 Task: Design a Vector Pattern for a Celestial Calendar.
Action: Mouse moved to (157, 101)
Screenshot: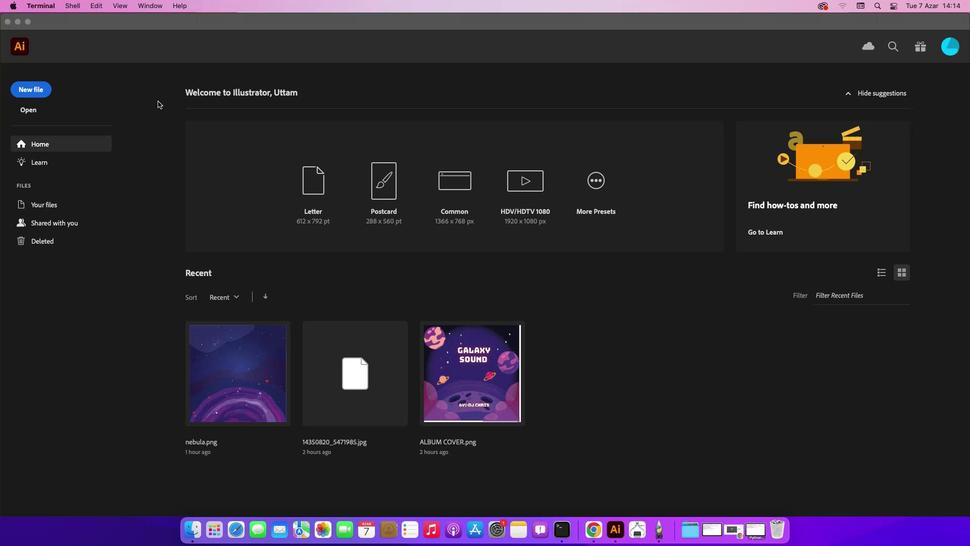 
Action: Mouse pressed left at (157, 101)
Screenshot: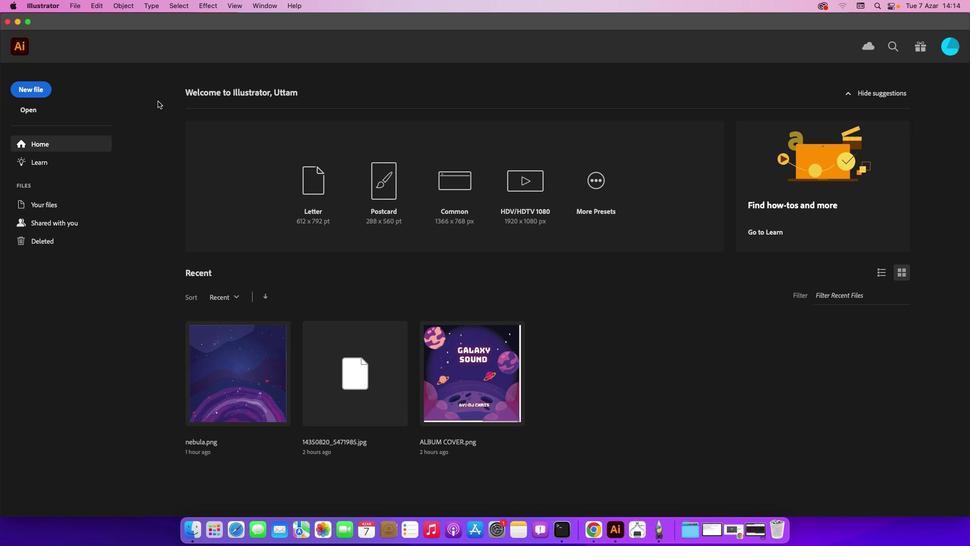 
Action: Mouse moved to (31, 83)
Screenshot: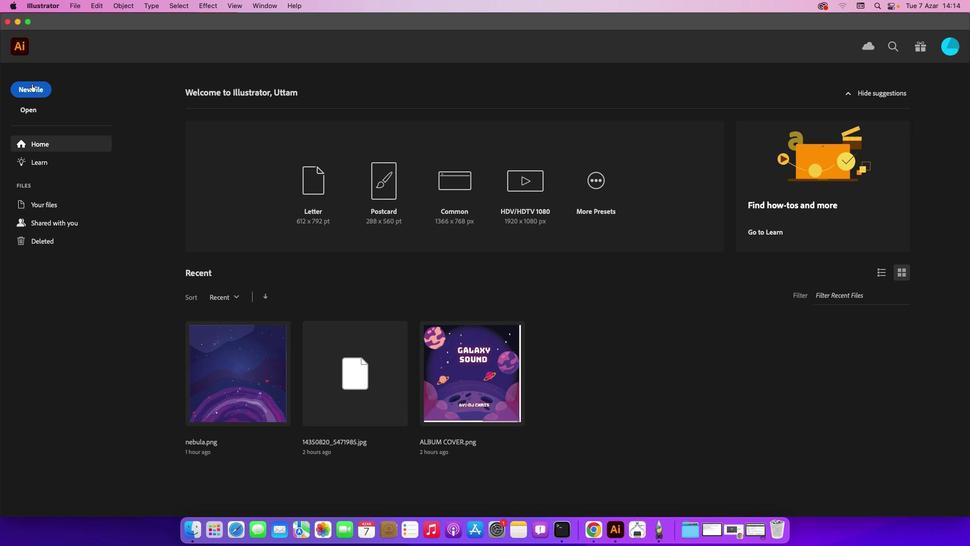 
Action: Mouse pressed left at (31, 83)
Screenshot: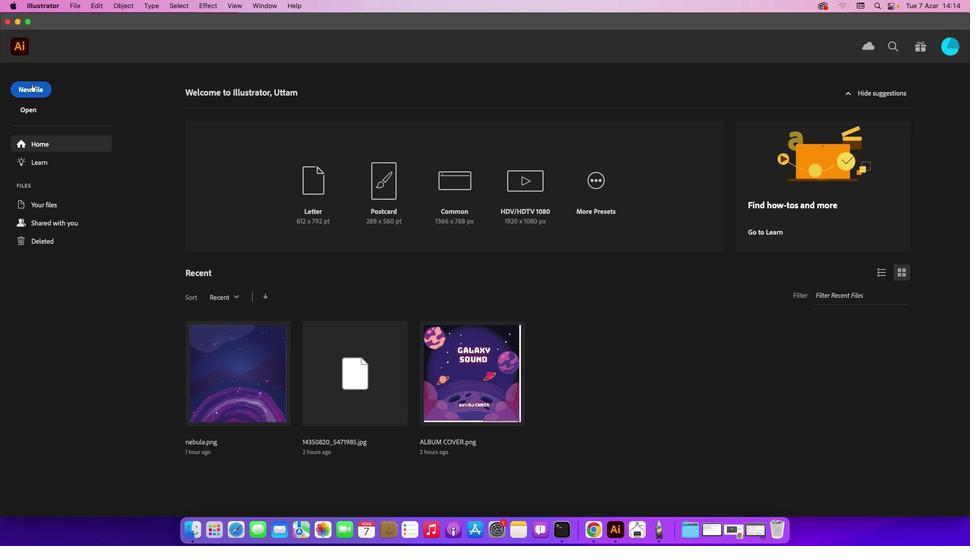 
Action: Mouse moved to (720, 418)
Screenshot: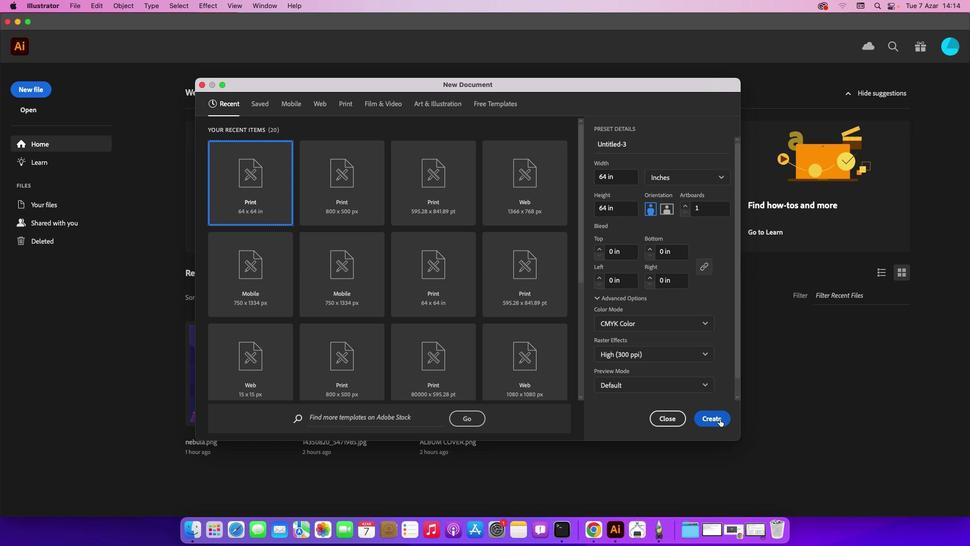 
Action: Mouse pressed left at (720, 418)
Screenshot: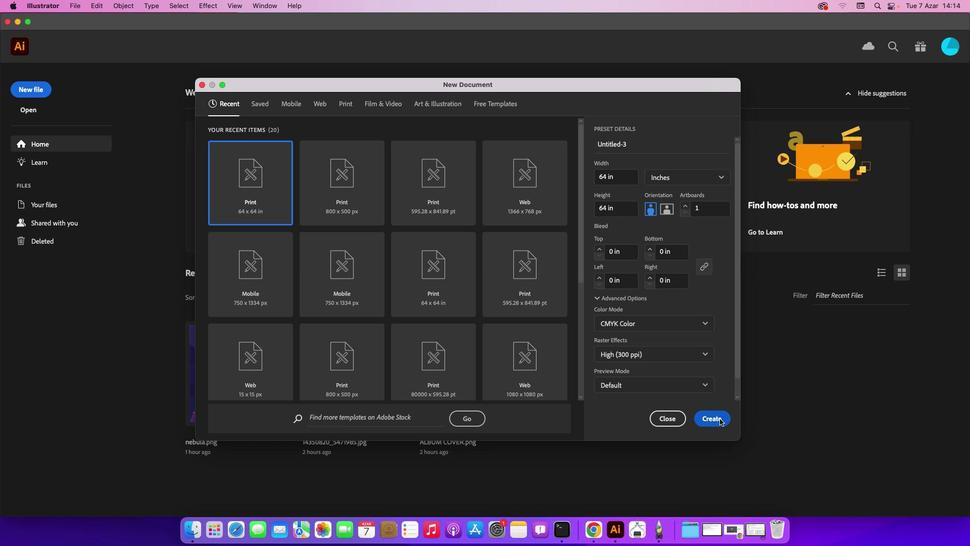 
Action: Mouse moved to (73, 11)
Screenshot: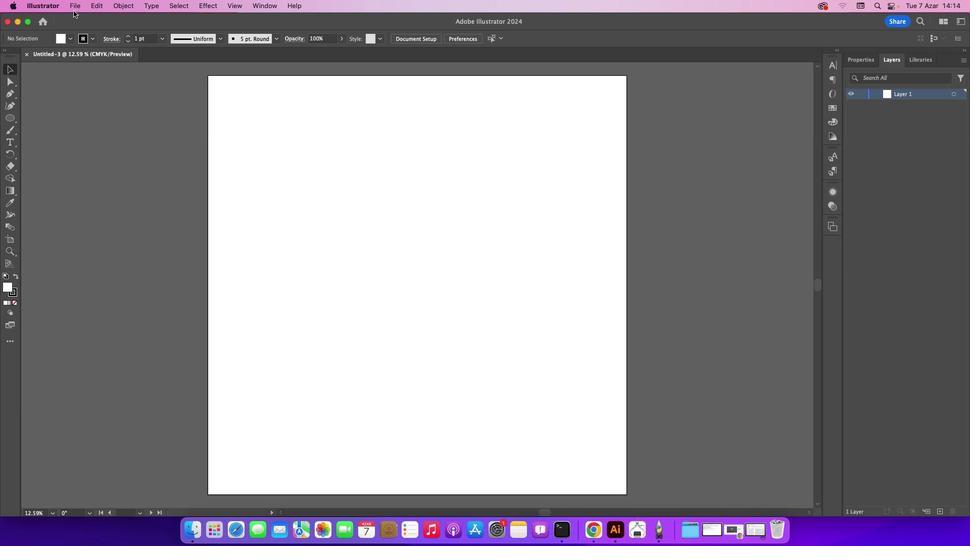 
Action: Mouse pressed left at (73, 11)
Screenshot: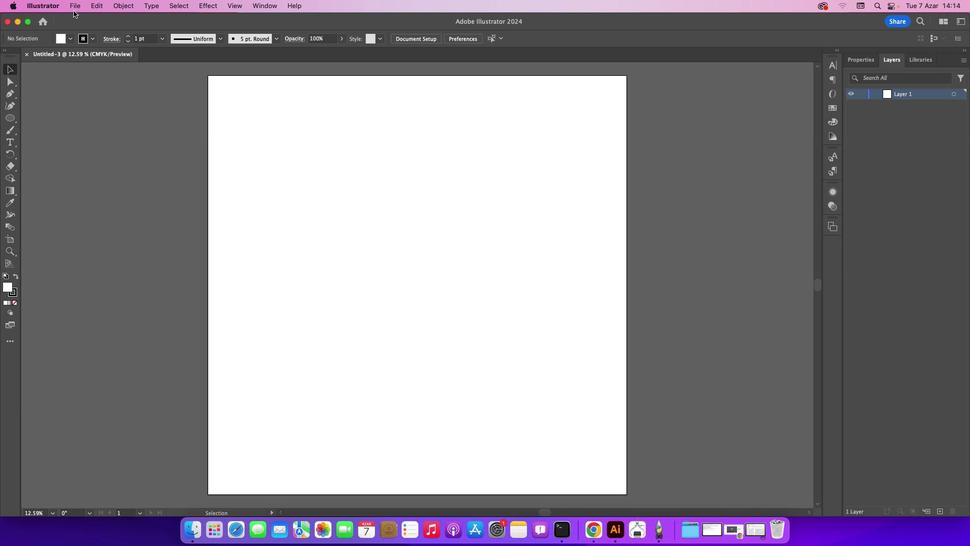 
Action: Mouse moved to (87, 42)
Screenshot: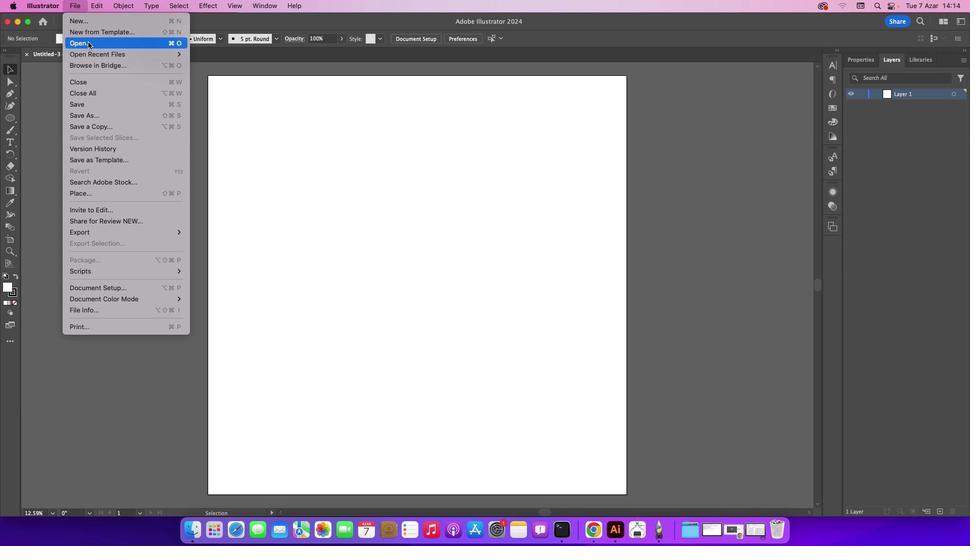 
Action: Mouse pressed left at (87, 42)
Screenshot: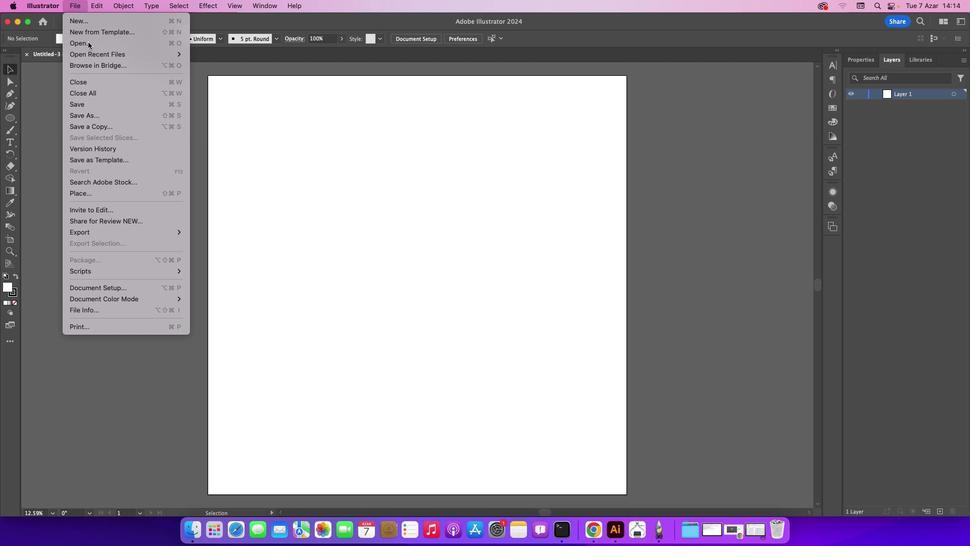 
Action: Mouse moved to (404, 133)
Screenshot: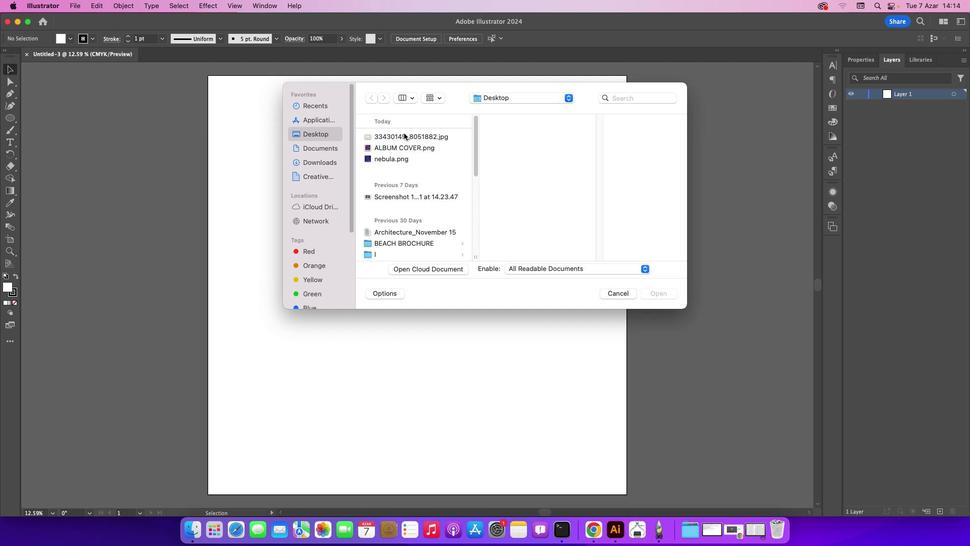 
Action: Mouse pressed left at (404, 133)
Screenshot: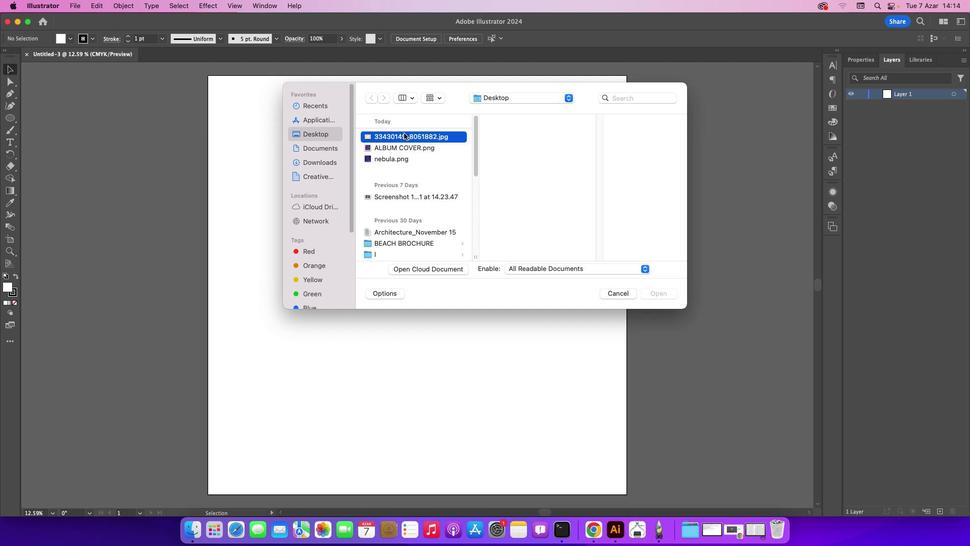 
Action: Mouse moved to (669, 297)
Screenshot: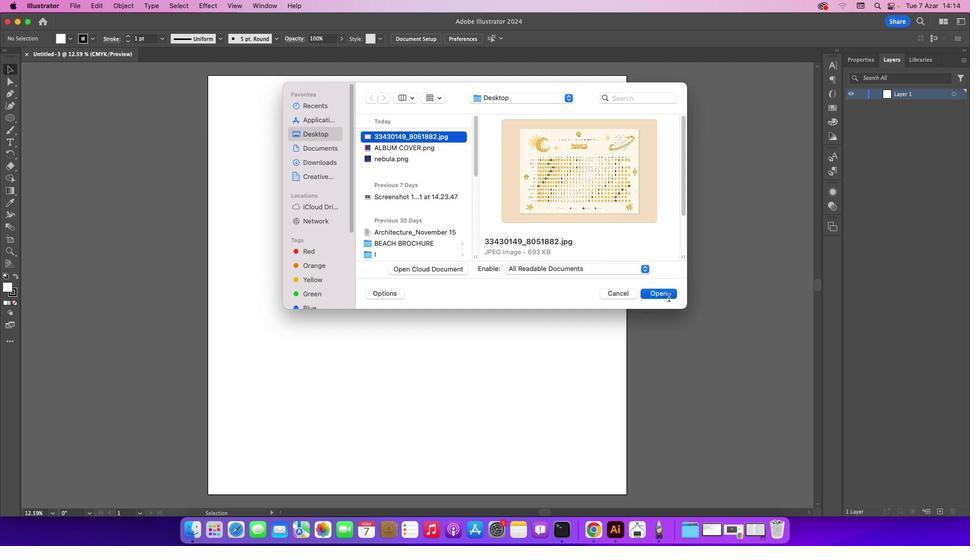 
Action: Mouse pressed left at (669, 297)
Screenshot: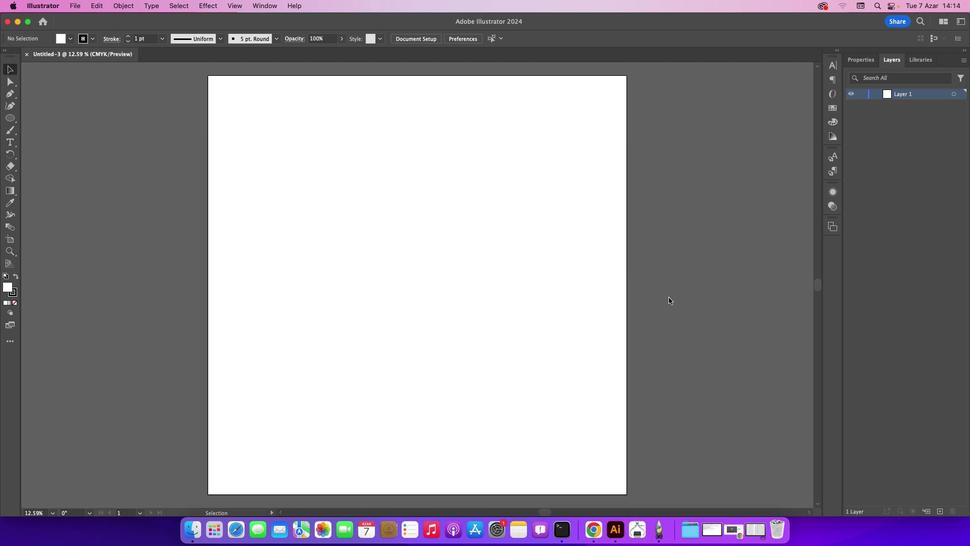 
Action: Mouse moved to (551, 283)
Screenshot: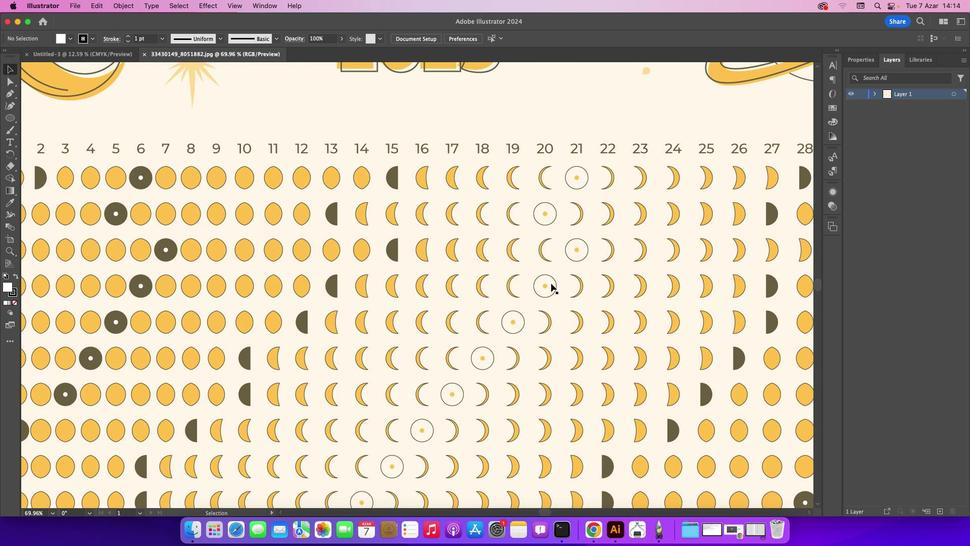 
Action: Key pressed Key.cmd_r'-''-''-''-'
Screenshot: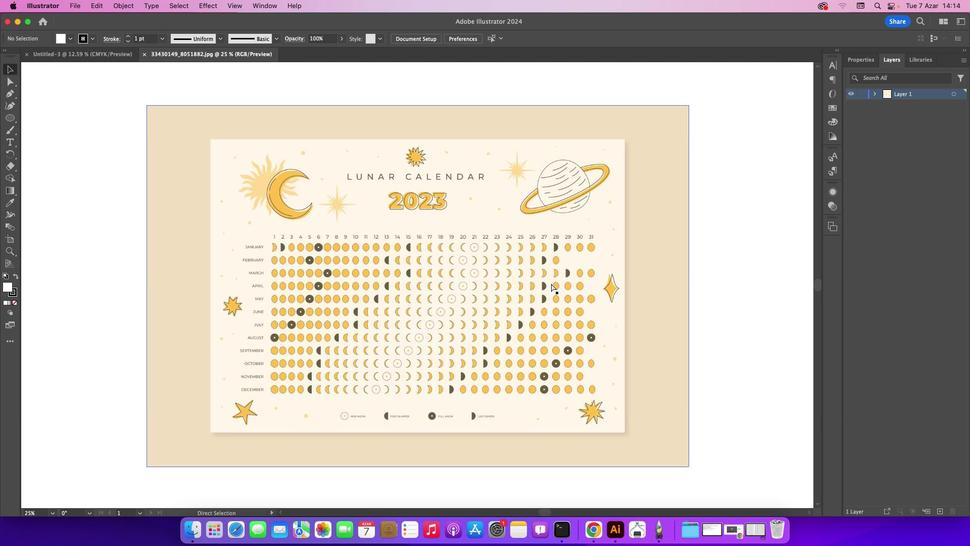 
Action: Mouse moved to (9, 114)
Screenshot: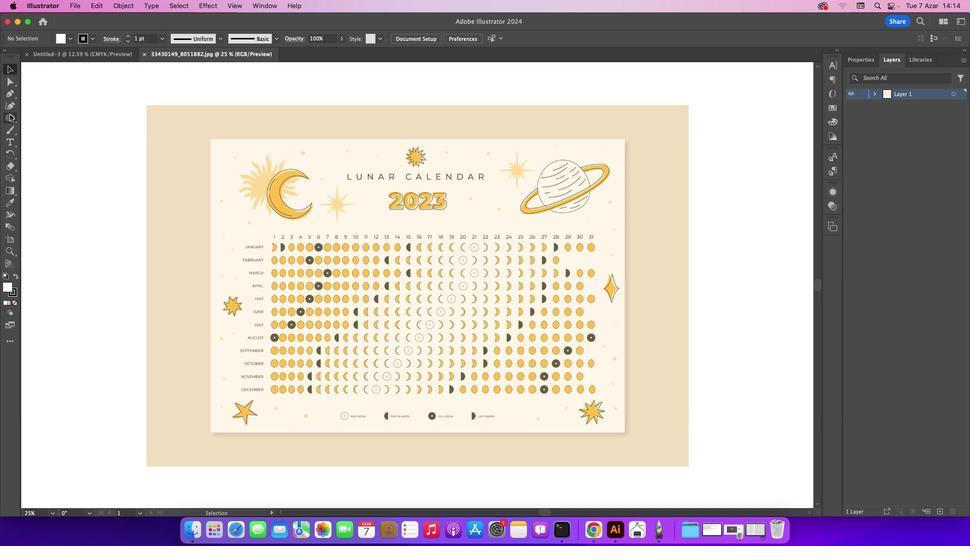 
Action: Mouse pressed left at (9, 114)
Screenshot: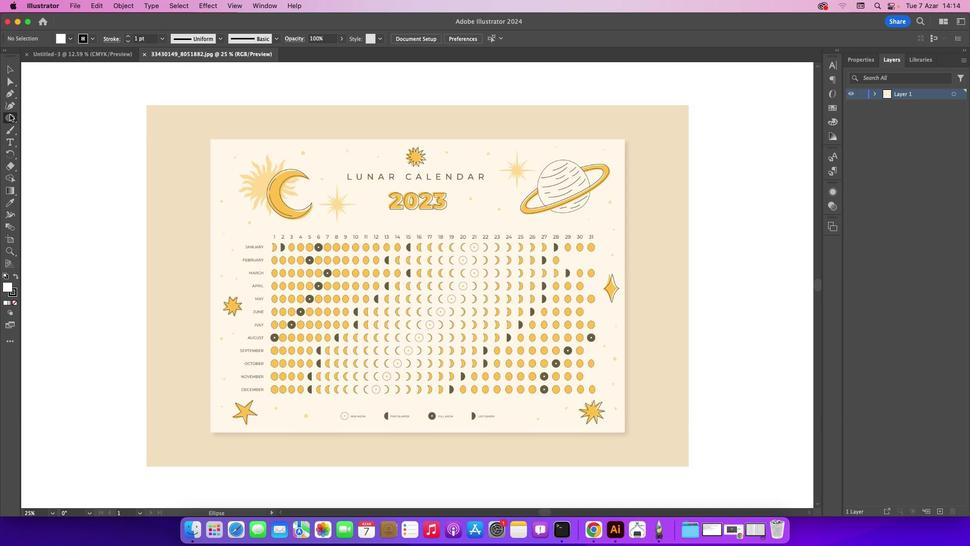 
Action: Mouse moved to (209, 138)
Screenshot: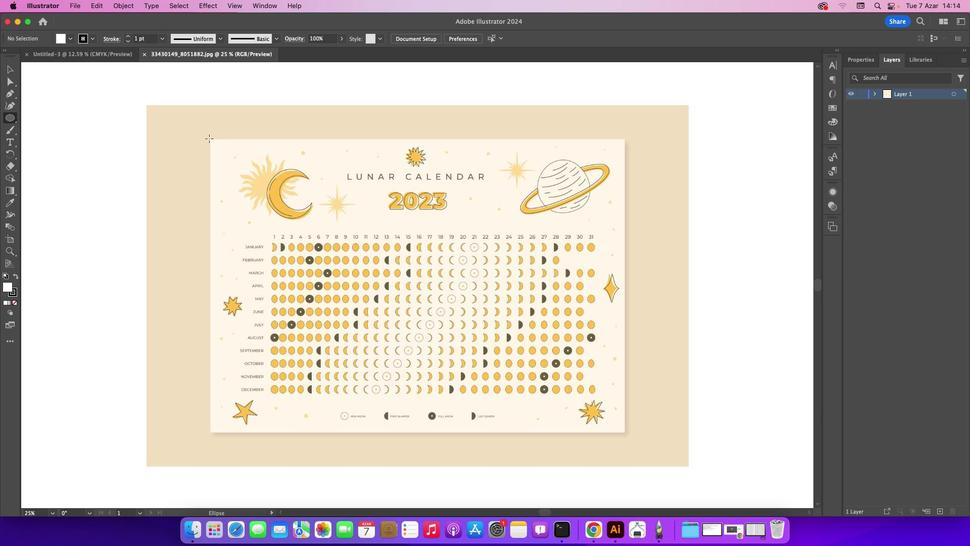 
Action: Mouse pressed left at (209, 138)
Screenshot: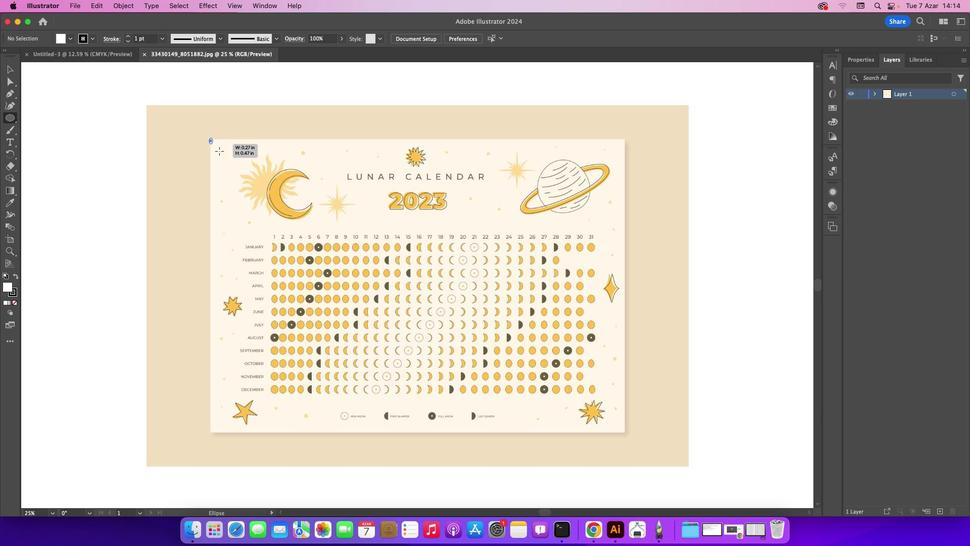 
Action: Mouse moved to (326, 266)
Screenshot: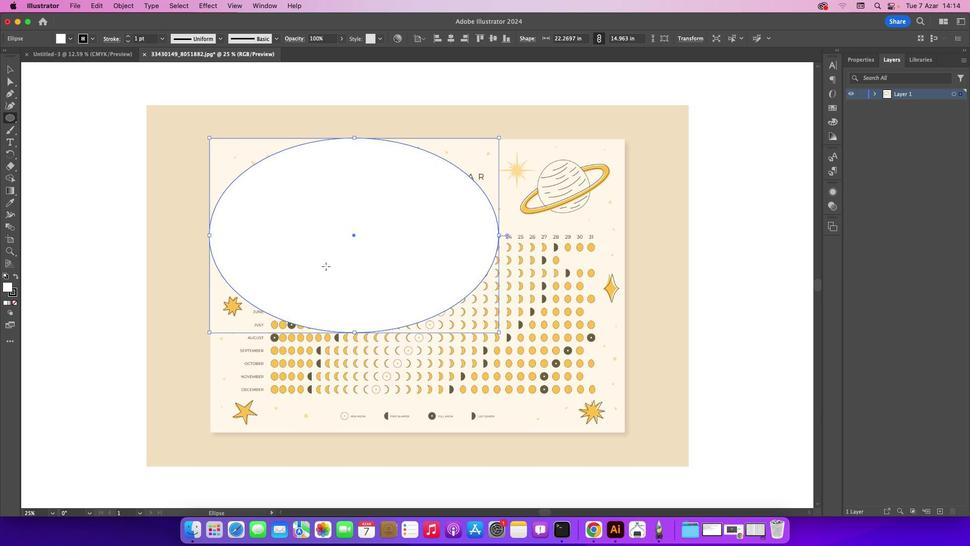 
Action: Key pressed Key.cmd'z'
Screenshot: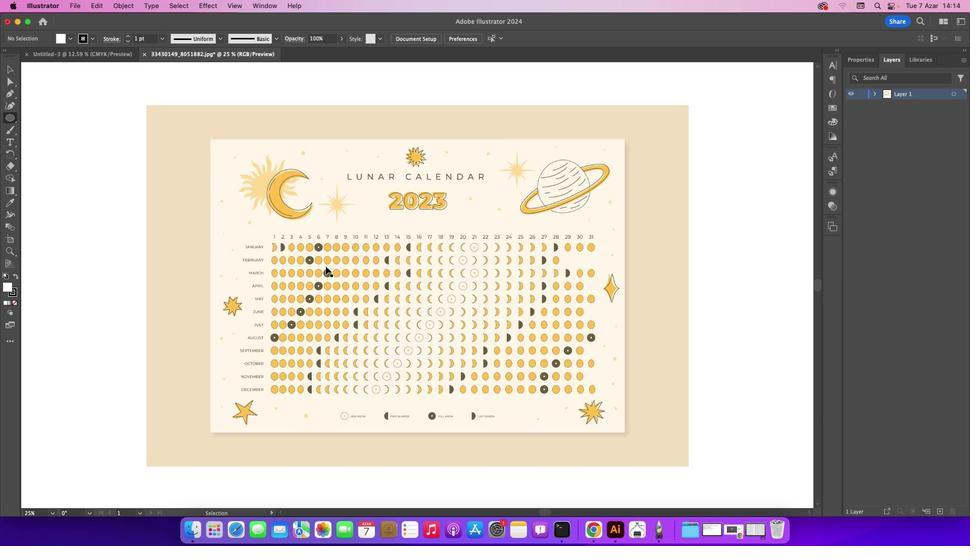 
Action: Mouse moved to (13, 115)
Screenshot: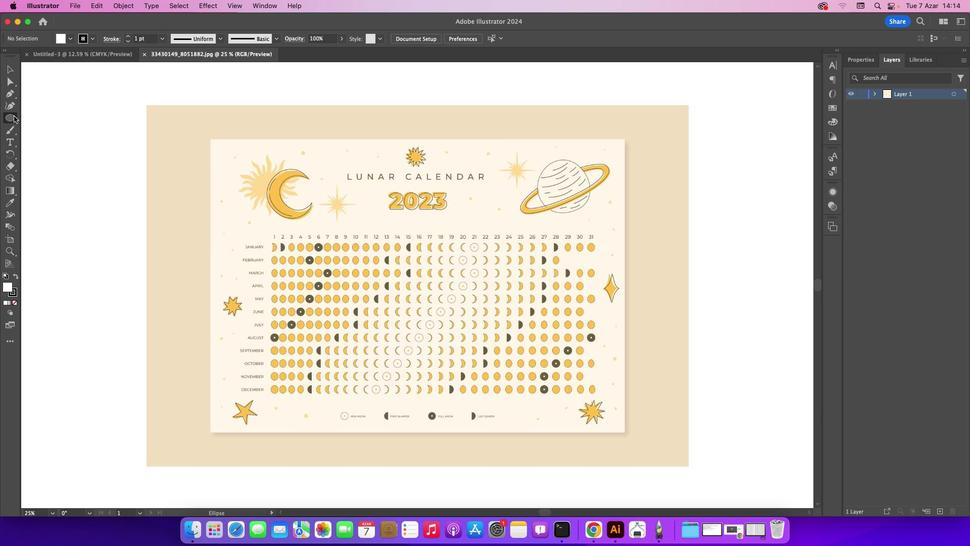 
Action: Mouse pressed left at (13, 115)
Screenshot: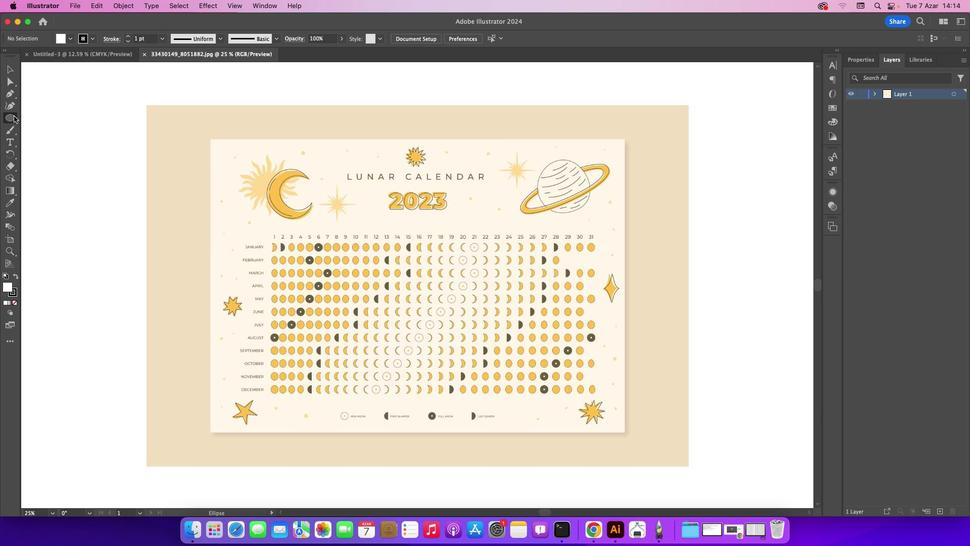 
Action: Mouse moved to (61, 118)
Screenshot: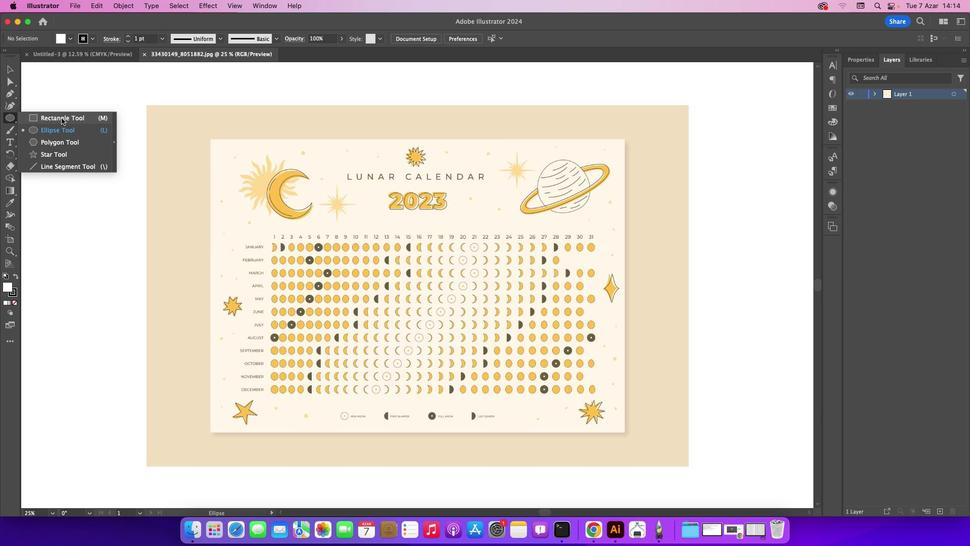 
Action: Mouse pressed left at (61, 118)
Screenshot: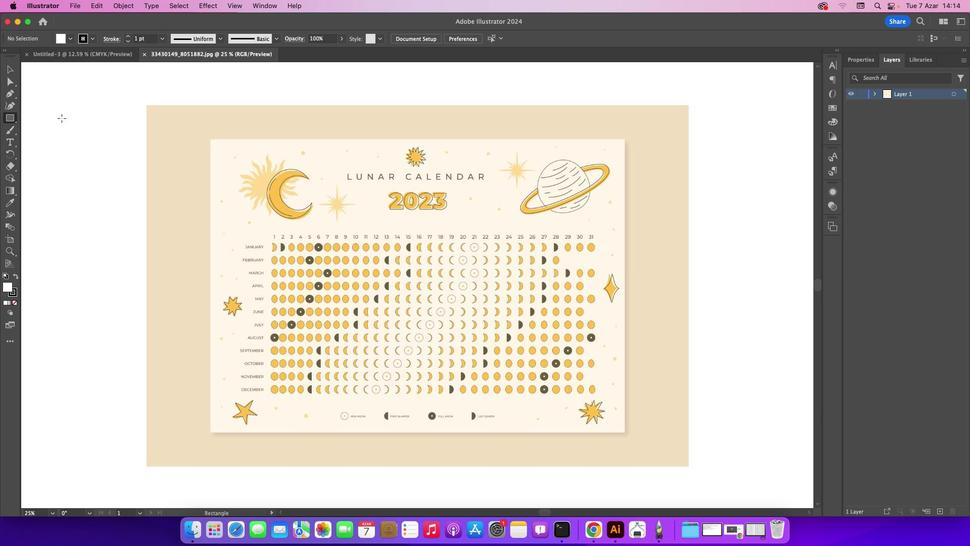 
Action: Mouse moved to (209, 137)
Screenshot: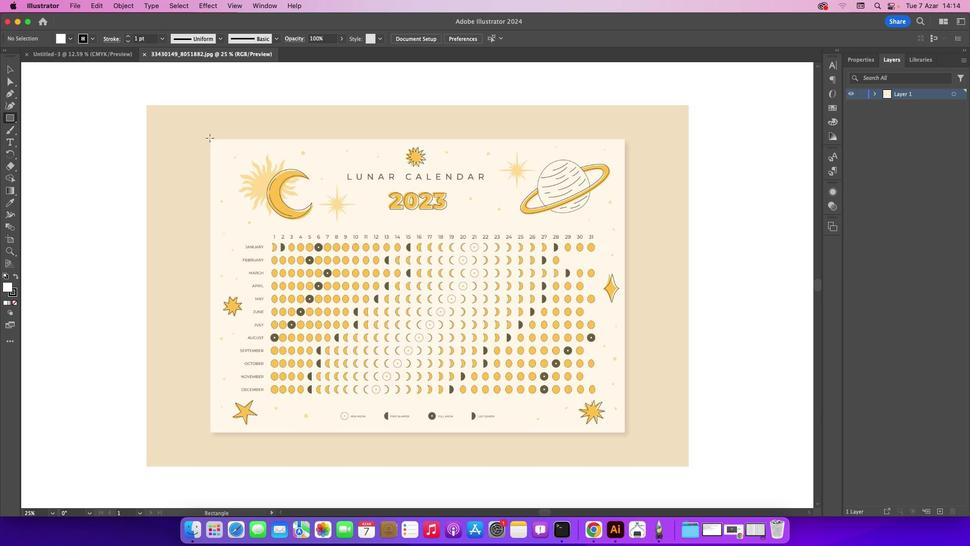 
Action: Mouse pressed left at (209, 137)
Screenshot: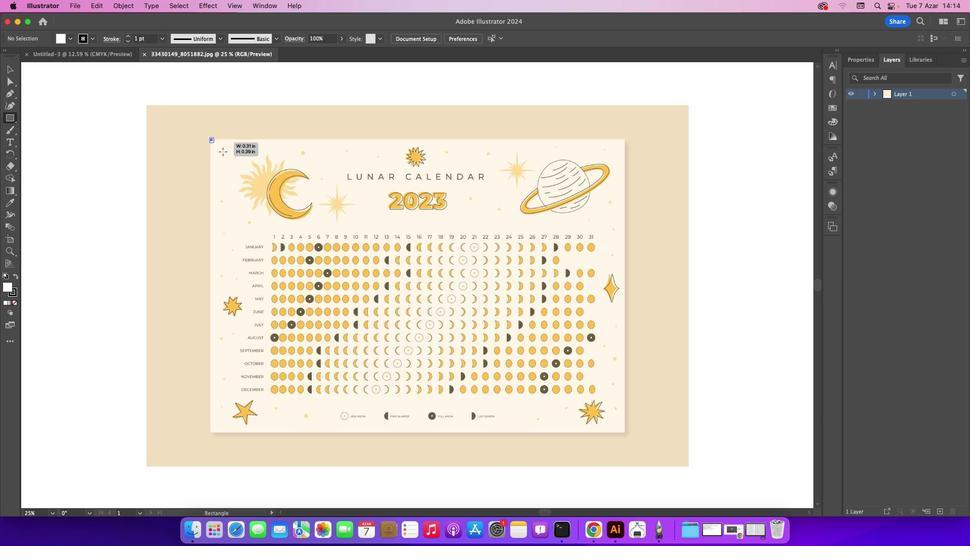 
Action: Mouse moved to (9, 64)
Screenshot: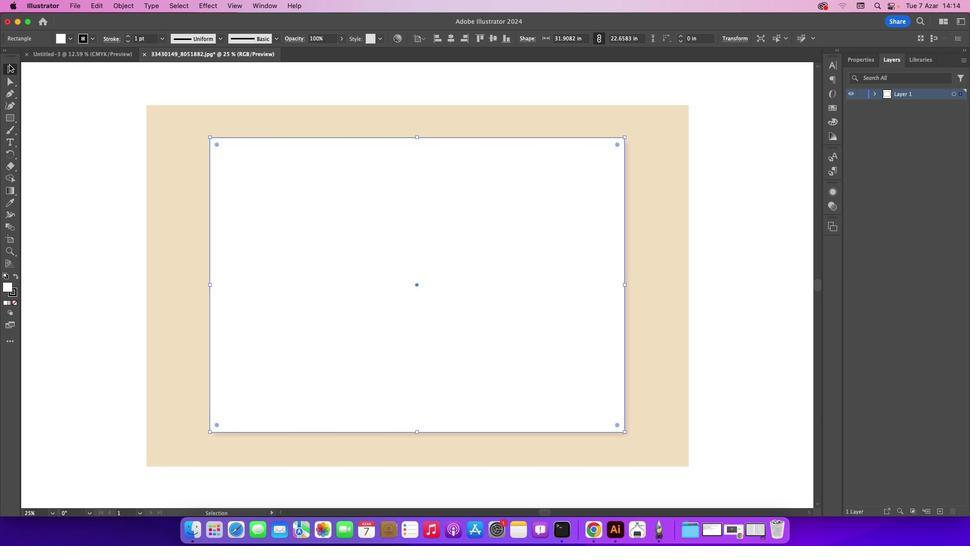 
Action: Mouse pressed left at (9, 64)
Screenshot: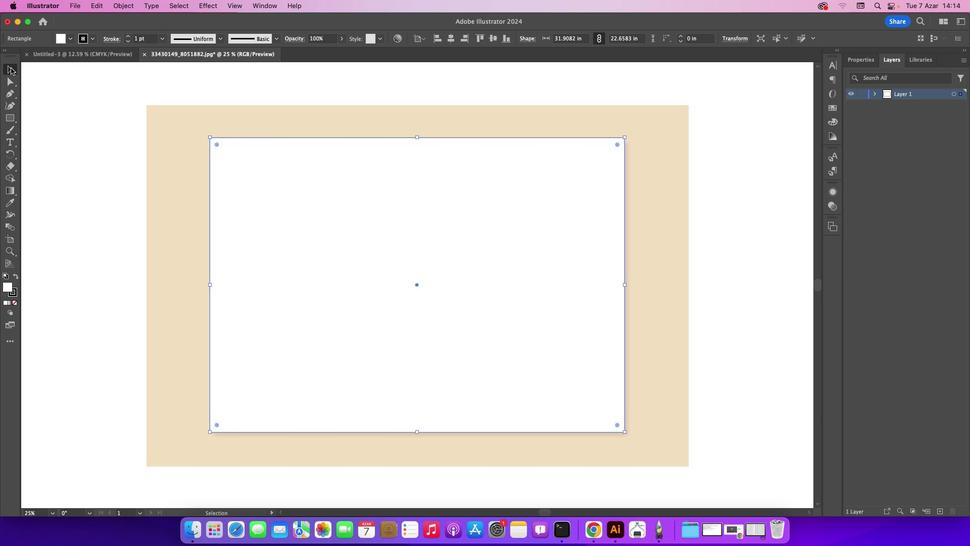 
Action: Mouse moved to (288, 179)
Screenshot: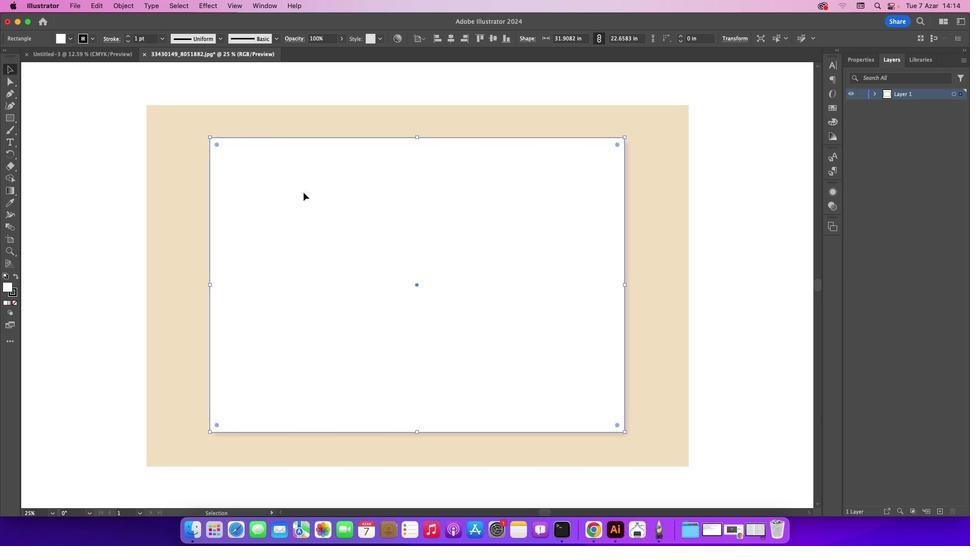 
Action: Mouse pressed left at (288, 179)
Screenshot: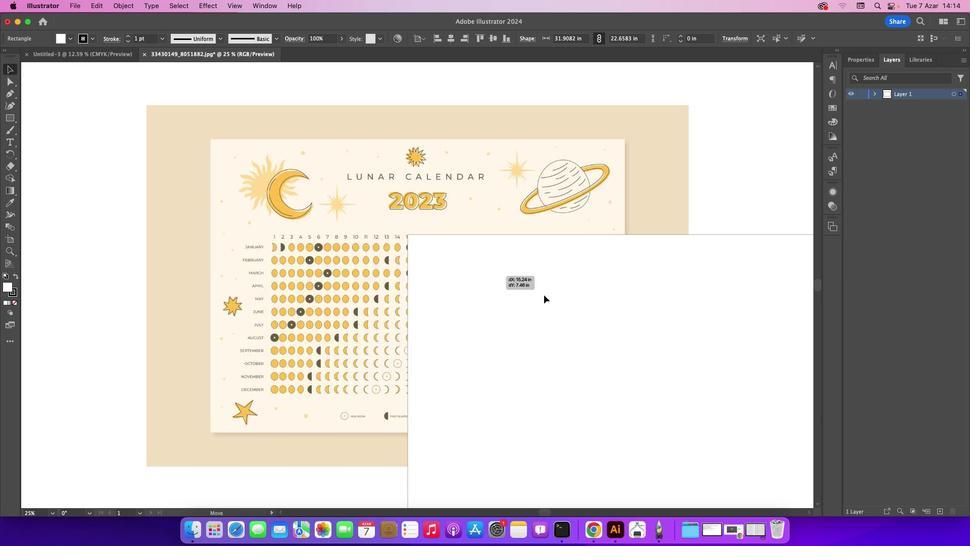 
Action: Mouse moved to (546, 513)
Screenshot: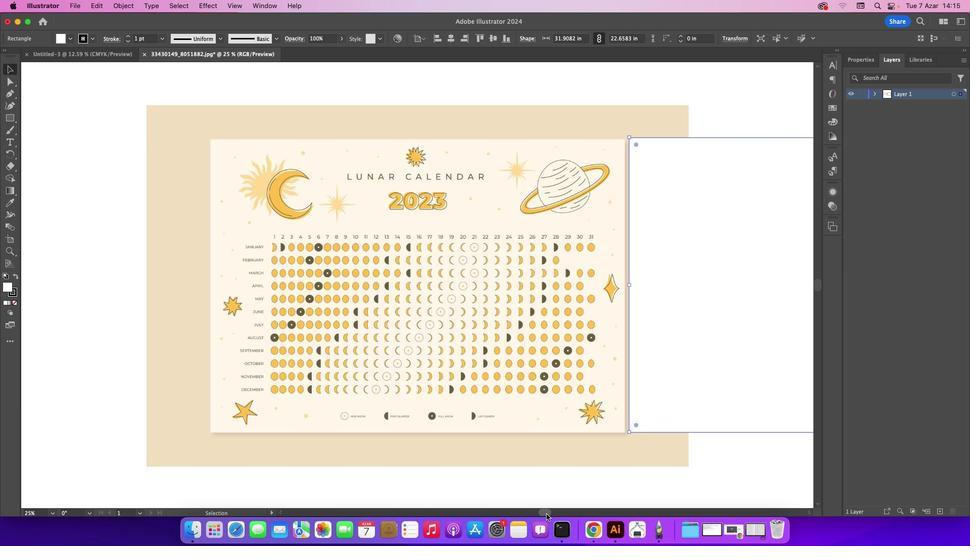 
Action: Mouse pressed left at (546, 513)
Screenshot: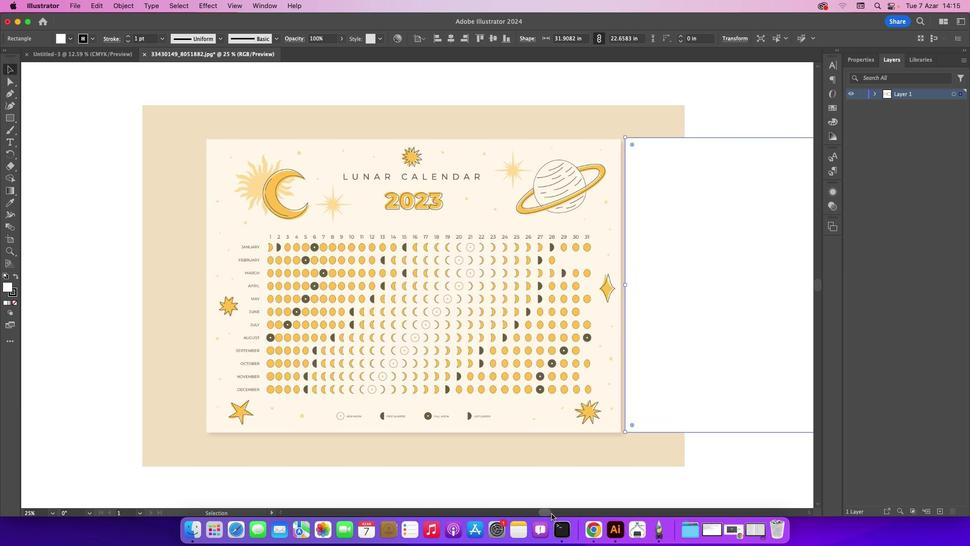
Action: Mouse moved to (7, 201)
Screenshot: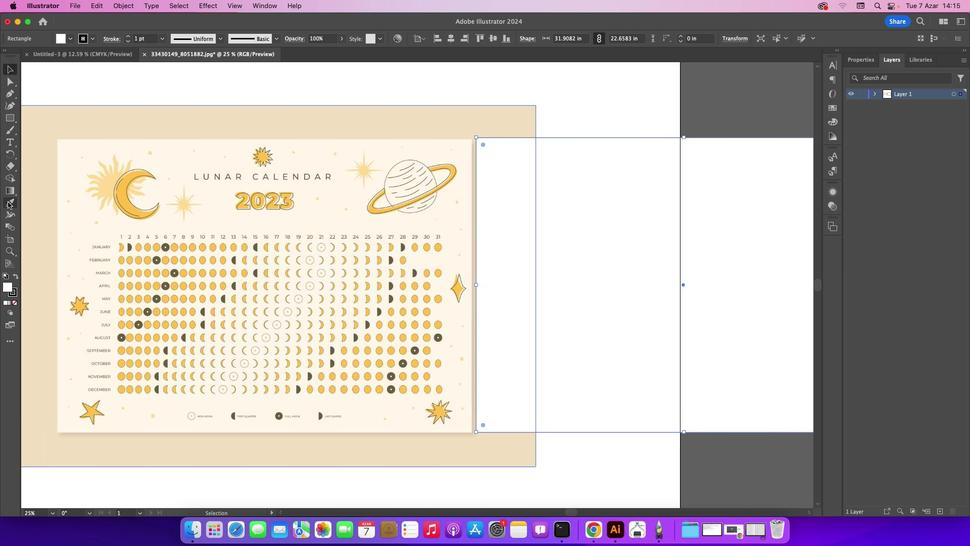 
Action: Mouse pressed left at (7, 201)
Screenshot: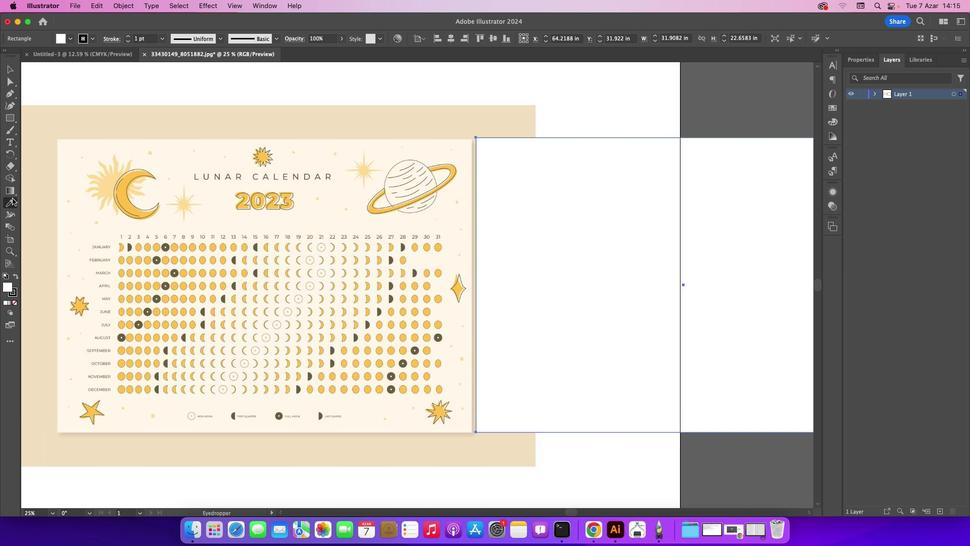 
Action: Mouse moved to (69, 148)
Screenshot: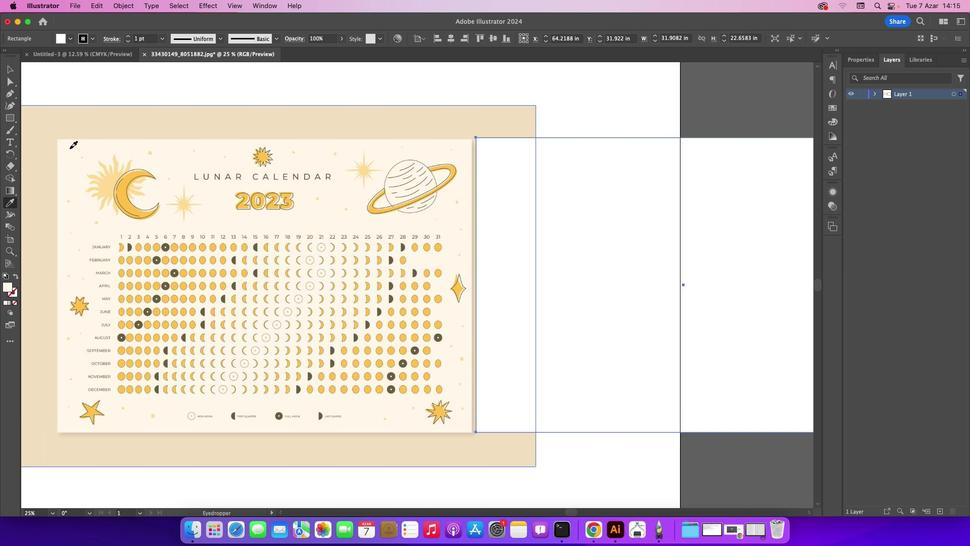 
Action: Mouse pressed left at (69, 148)
Screenshot: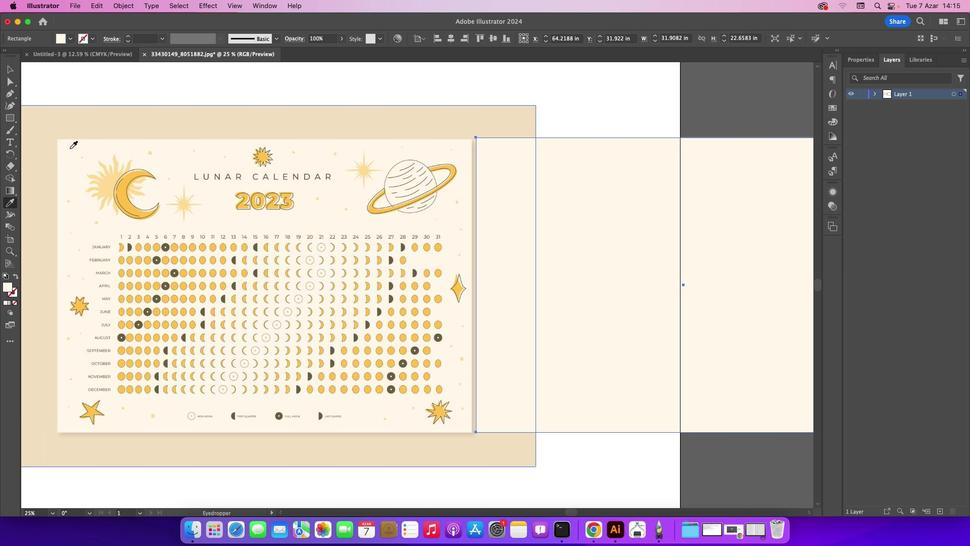 
Action: Mouse moved to (8, 72)
Screenshot: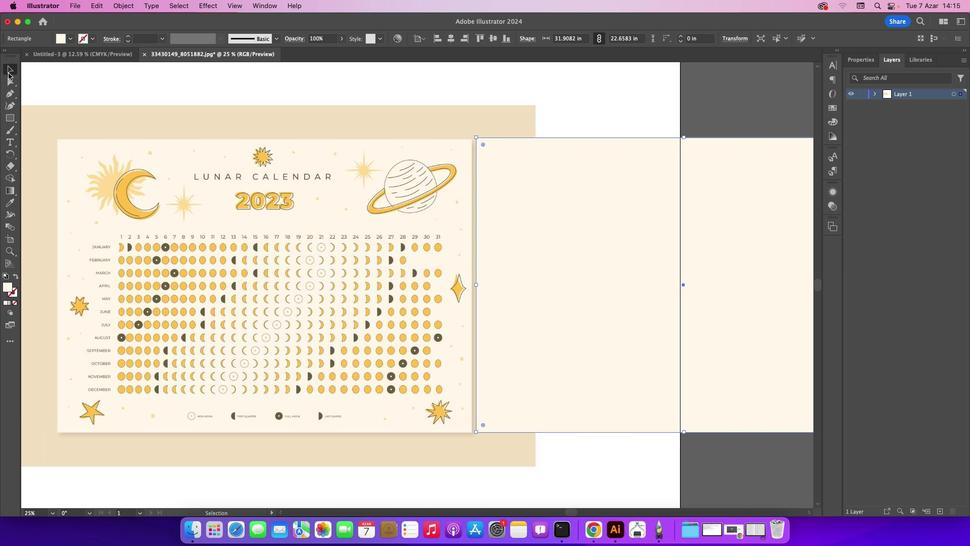 
Action: Mouse pressed left at (8, 72)
Screenshot: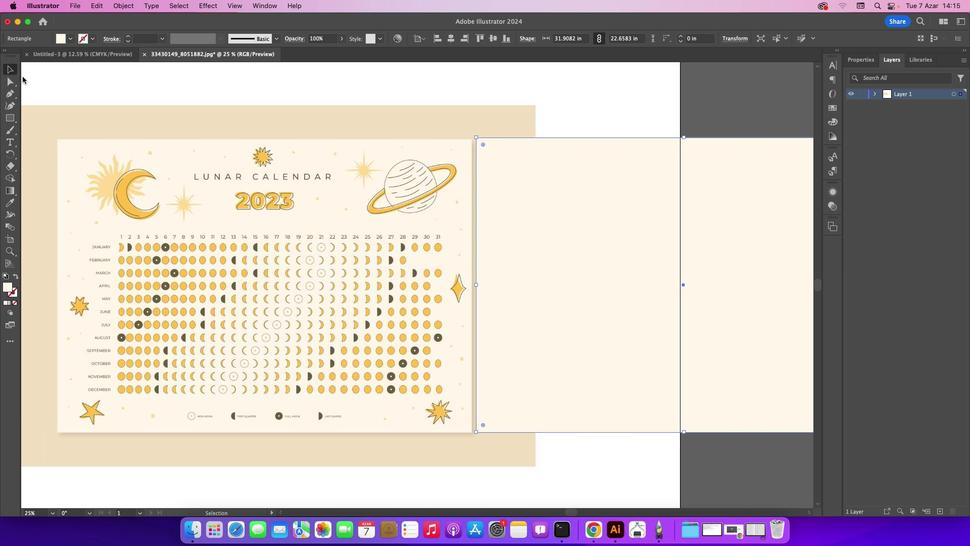 
Action: Mouse moved to (96, 93)
Screenshot: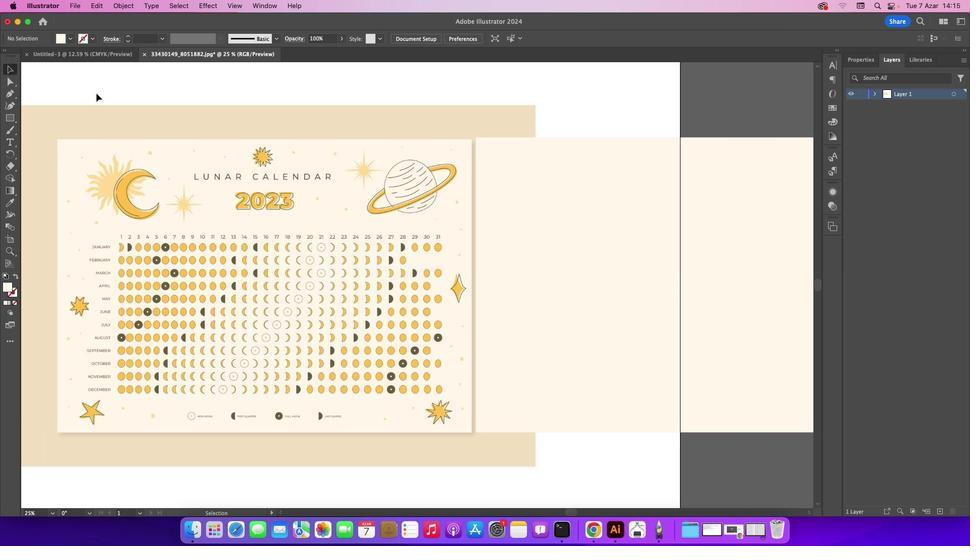 
Action: Mouse pressed left at (96, 93)
Screenshot: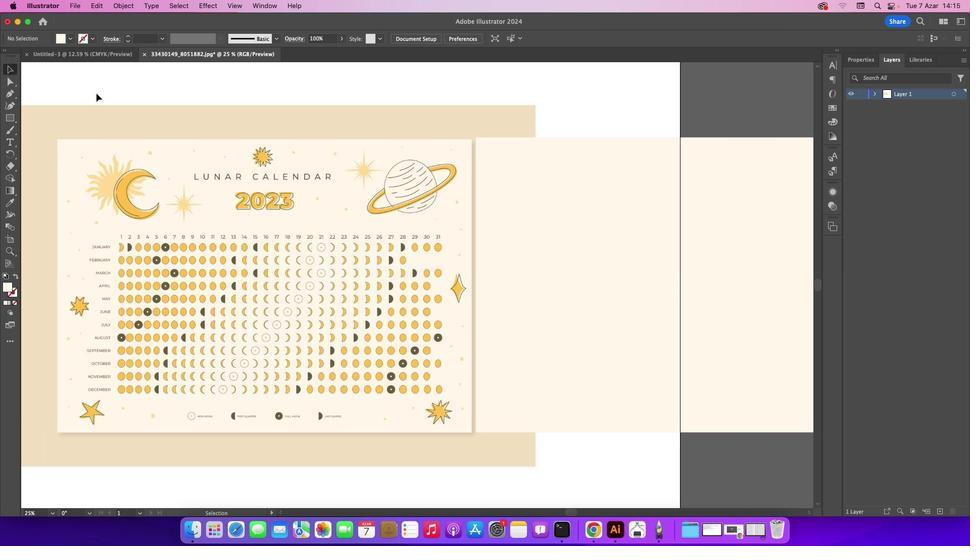 
Action: Mouse moved to (510, 213)
Screenshot: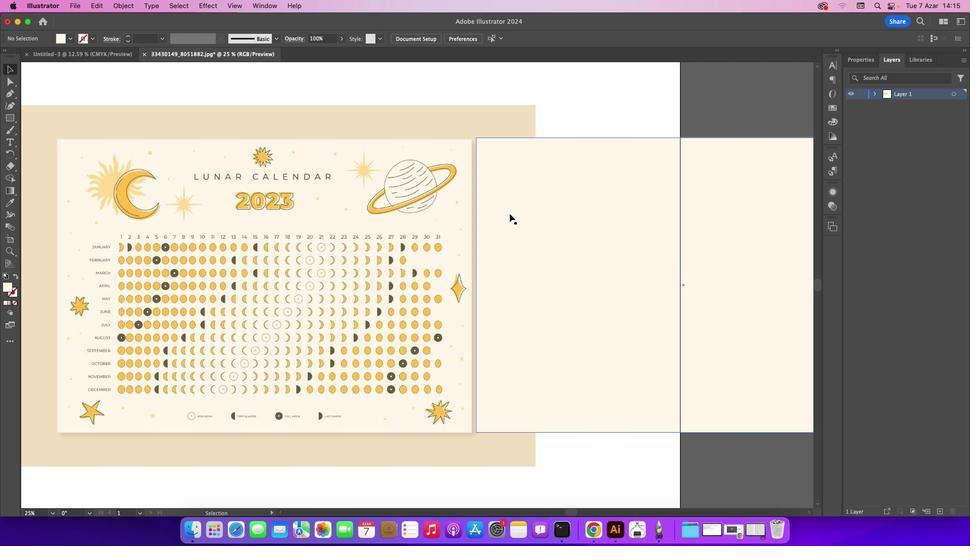 
Action: Mouse pressed left at (510, 213)
Screenshot: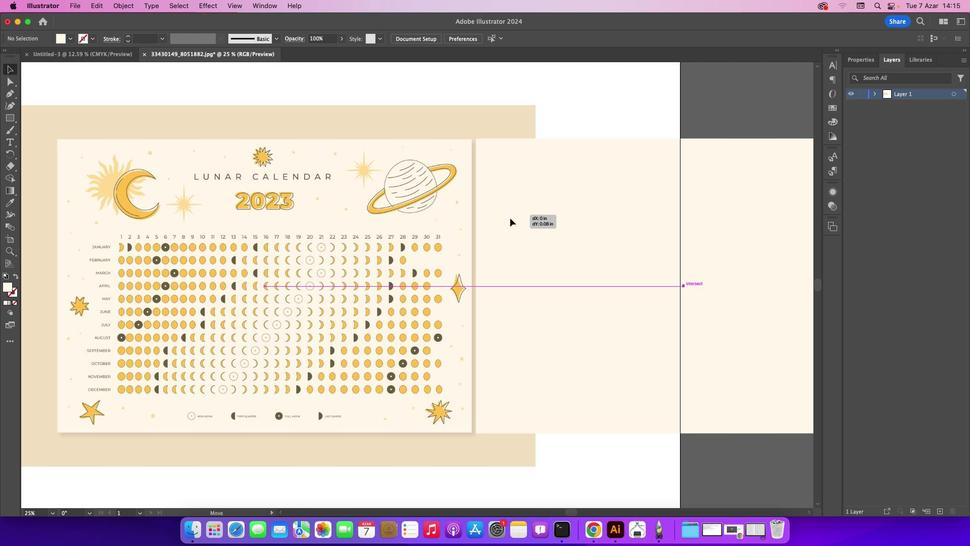 
Action: Mouse moved to (386, 159)
Screenshot: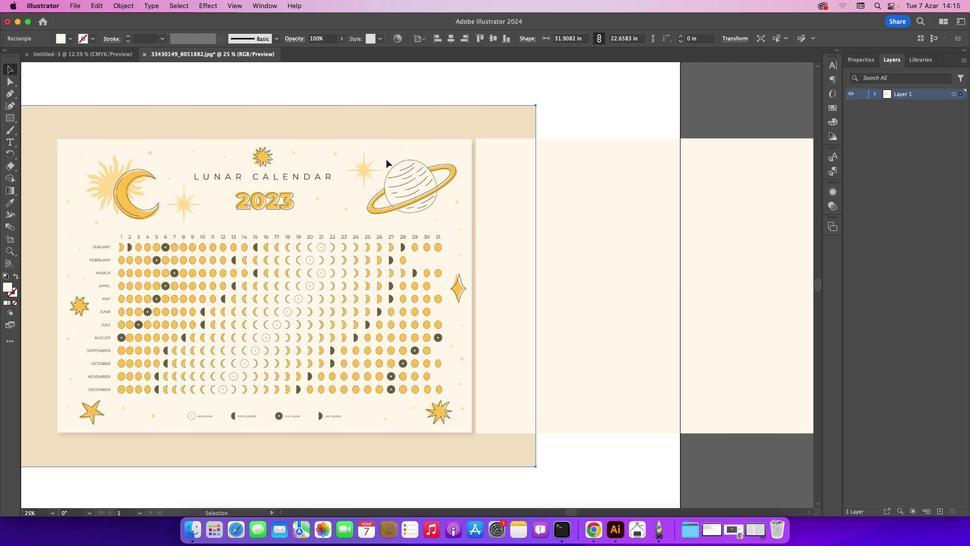
Action: Mouse pressed left at (386, 159)
Screenshot: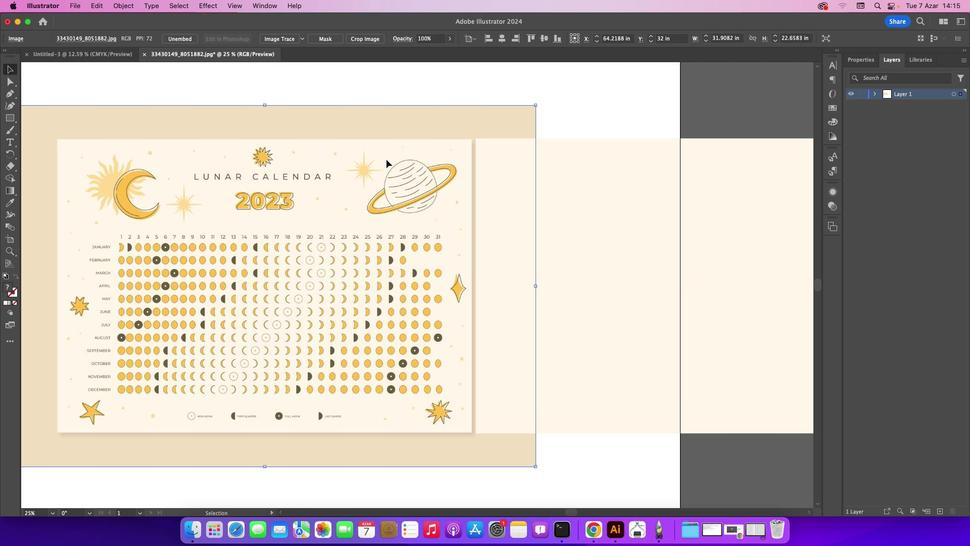 
Action: Mouse moved to (9, 90)
Screenshot: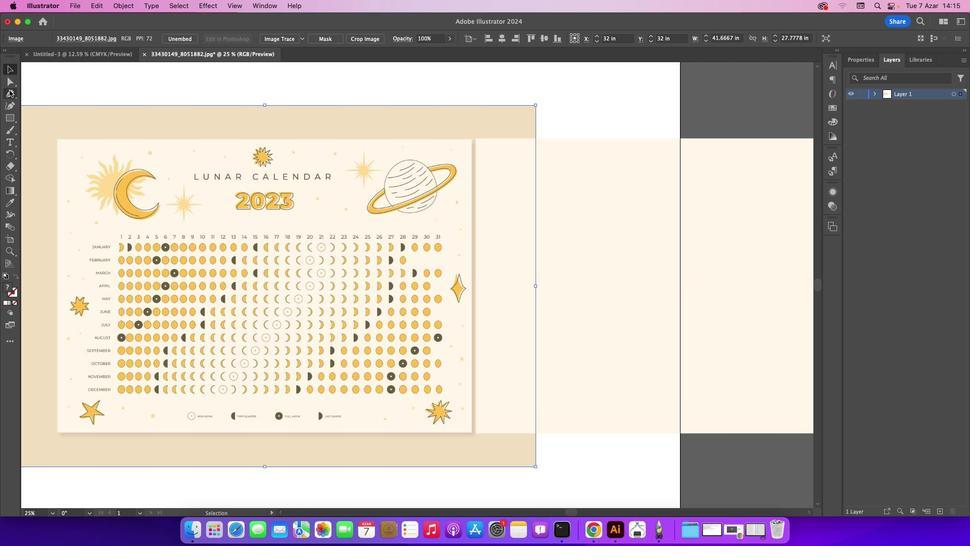
Action: Mouse pressed left at (9, 90)
Screenshot: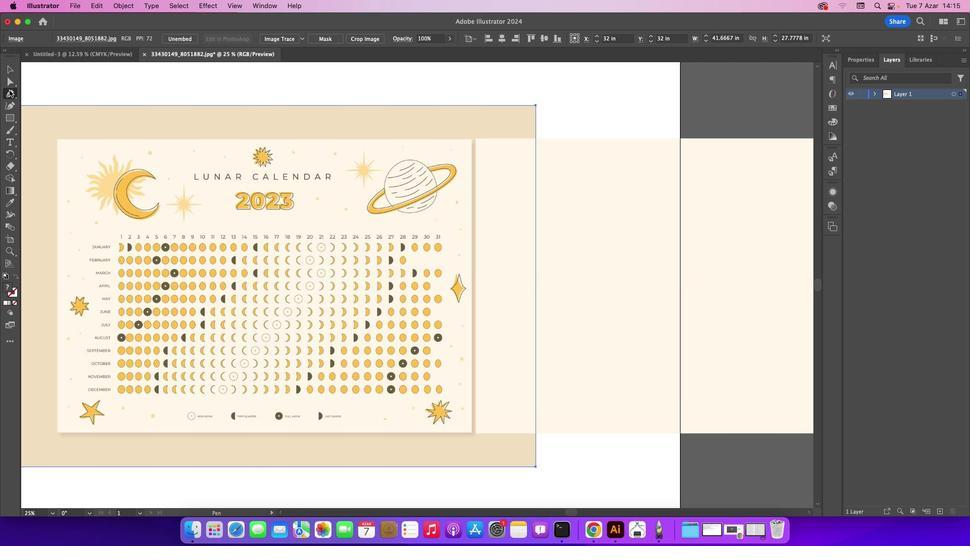 
Action: Mouse moved to (154, 178)
Screenshot: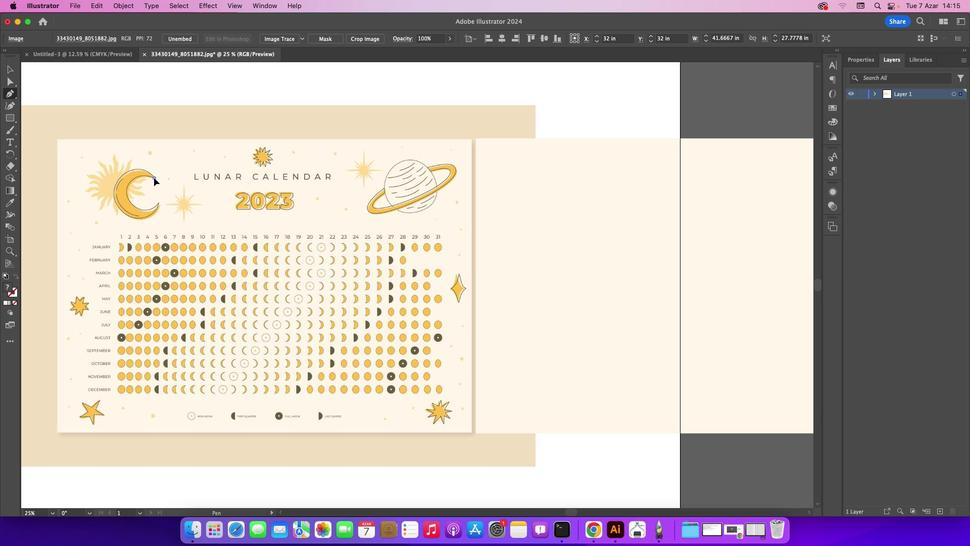 
Action: Mouse pressed left at (154, 178)
Screenshot: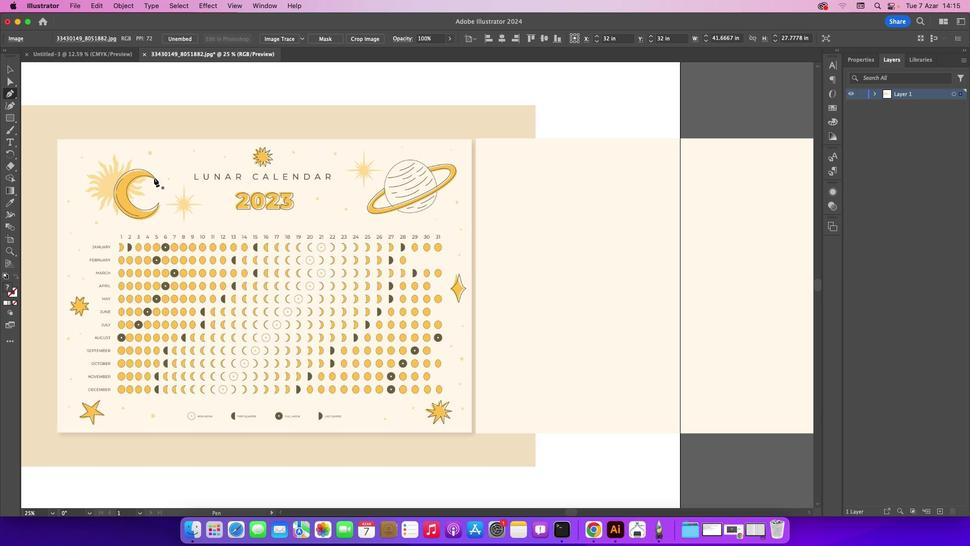 
Action: Mouse moved to (126, 188)
Screenshot: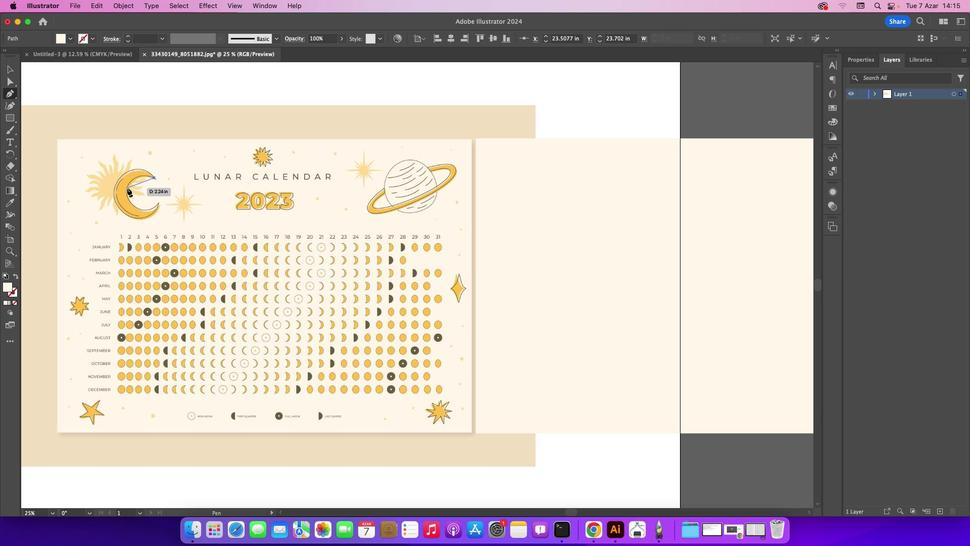 
Action: Mouse pressed left at (126, 188)
Screenshot: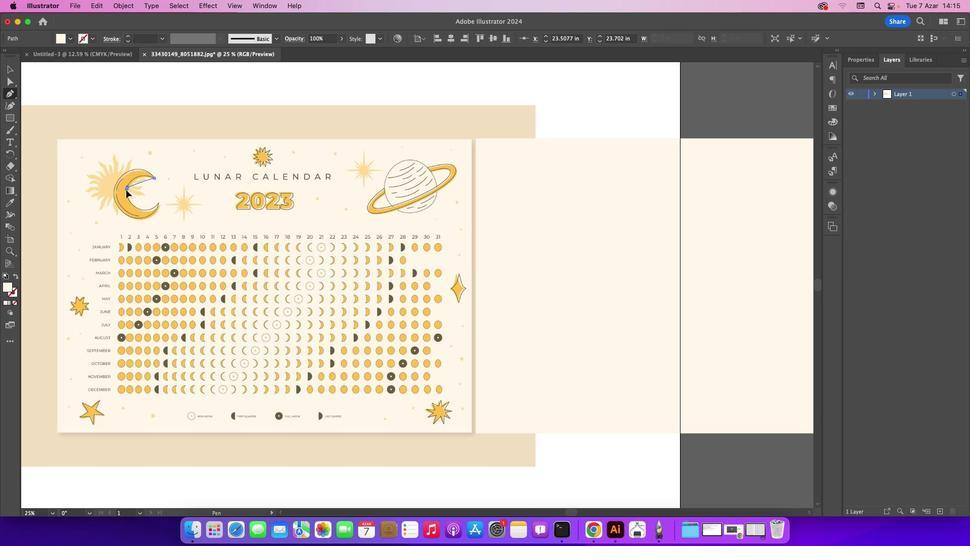
Action: Mouse moved to (158, 203)
Screenshot: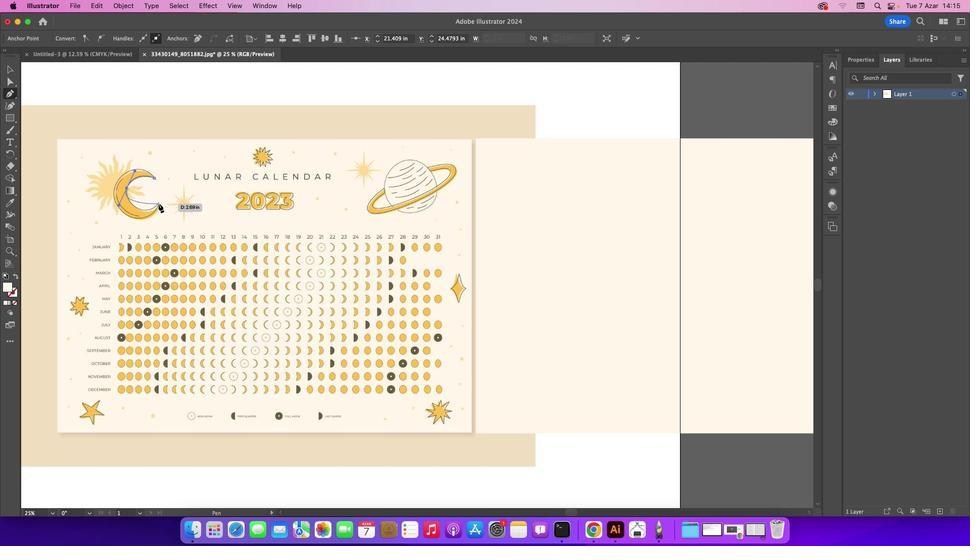 
Action: Mouse pressed left at (158, 203)
Screenshot: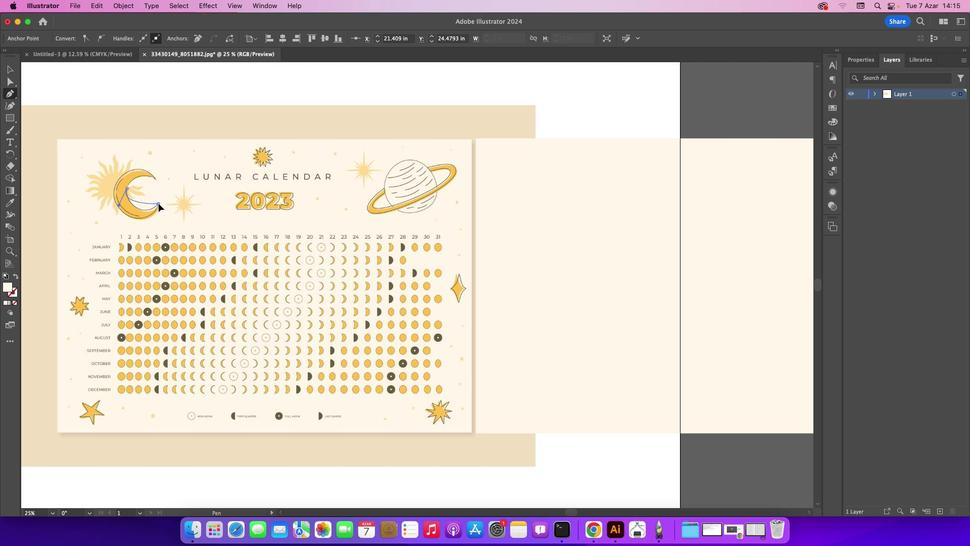
Action: Mouse moved to (158, 204)
Screenshot: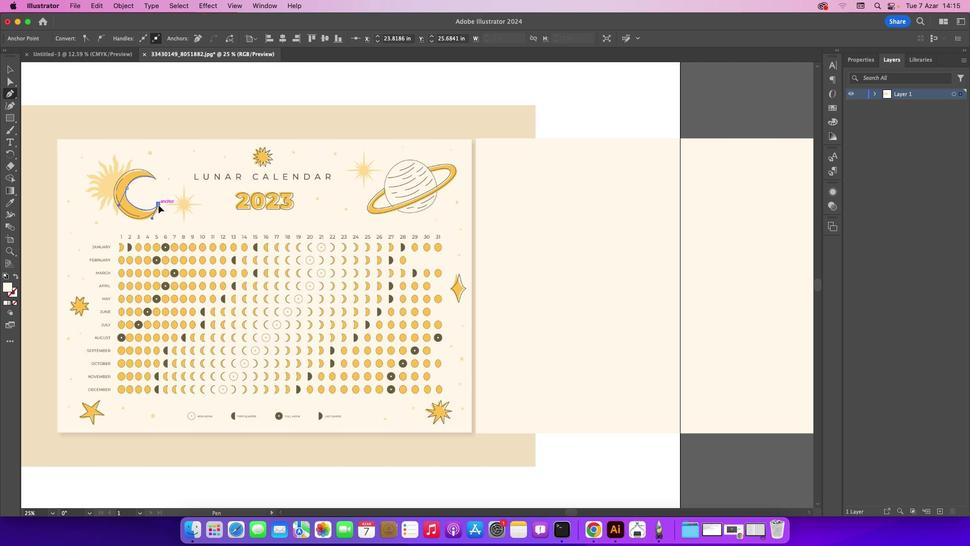 
Action: Mouse pressed left at (158, 204)
Screenshot: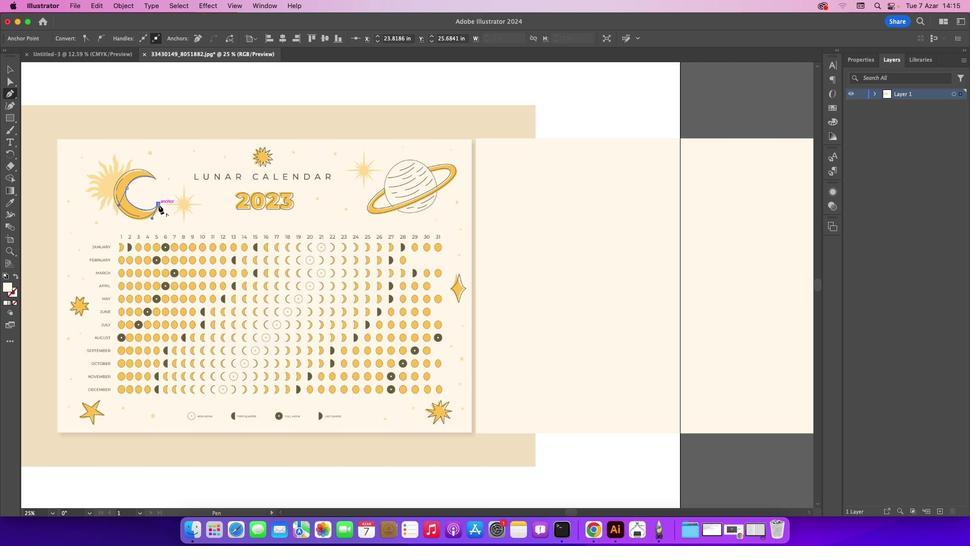 
Action: Mouse moved to (128, 216)
Screenshot: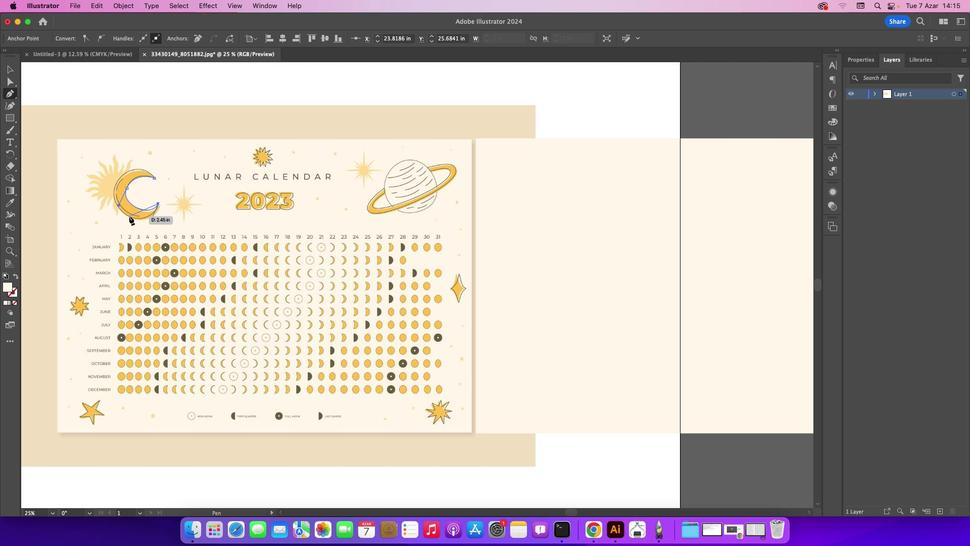
Action: Mouse pressed left at (128, 216)
Screenshot: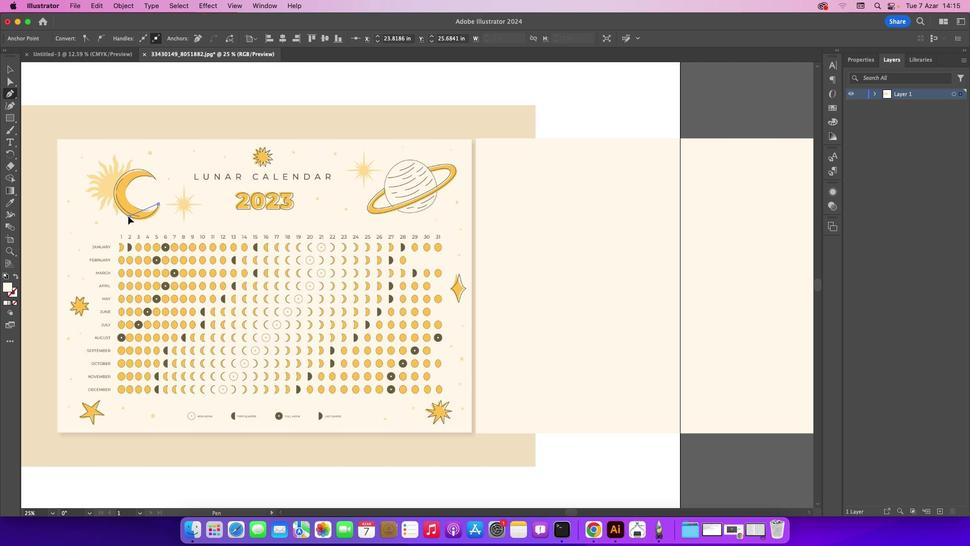 
Action: Mouse moved to (127, 215)
Screenshot: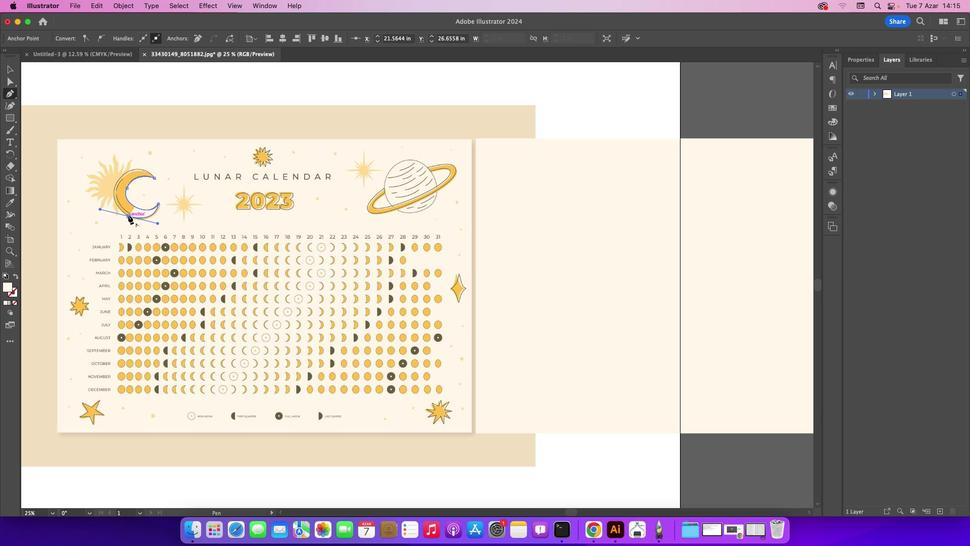 
Action: Mouse pressed left at (127, 215)
Screenshot: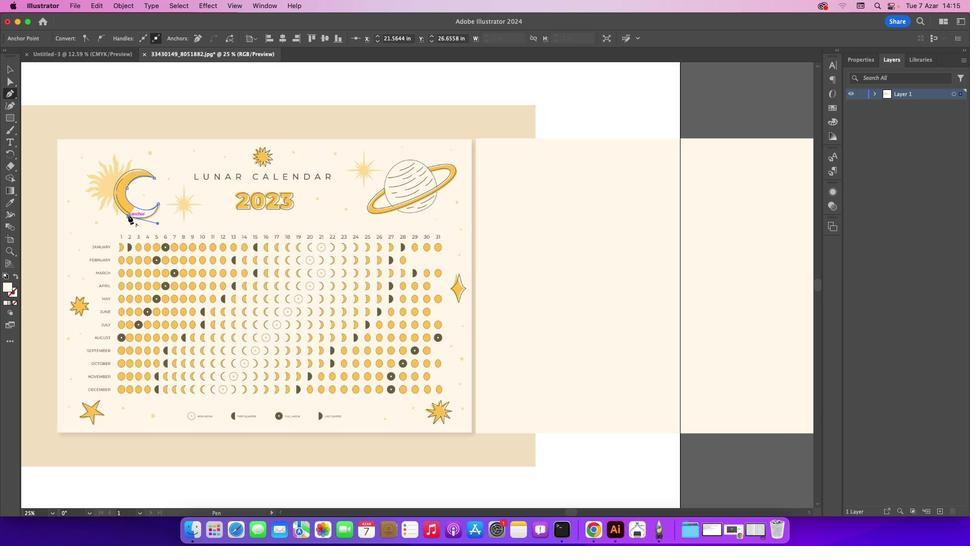 
Action: Mouse moved to (119, 176)
Screenshot: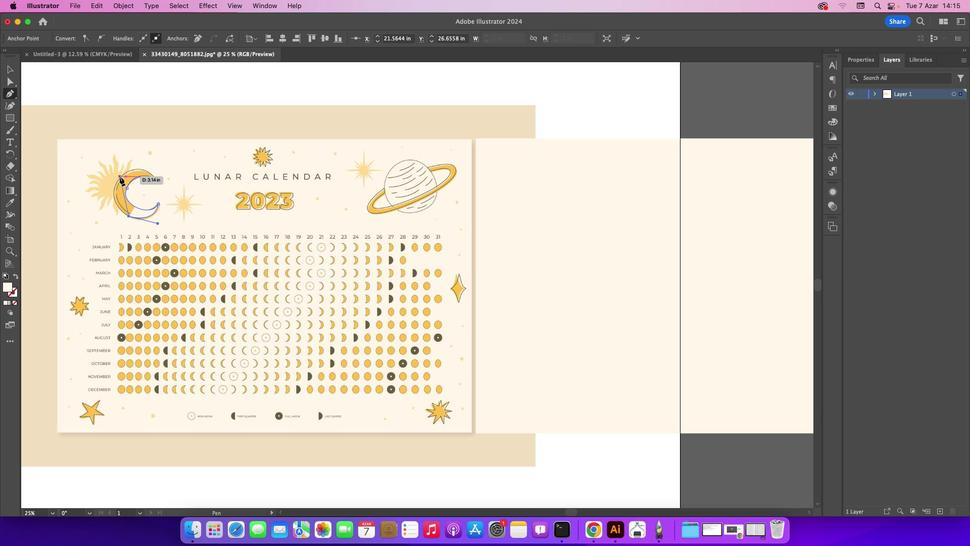 
Action: Mouse pressed left at (119, 176)
Screenshot: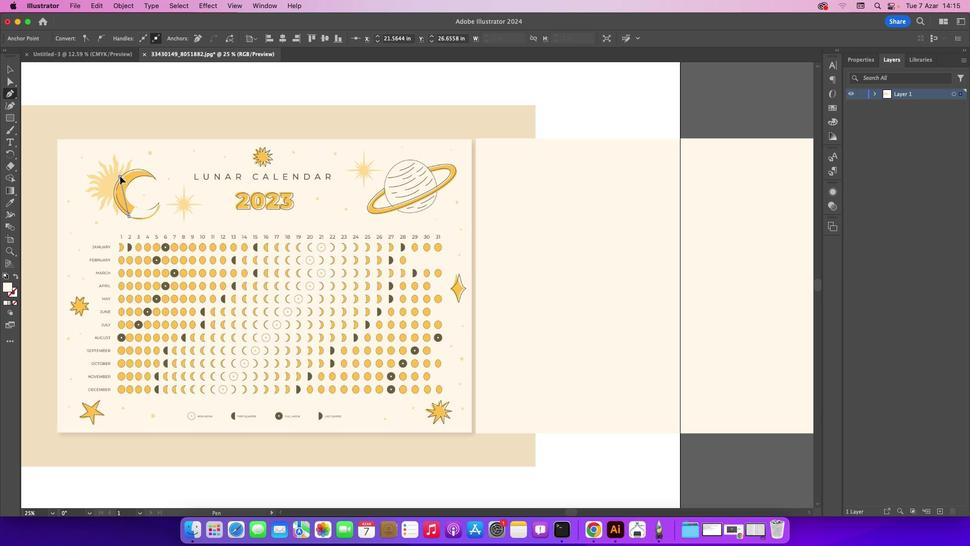 
Action: Mouse moved to (118, 175)
Screenshot: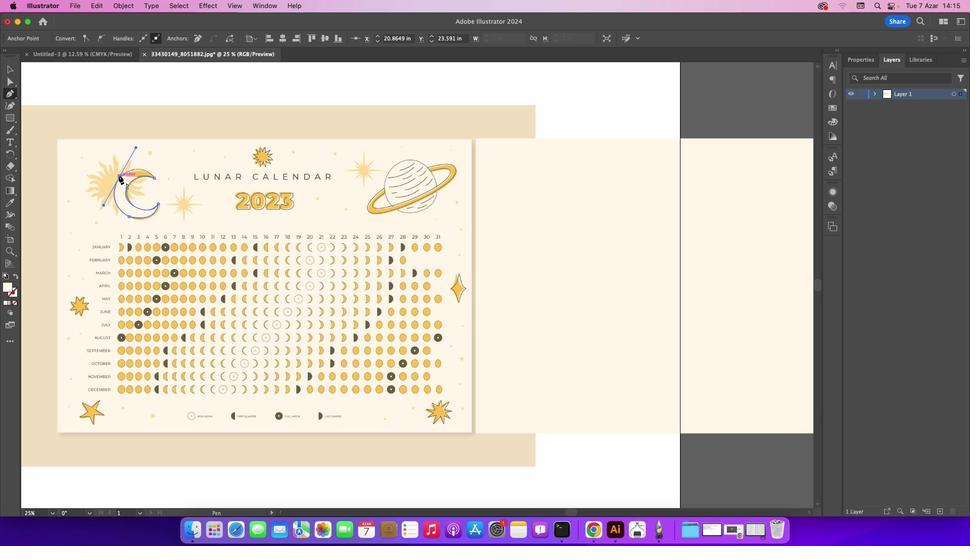 
Action: Mouse pressed left at (118, 175)
Screenshot: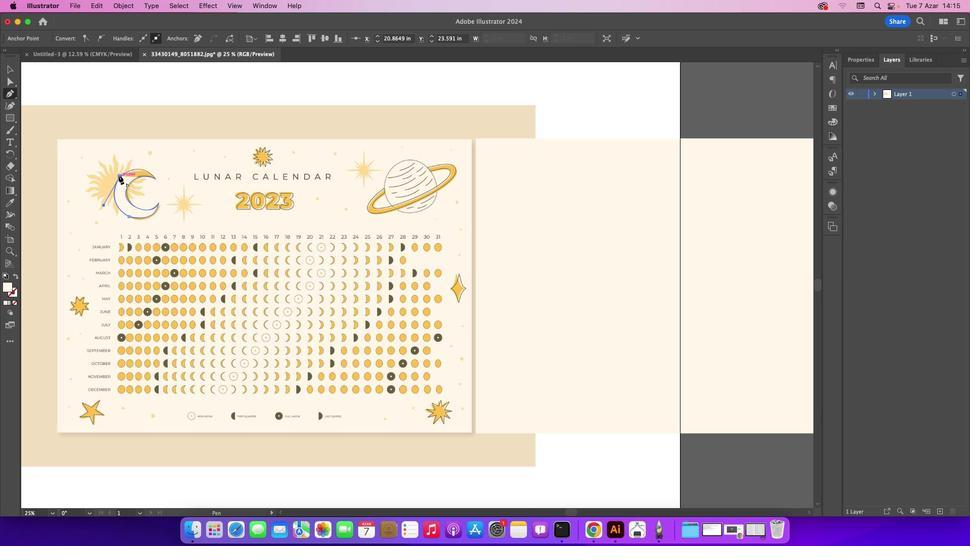 
Action: Mouse moved to (153, 177)
Screenshot: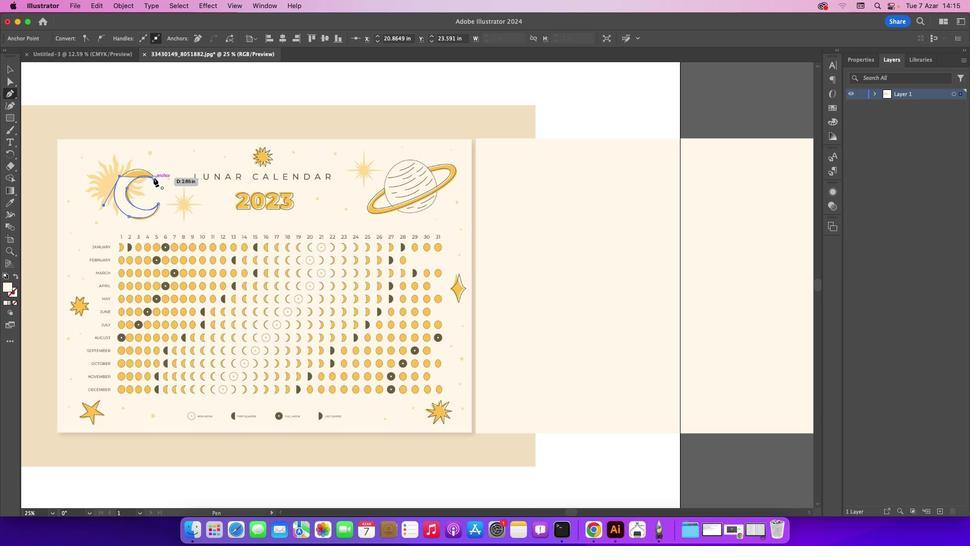 
Action: Mouse pressed left at (153, 177)
Screenshot: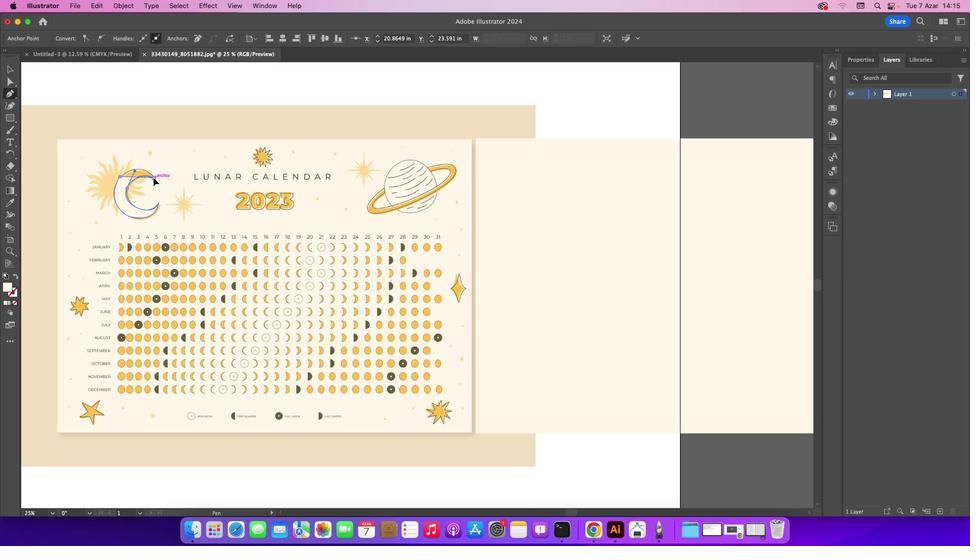 
Action: Mouse moved to (14, 71)
Screenshot: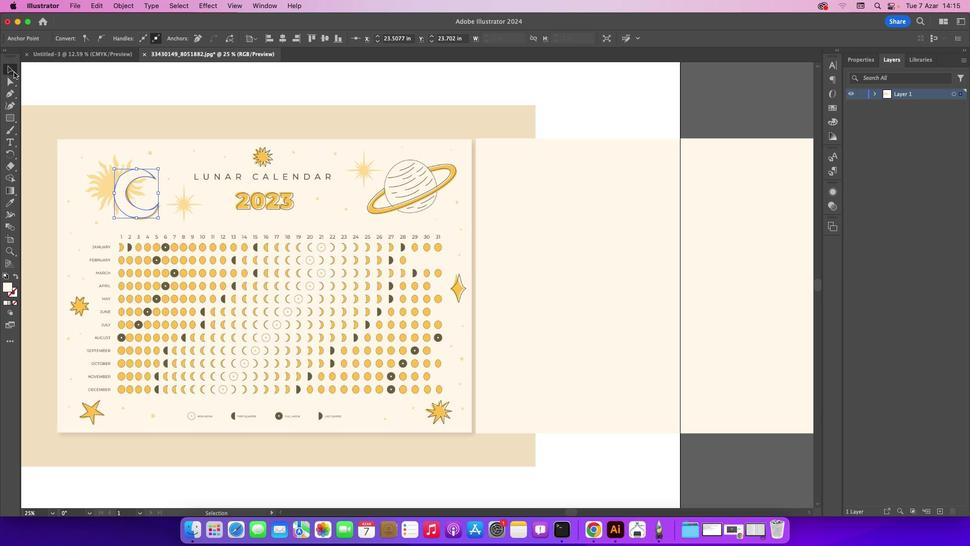 
Action: Mouse pressed left at (14, 71)
Screenshot: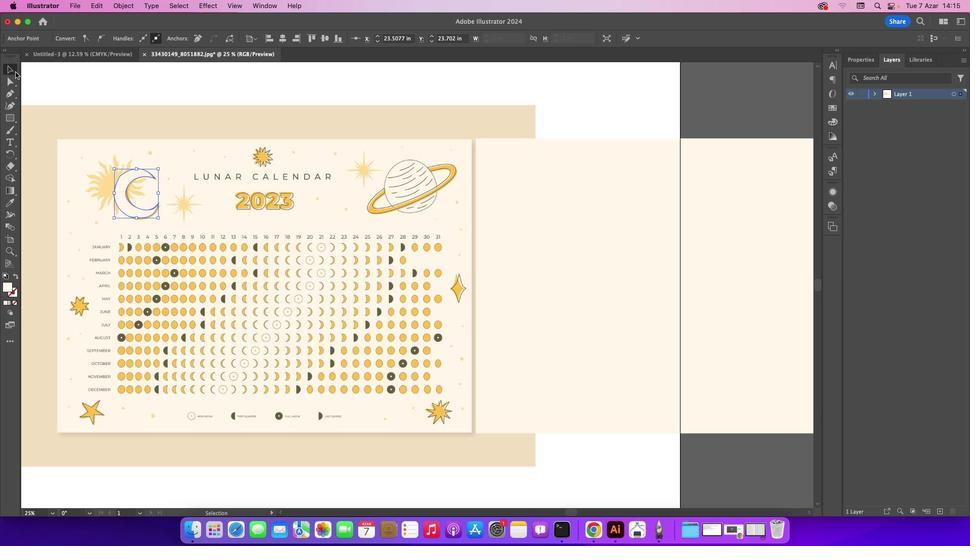 
Action: Mouse moved to (79, 101)
Screenshot: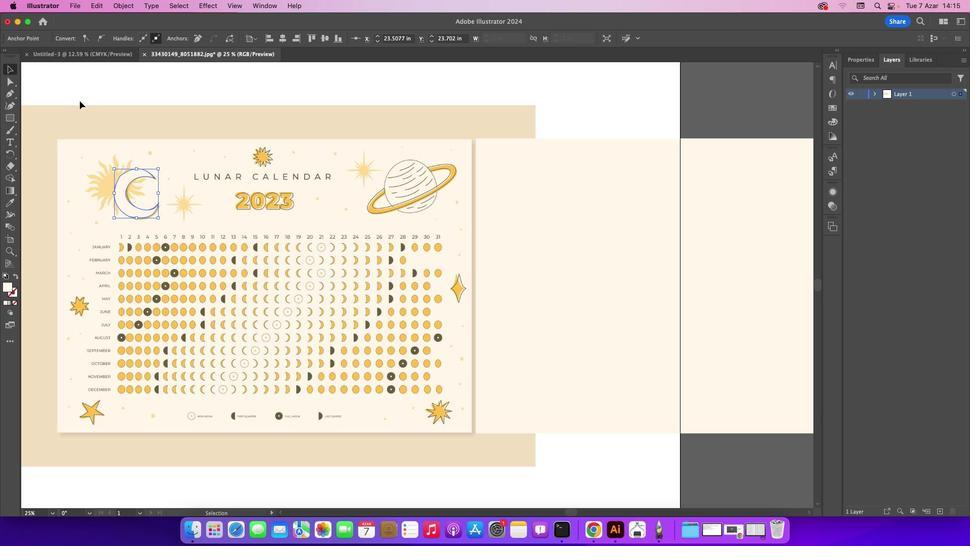 
Action: Mouse pressed left at (79, 101)
Screenshot: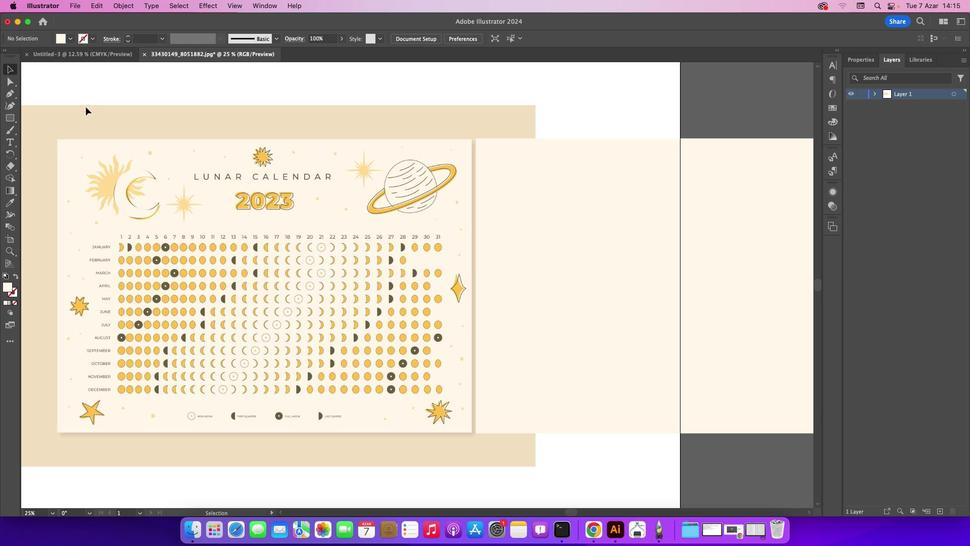 
Action: Mouse moved to (123, 197)
Screenshot: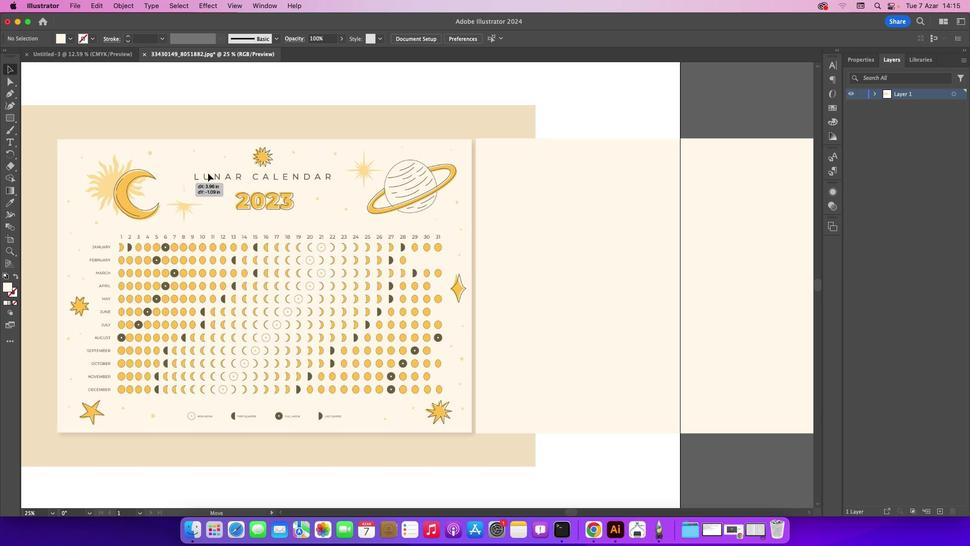 
Action: Mouse pressed left at (123, 197)
Screenshot: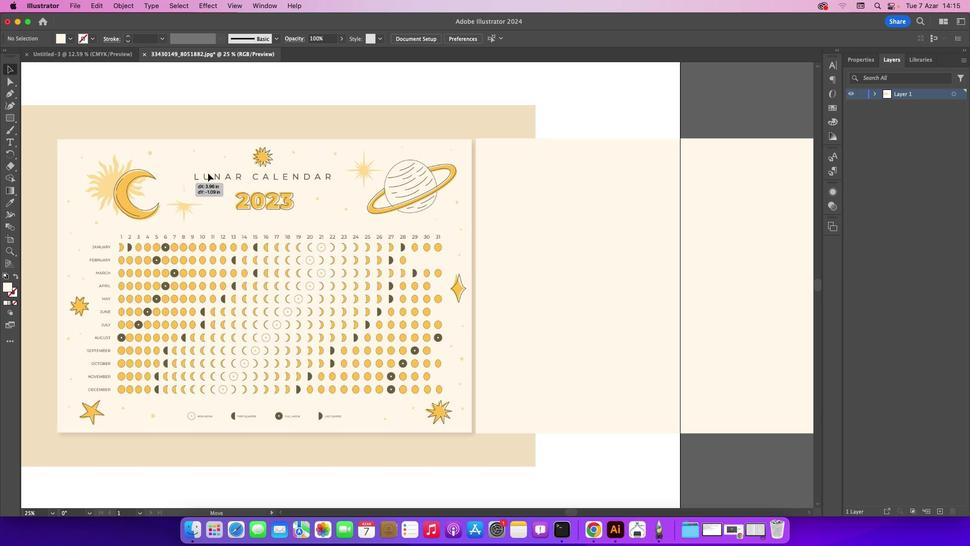 
Action: Mouse moved to (7, 199)
Screenshot: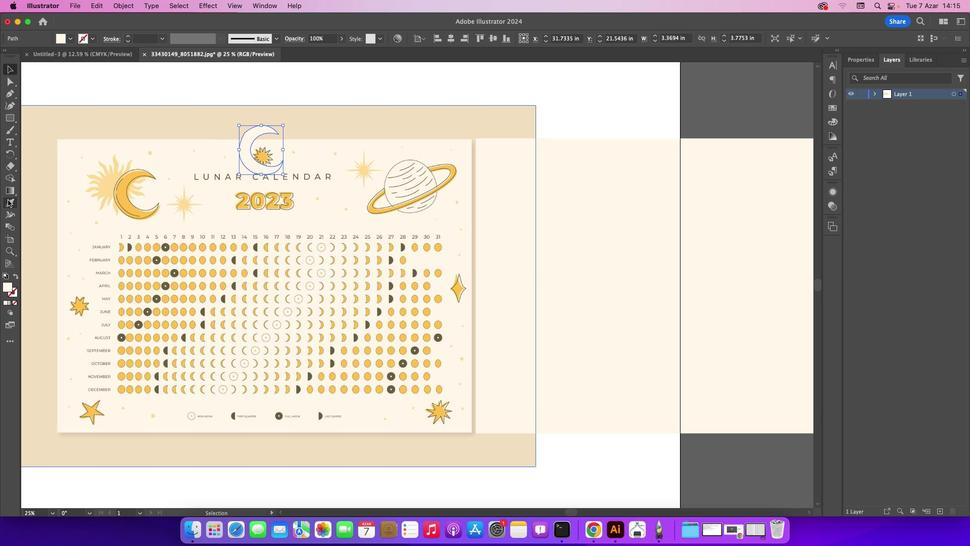 
Action: Mouse pressed left at (7, 199)
Screenshot: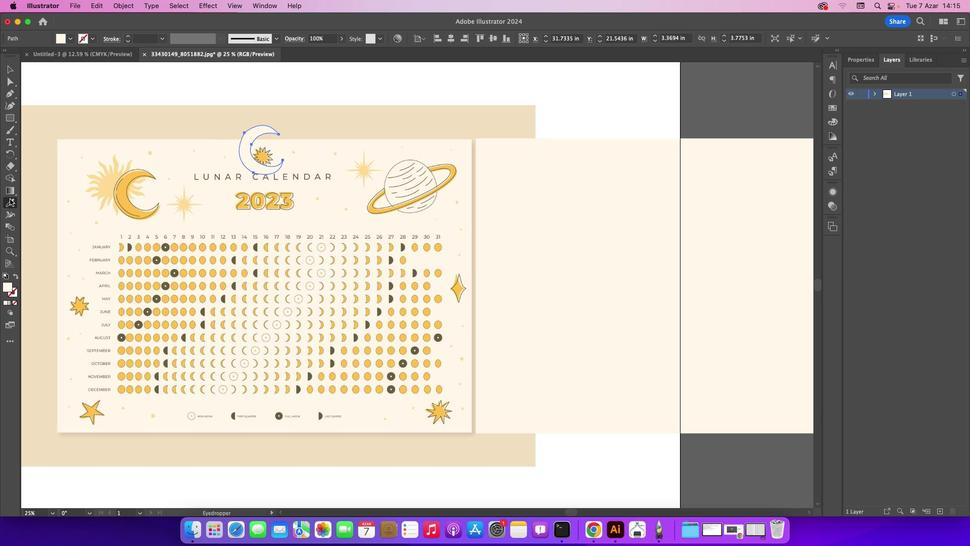 
Action: Mouse moved to (117, 191)
Screenshot: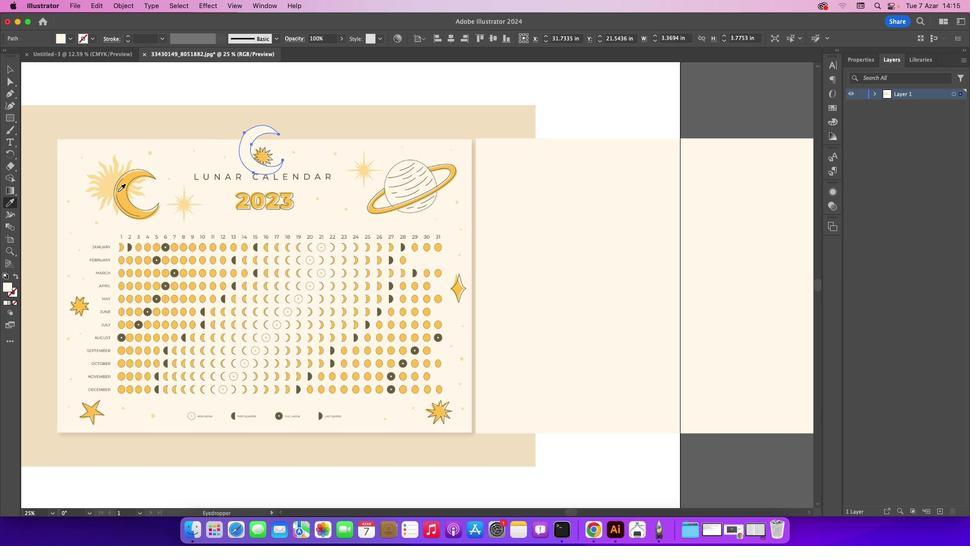 
Action: Mouse pressed left at (117, 191)
Screenshot: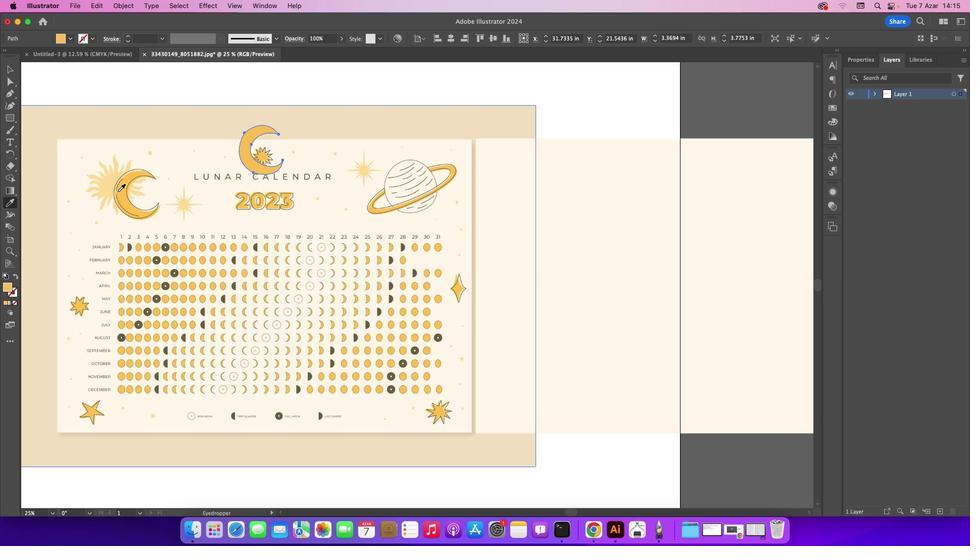 
Action: Mouse moved to (12, 70)
Screenshot: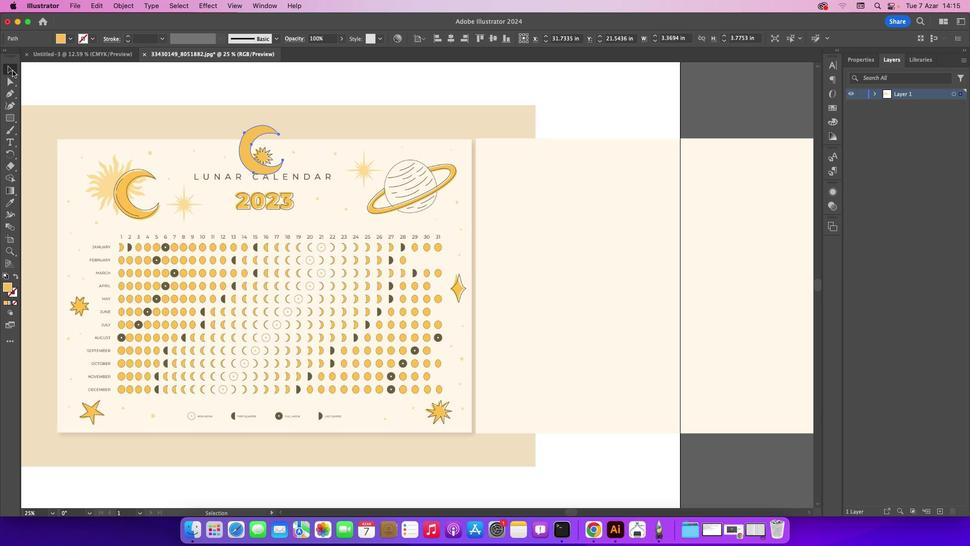 
Action: Mouse pressed left at (12, 70)
Screenshot: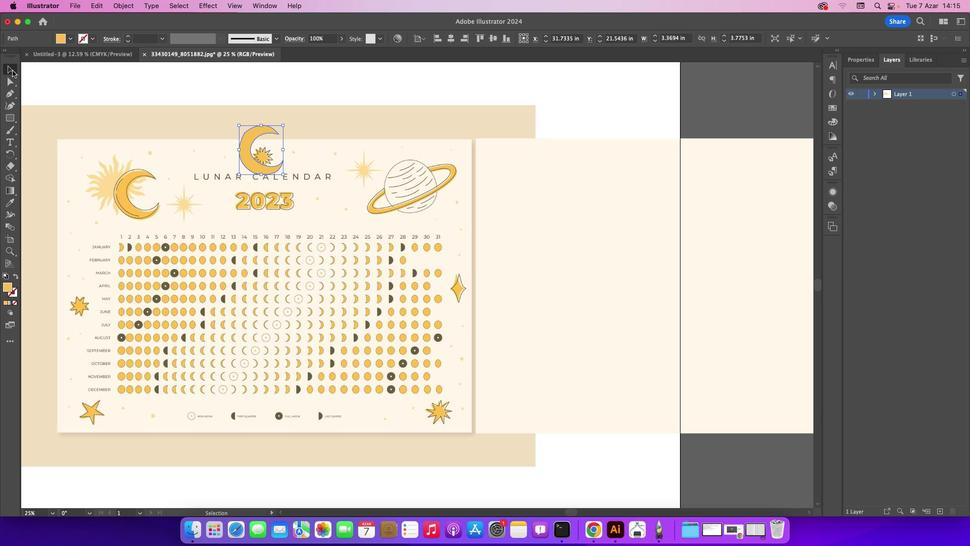 
Action: Mouse moved to (15, 292)
Screenshot: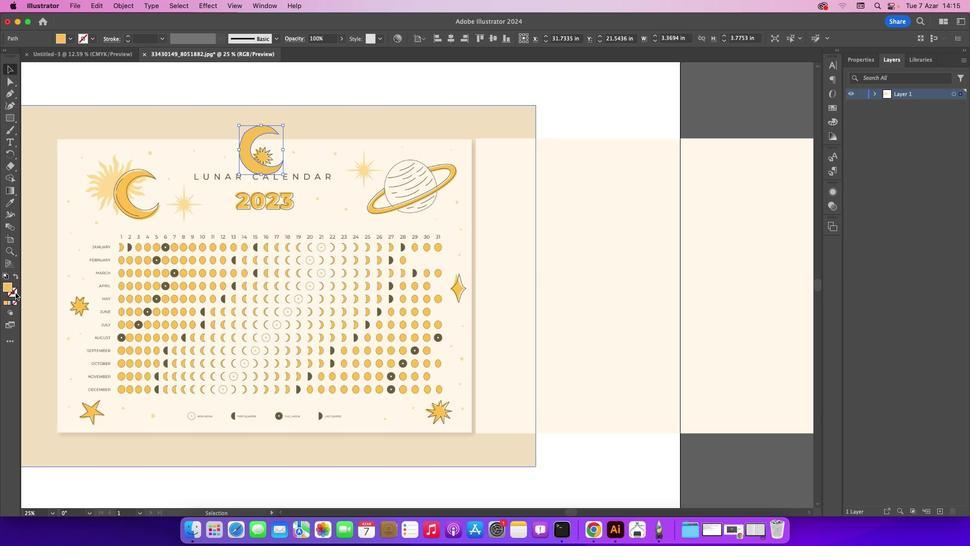 
Action: Mouse pressed left at (15, 292)
Screenshot: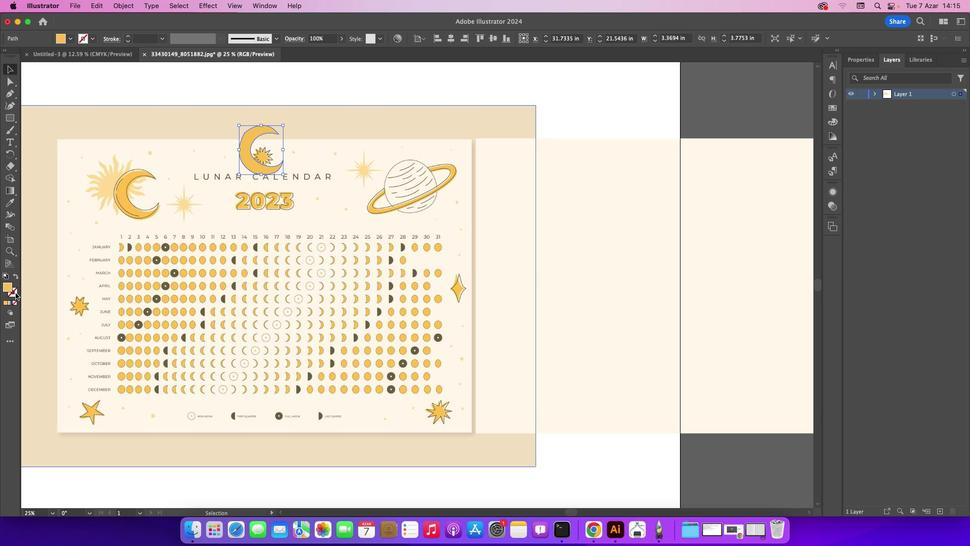 
Action: Mouse moved to (713, 77)
Screenshot: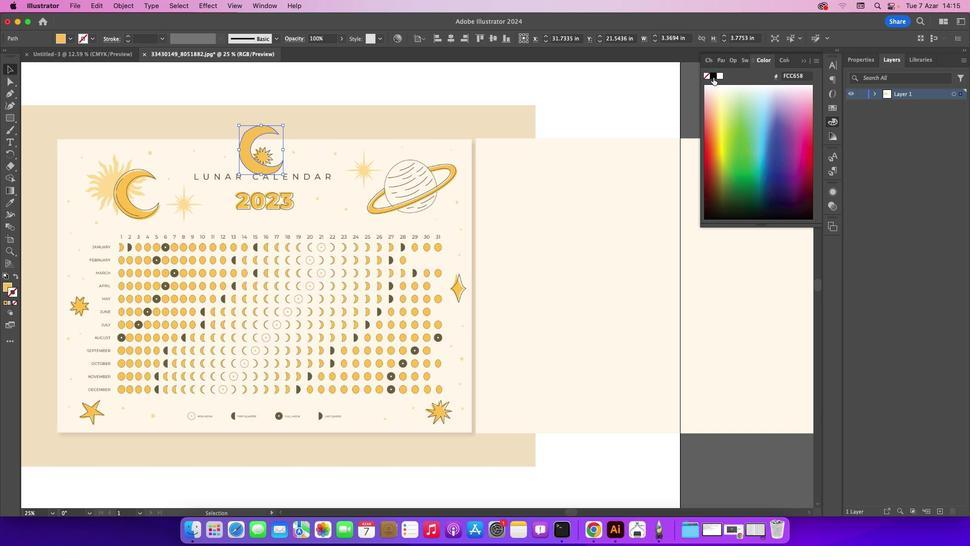 
Action: Mouse pressed left at (713, 77)
Screenshot: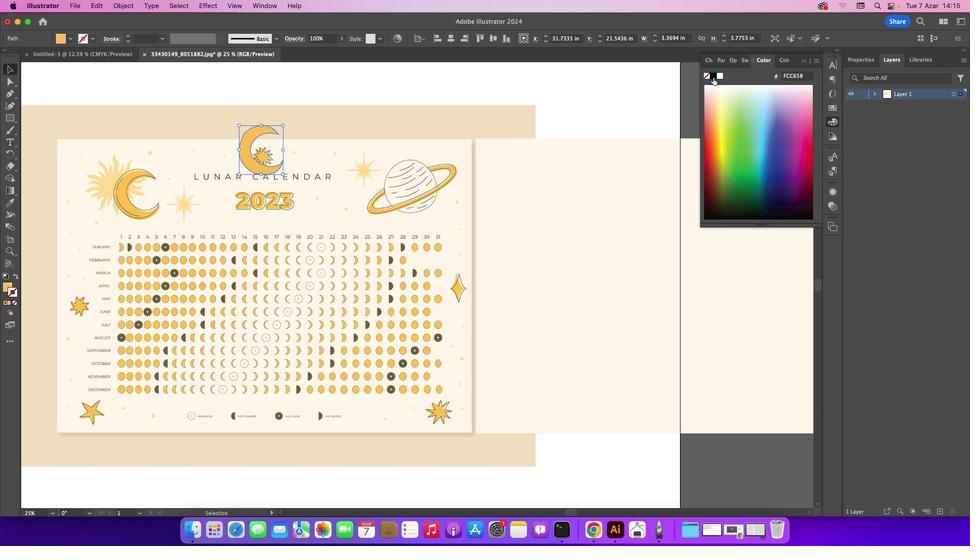 
Action: Mouse moved to (804, 57)
Screenshot: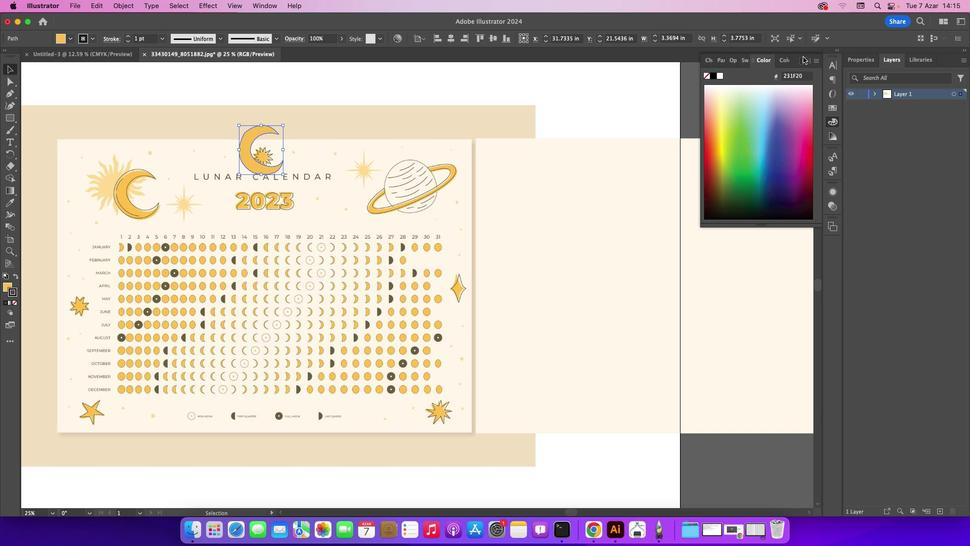 
Action: Mouse pressed left at (804, 57)
Screenshot: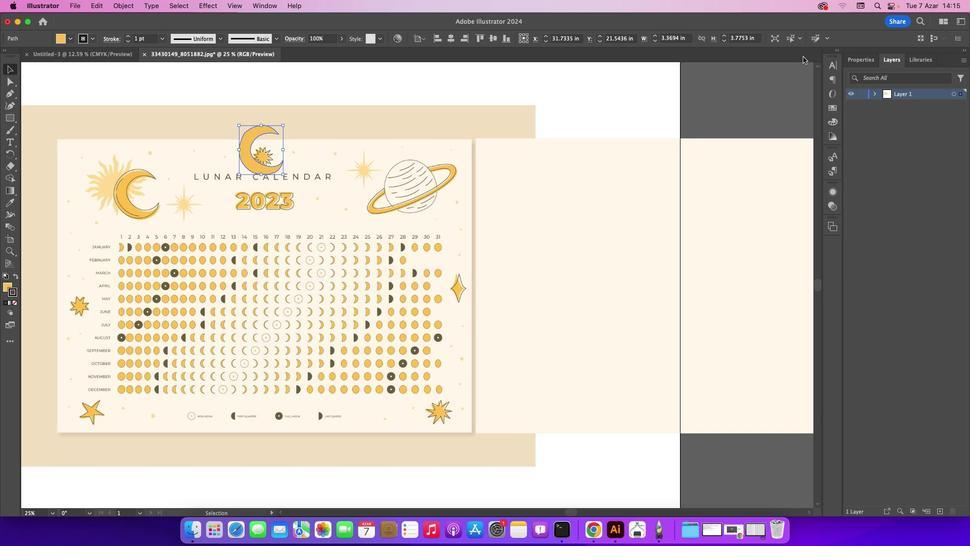 
Action: Mouse moved to (310, 100)
Screenshot: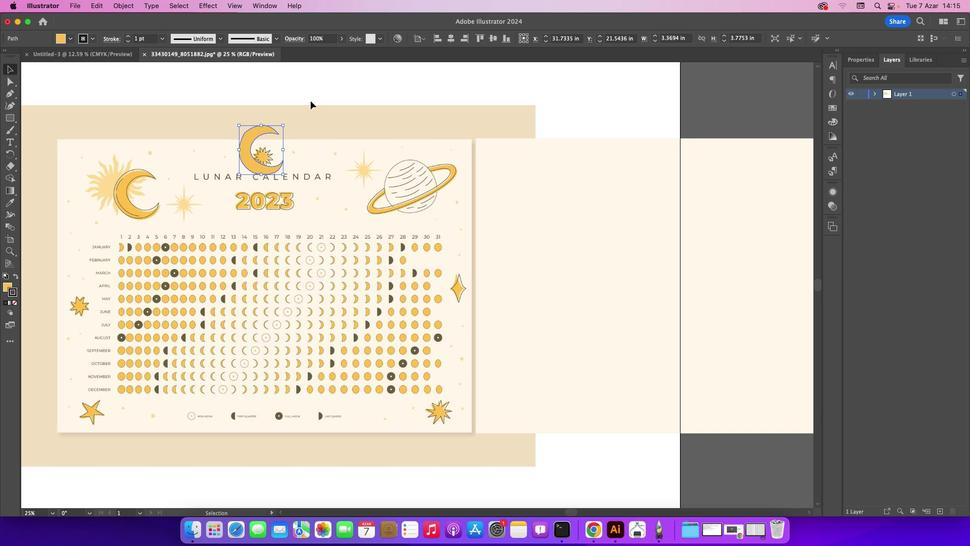 
Action: Mouse pressed left at (310, 100)
Screenshot: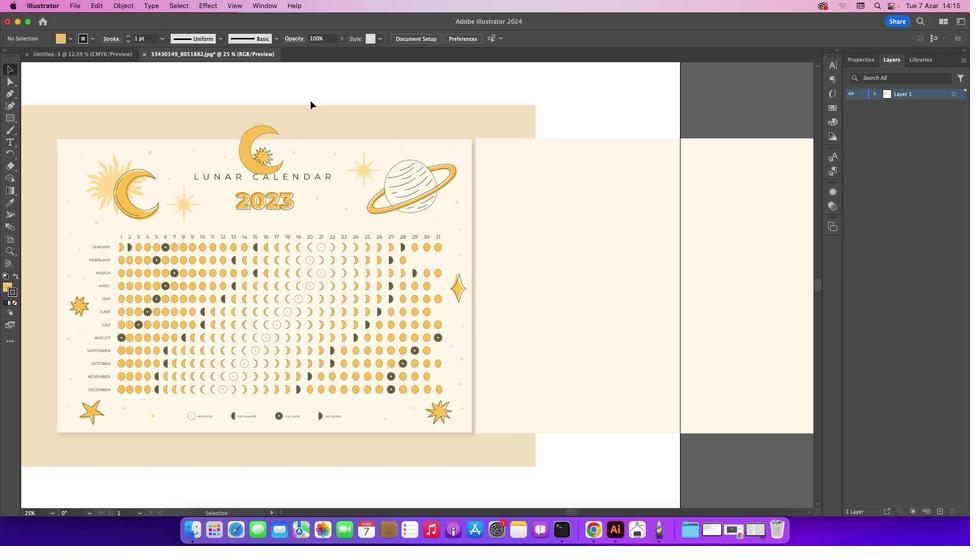 
Action: Mouse moved to (247, 158)
Screenshot: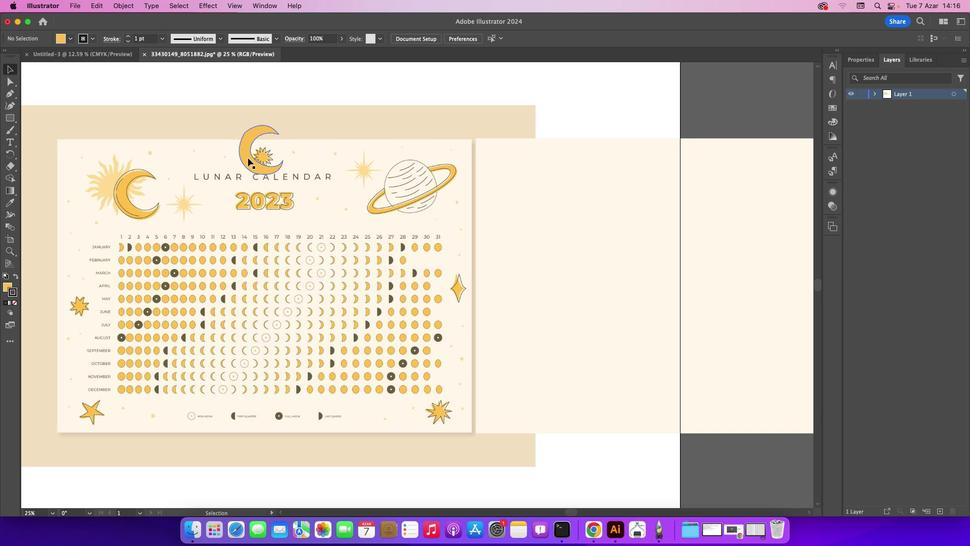 
Action: Mouse pressed left at (247, 158)
Screenshot: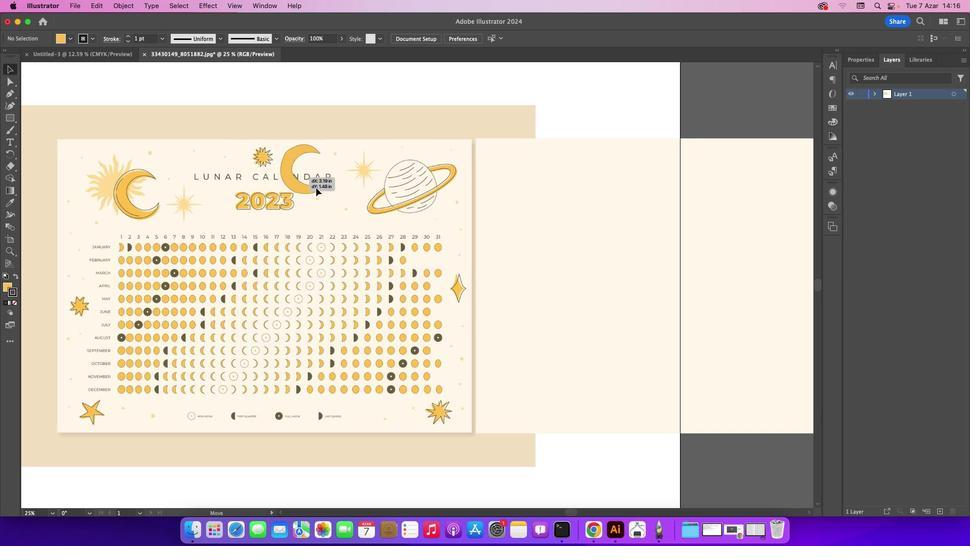 
Action: Mouse moved to (352, 151)
Screenshot: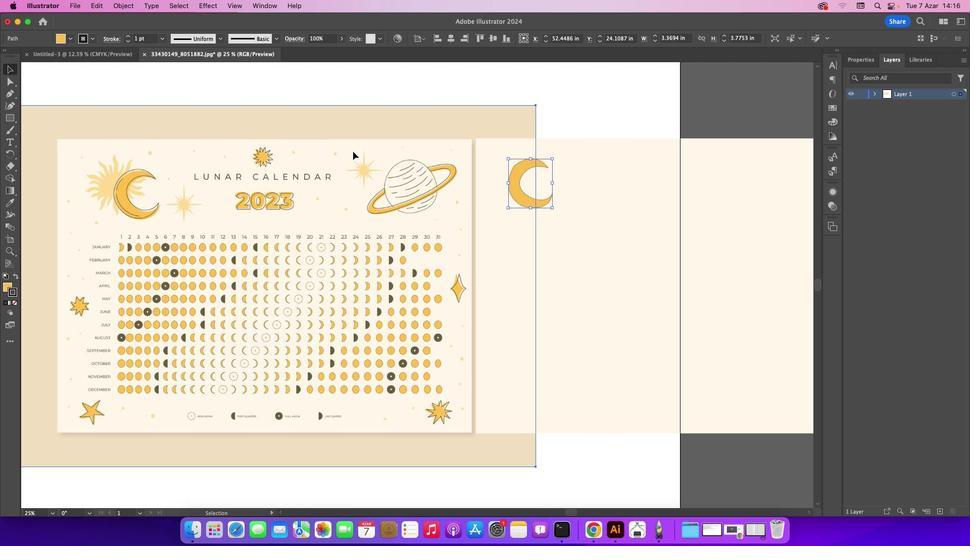 
Action: Mouse pressed left at (352, 151)
Screenshot: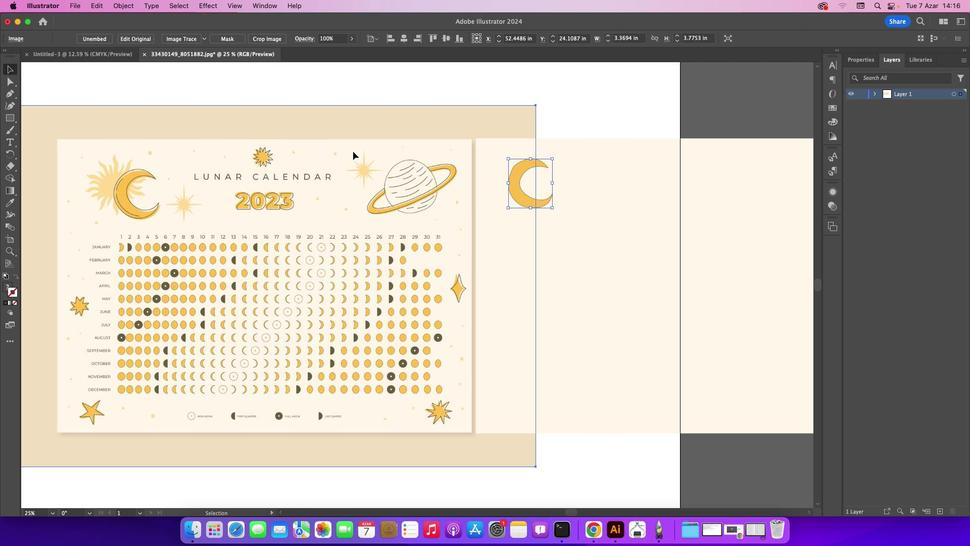 
Action: Mouse moved to (64, 92)
Screenshot: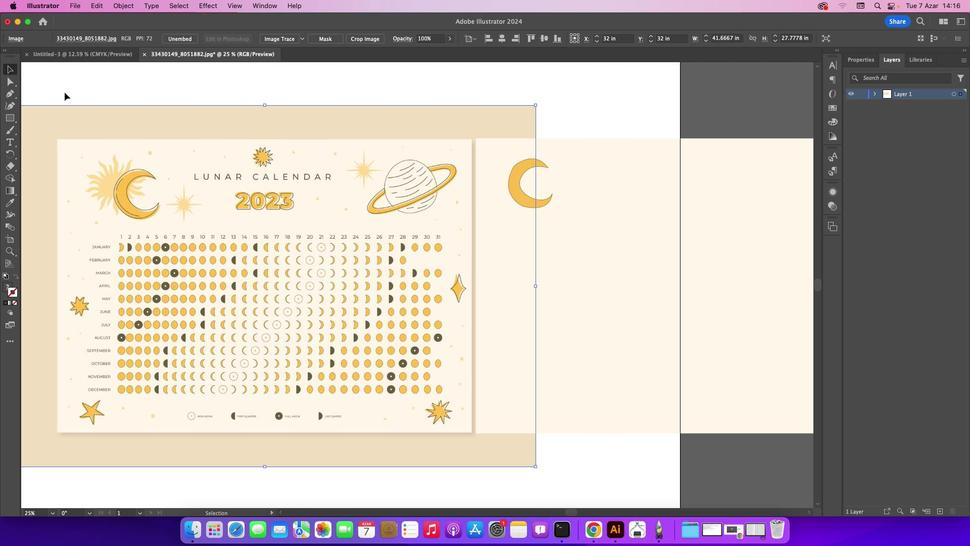 
Action: Mouse pressed left at (64, 92)
Screenshot: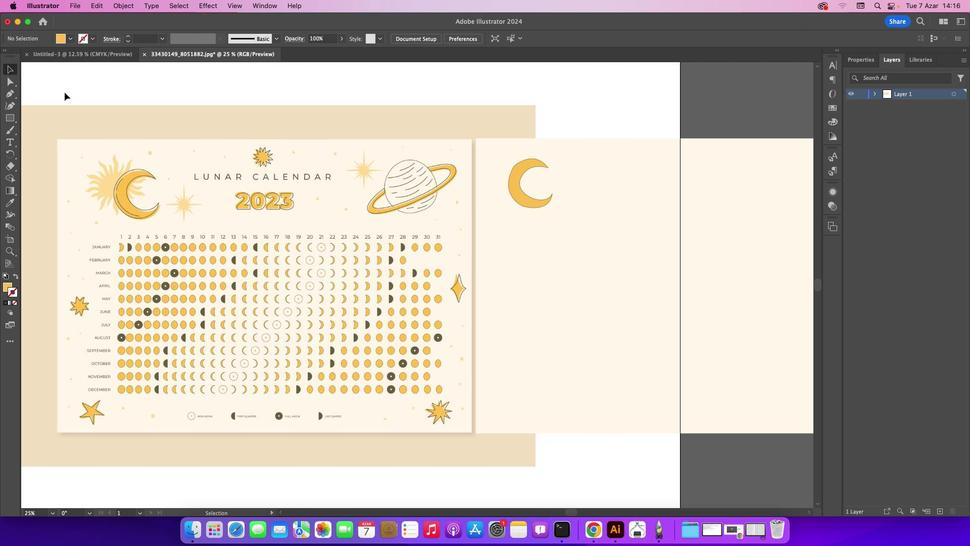 
Action: Mouse moved to (140, 136)
Screenshot: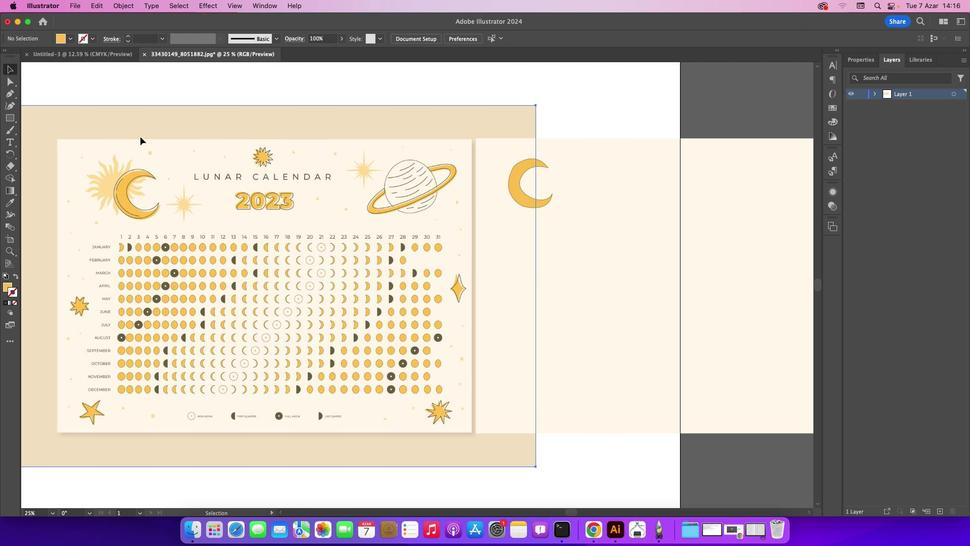 
Action: Mouse pressed left at (140, 136)
Screenshot: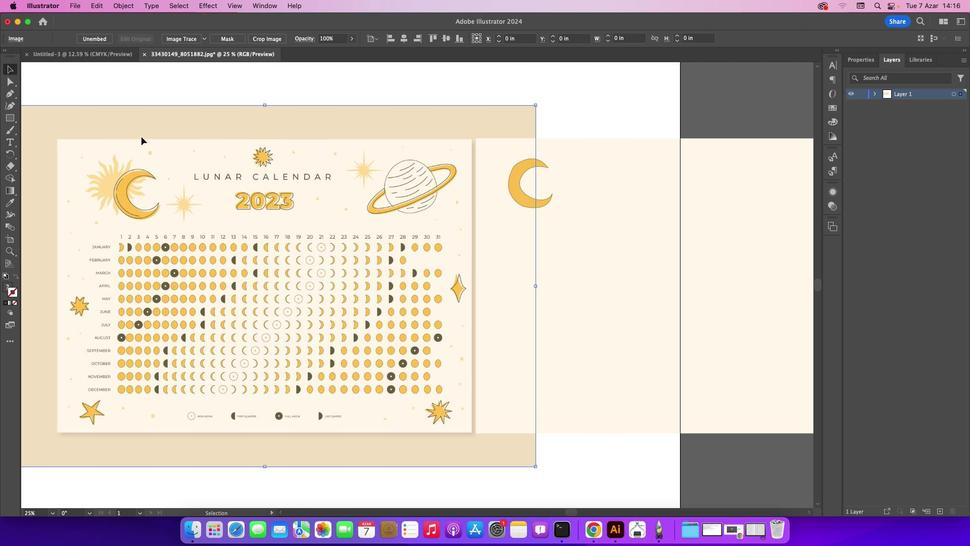 
Action: Mouse moved to (875, 97)
Screenshot: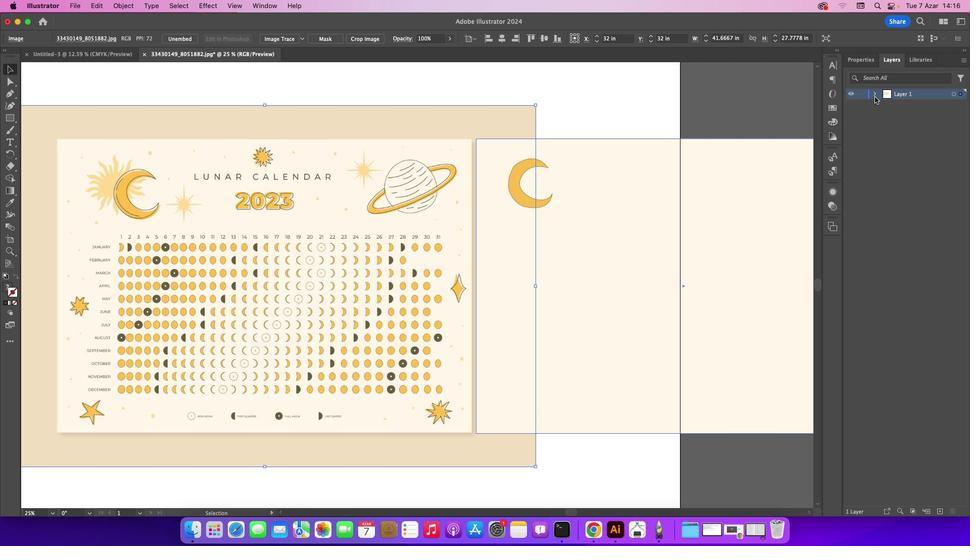 
Action: Mouse pressed left at (875, 97)
Screenshot: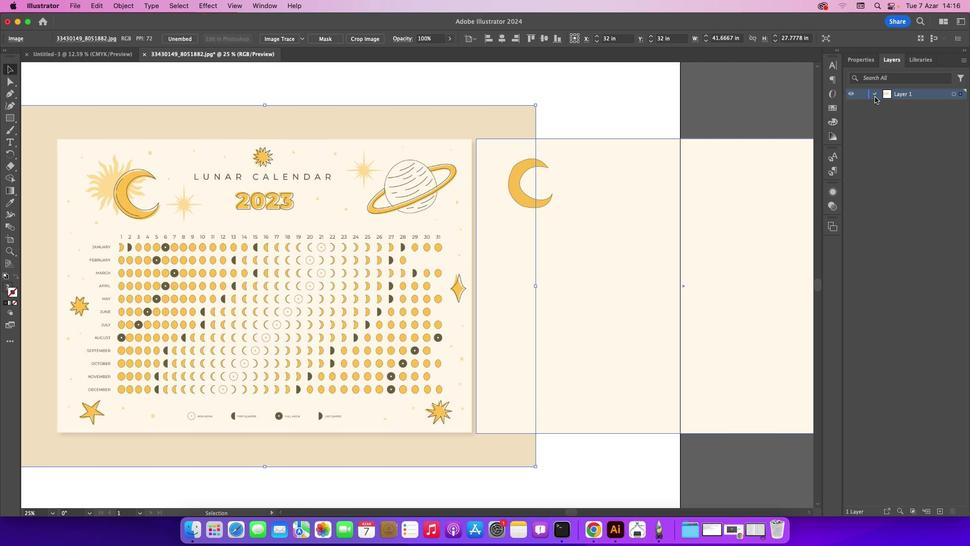 
Action: Mouse moved to (861, 128)
Screenshot: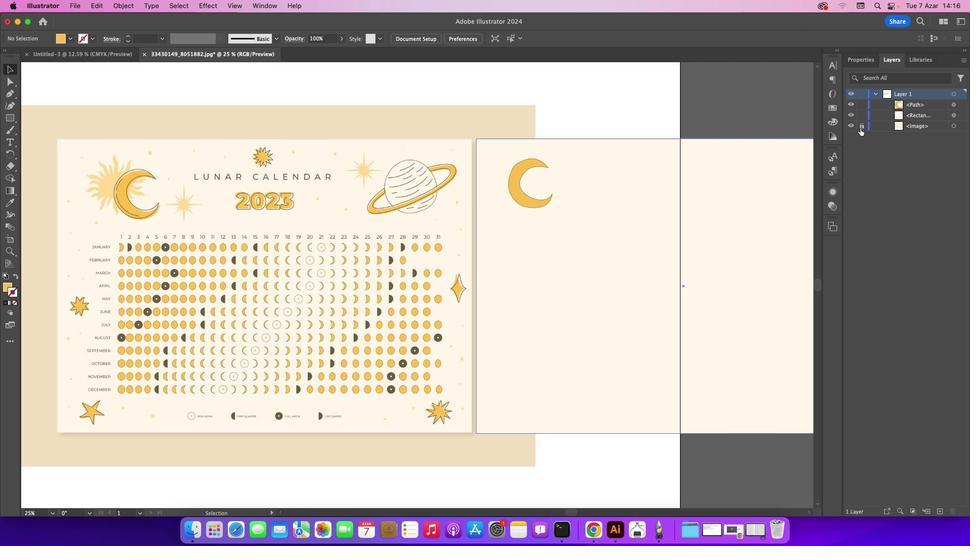 
Action: Mouse pressed left at (861, 128)
Screenshot: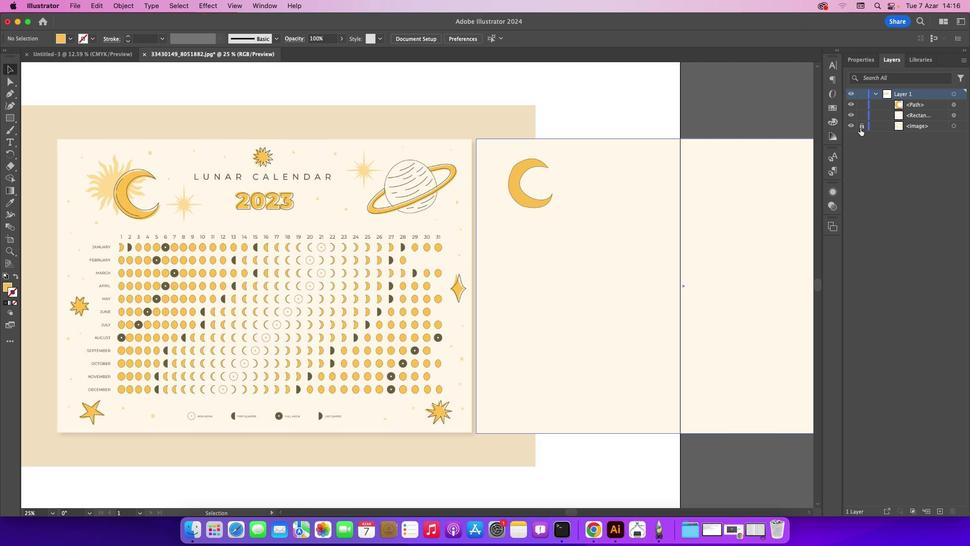 
Action: Mouse moved to (747, 104)
Screenshot: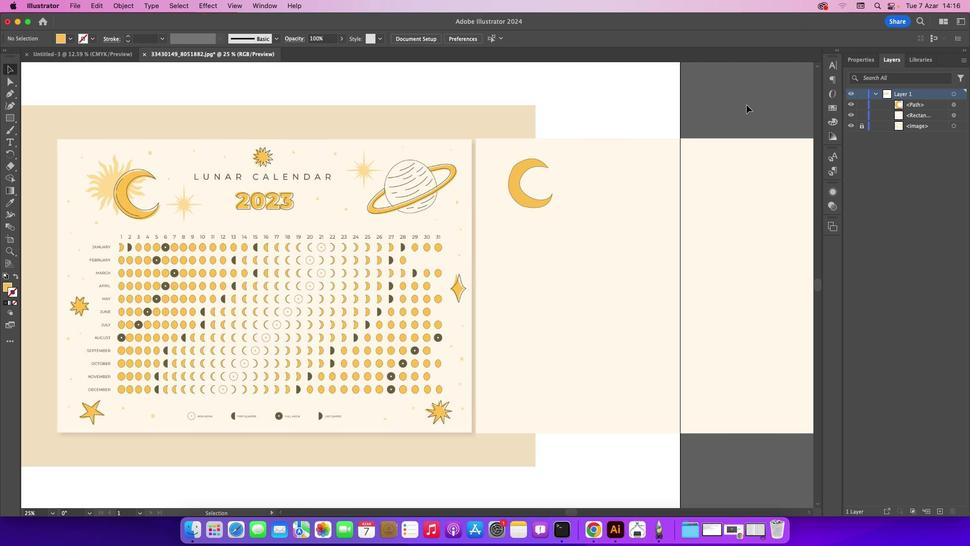 
Action: Mouse pressed left at (747, 104)
Screenshot: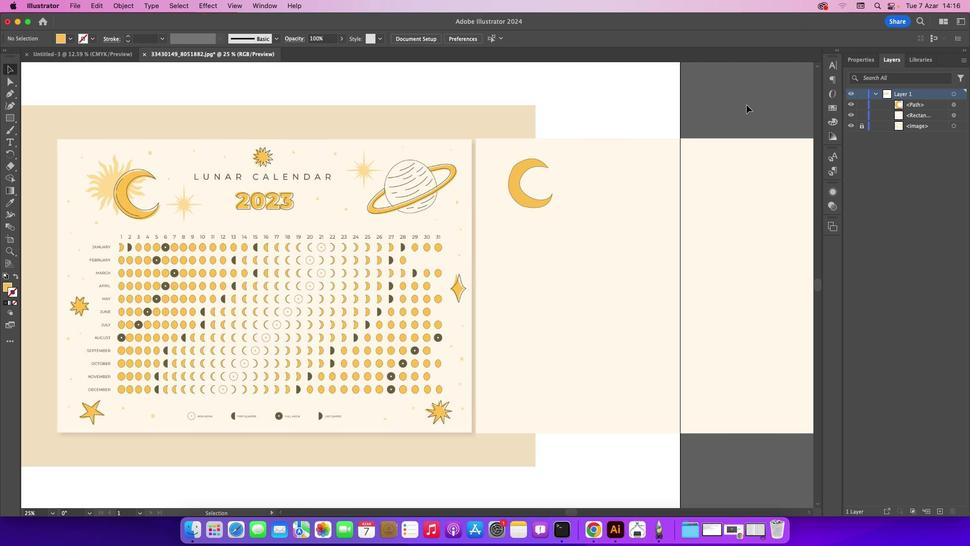
Action: Mouse moved to (13, 94)
Screenshot: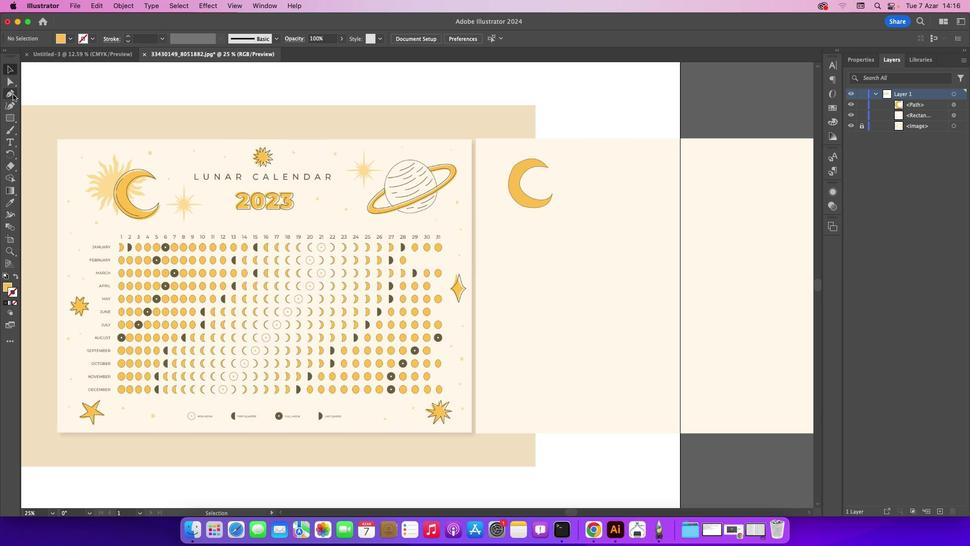 
Action: Mouse pressed left at (13, 94)
Screenshot: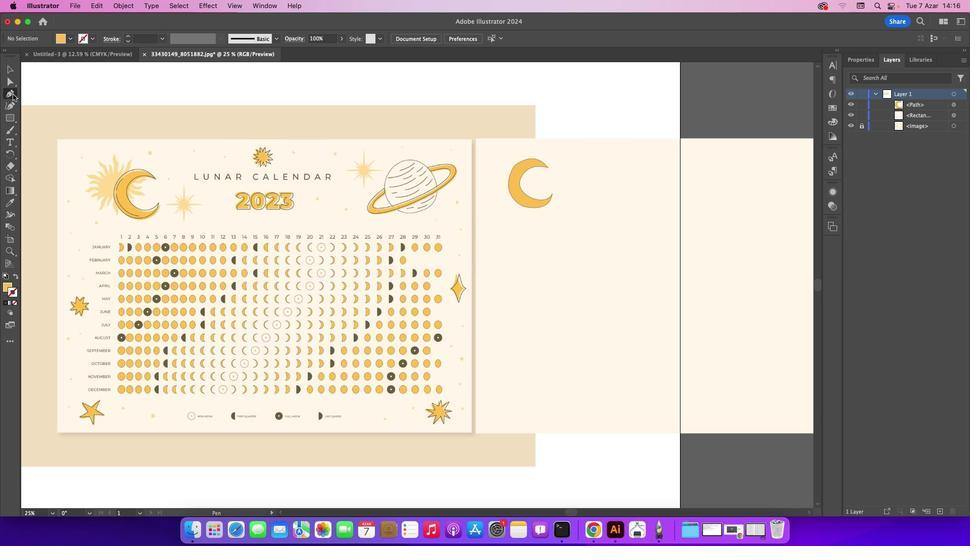 
Action: Mouse moved to (98, 169)
Screenshot: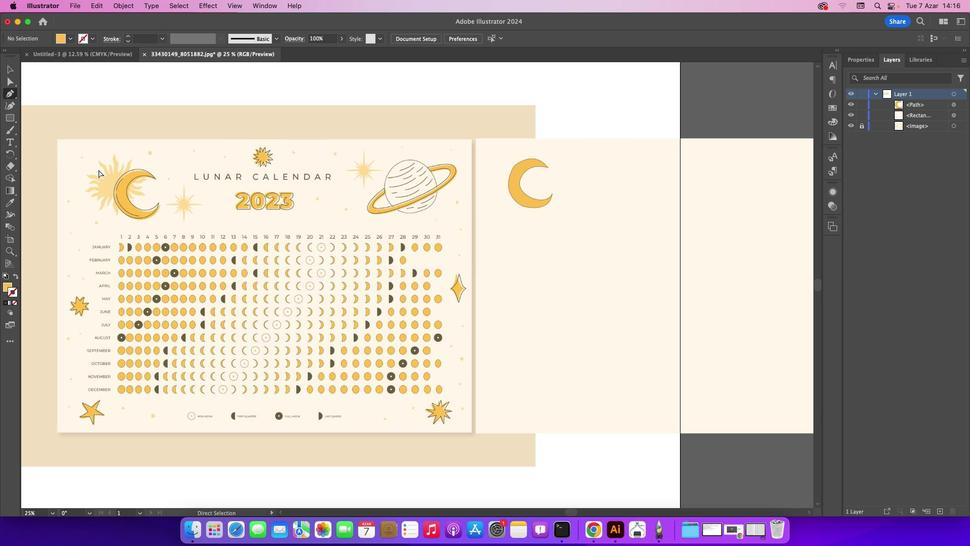 
Action: Key pressed Key.cmd_r'=''=''='
Screenshot: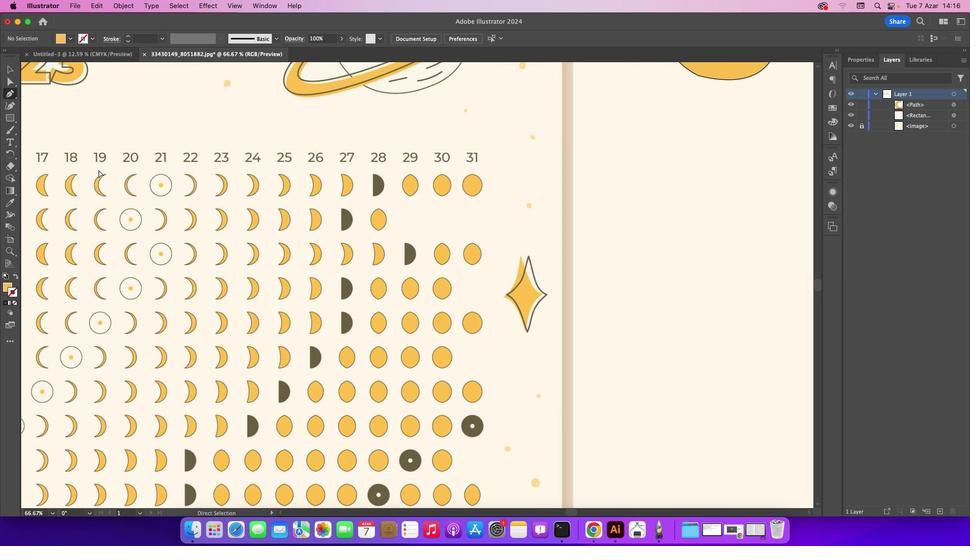 
Action: Mouse moved to (576, 512)
Screenshot: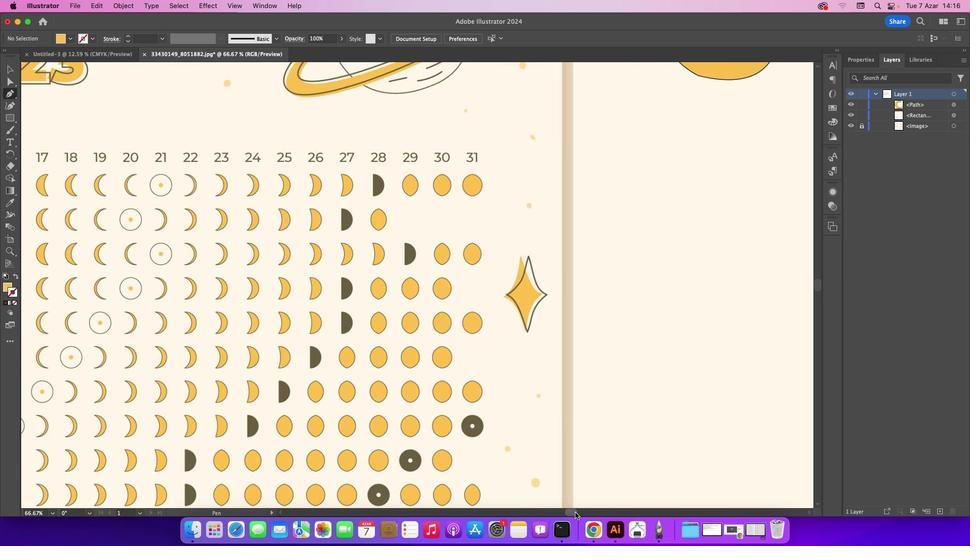 
Action: Mouse pressed left at (576, 512)
Screenshot: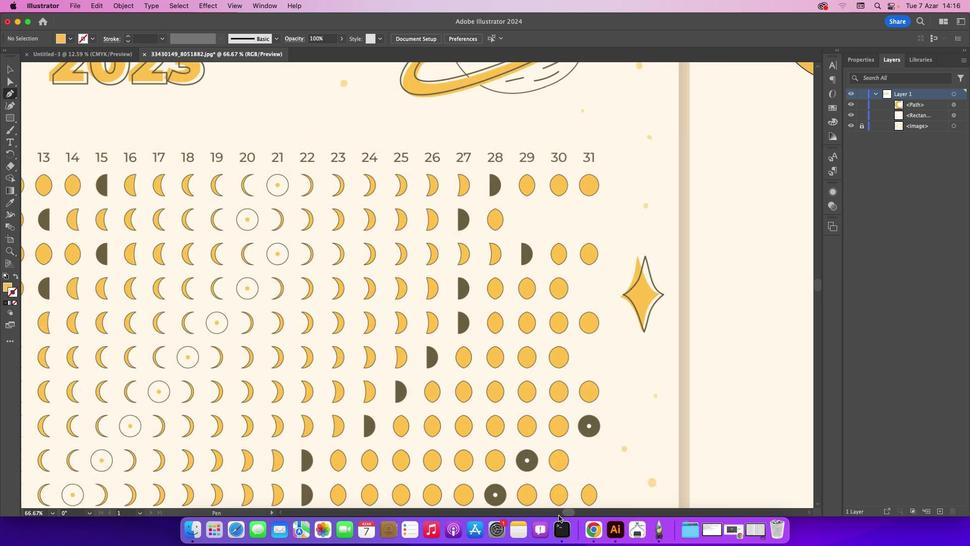 
Action: Mouse moved to (297, 298)
Screenshot: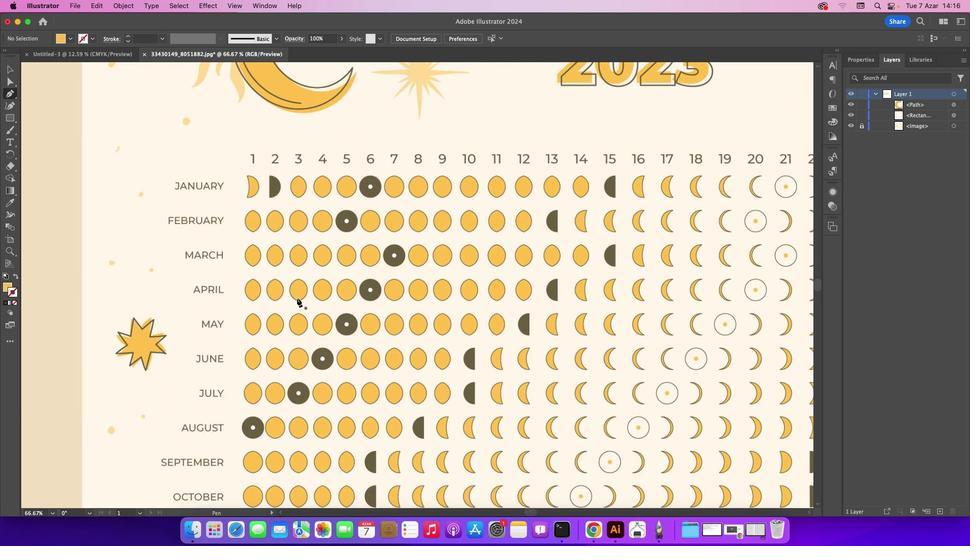 
Action: Mouse scrolled (297, 298) with delta (0, 0)
Screenshot: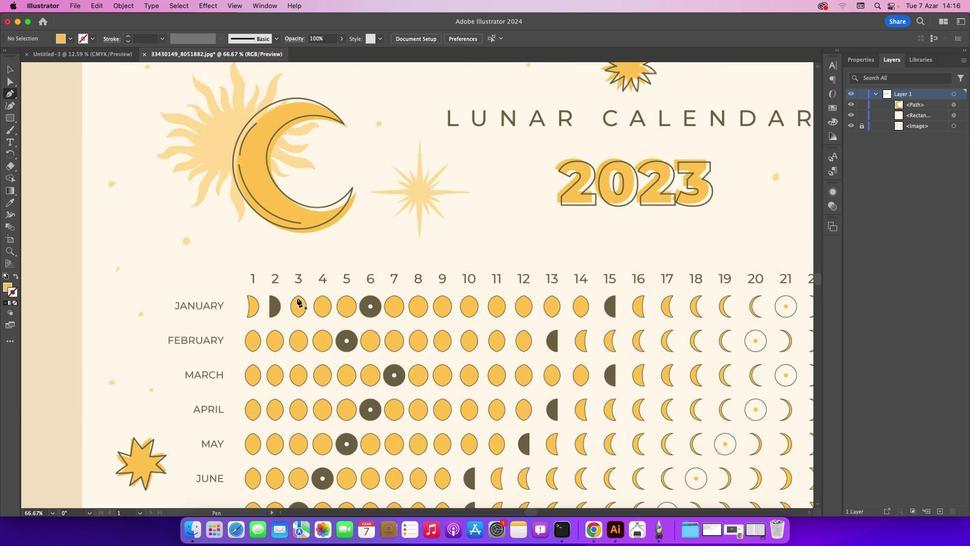 
Action: Mouse scrolled (297, 298) with delta (0, 0)
Screenshot: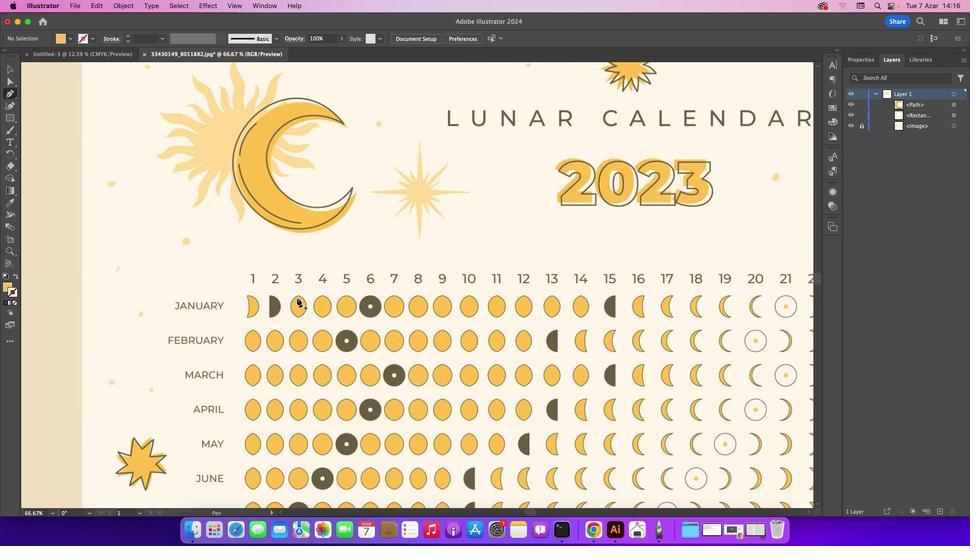 
Action: Mouse scrolled (297, 298) with delta (0, 1)
Screenshot: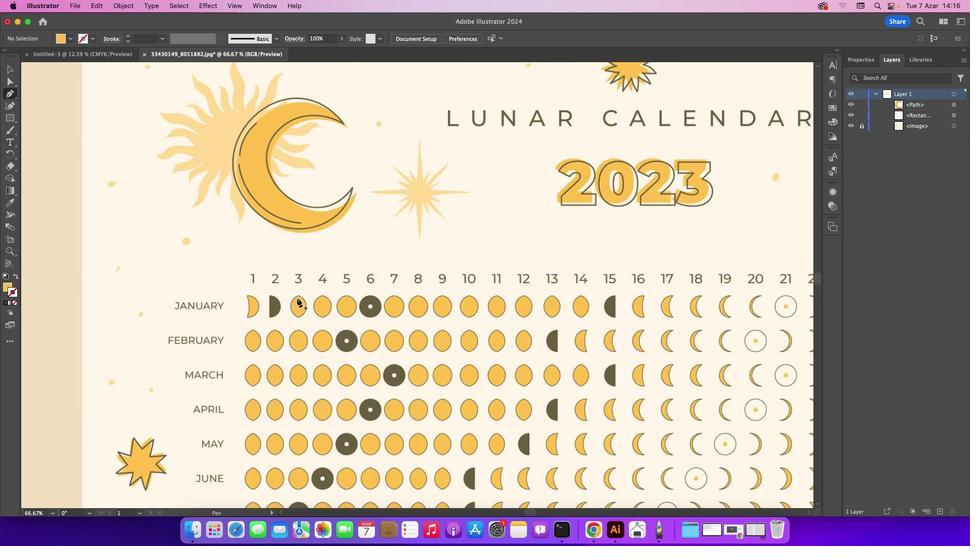 
Action: Mouse scrolled (297, 298) with delta (0, 2)
Screenshot: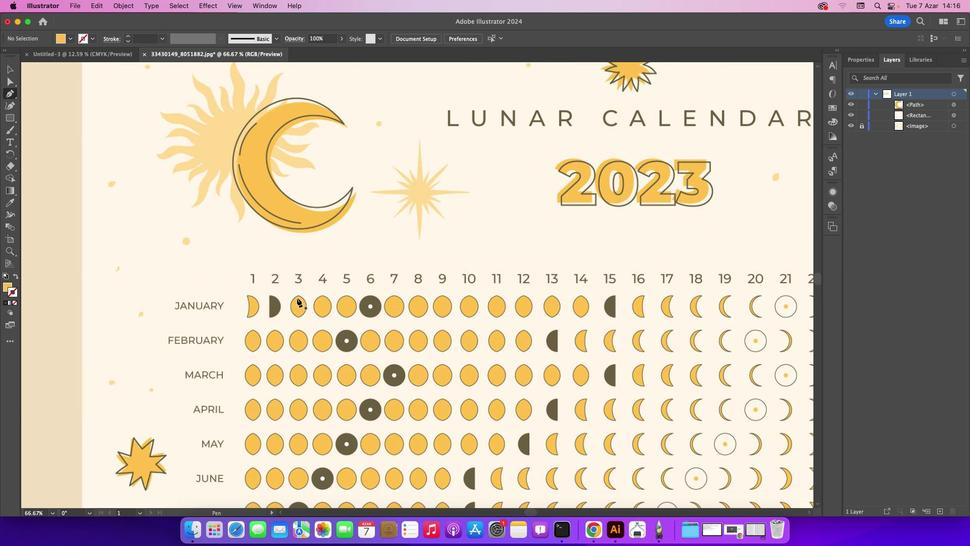 
Action: Mouse scrolled (297, 298) with delta (0, 0)
Screenshot: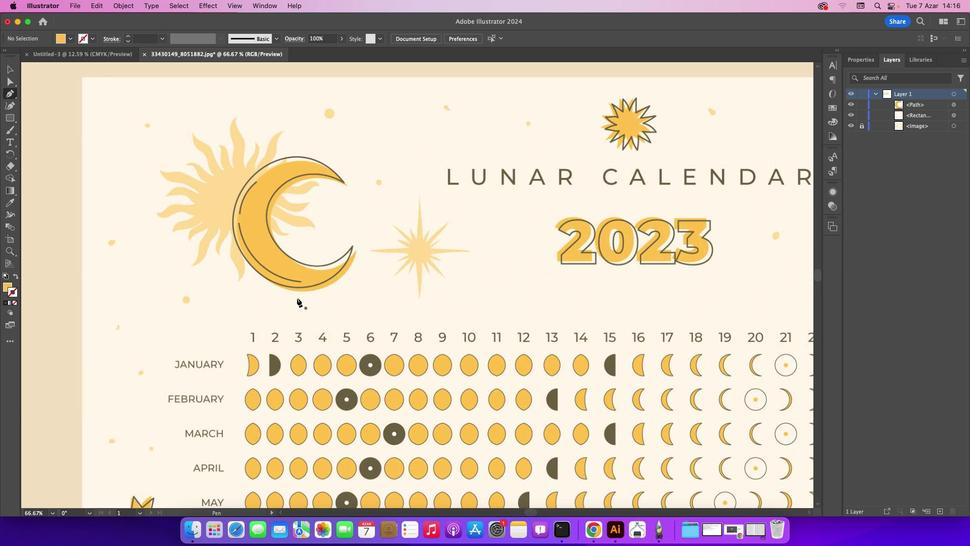 
Action: Mouse scrolled (297, 298) with delta (0, 0)
Screenshot: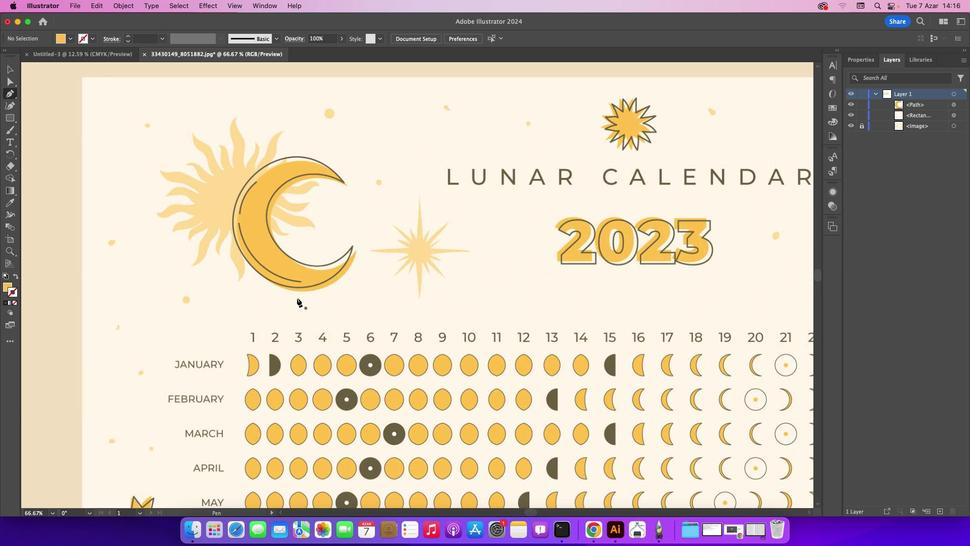 
Action: Mouse scrolled (297, 298) with delta (0, 1)
Screenshot: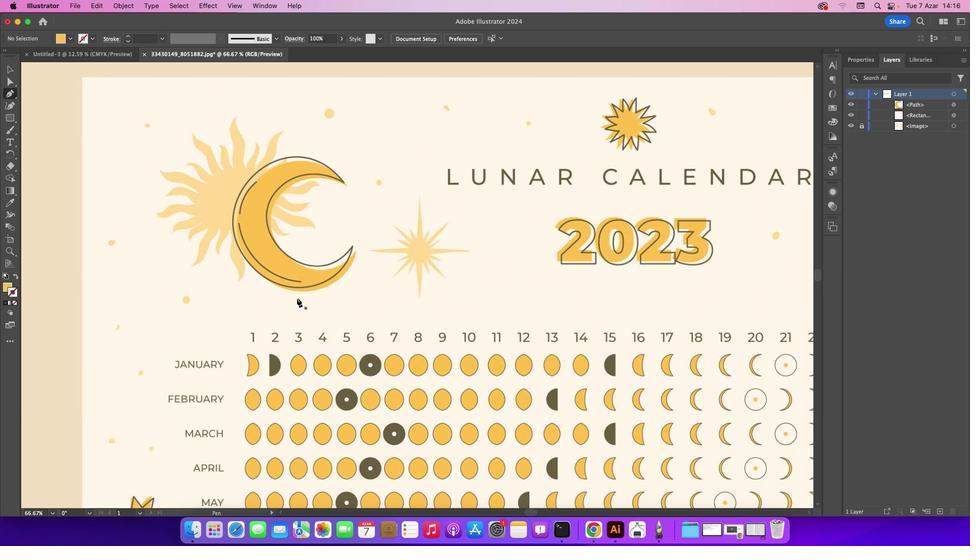 
Action: Mouse moved to (232, 167)
Screenshot: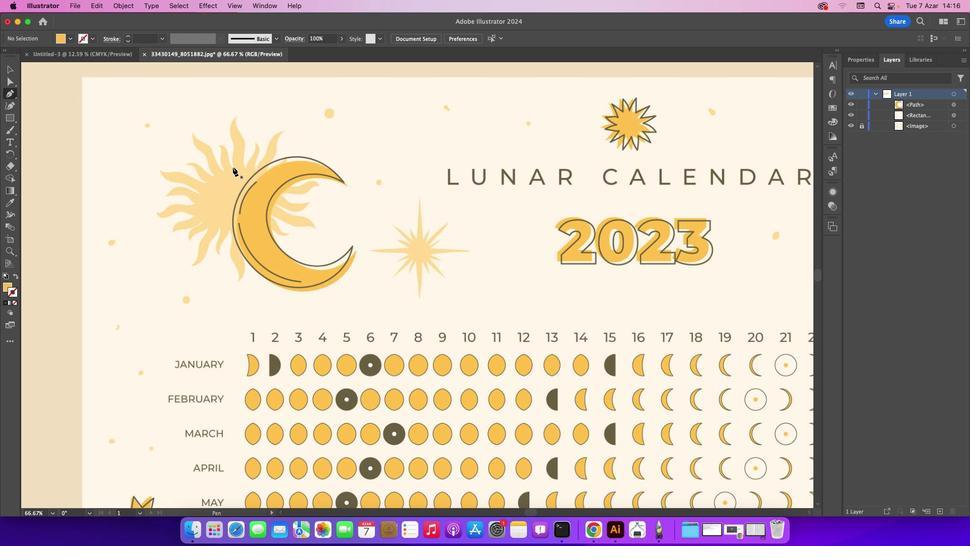 
Action: Mouse pressed left at (232, 167)
Screenshot: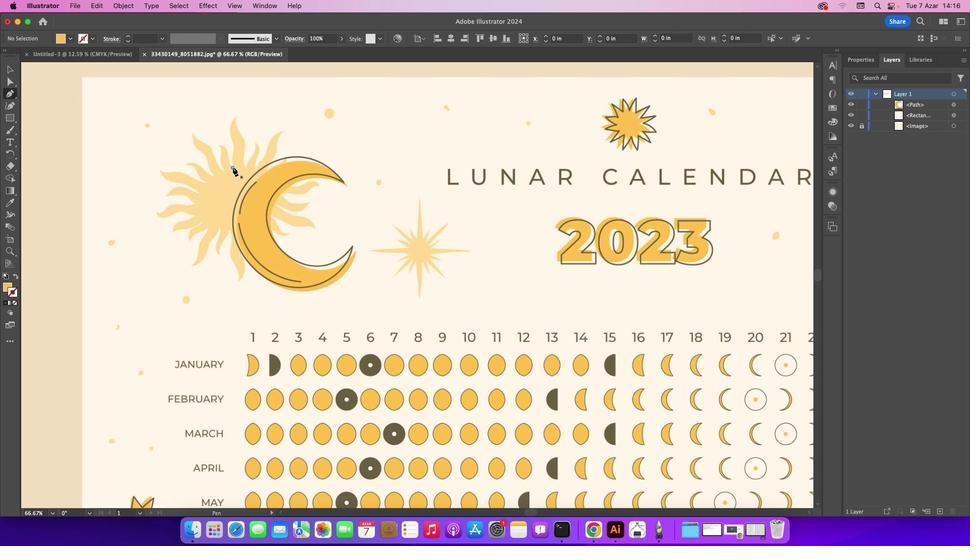 
Action: Mouse moved to (234, 146)
Screenshot: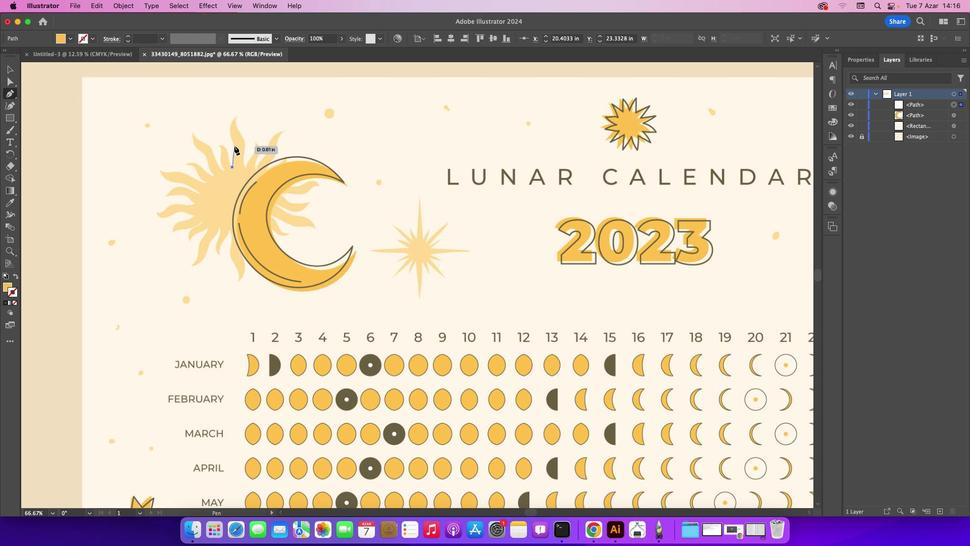 
Action: Mouse pressed left at (234, 146)
Screenshot: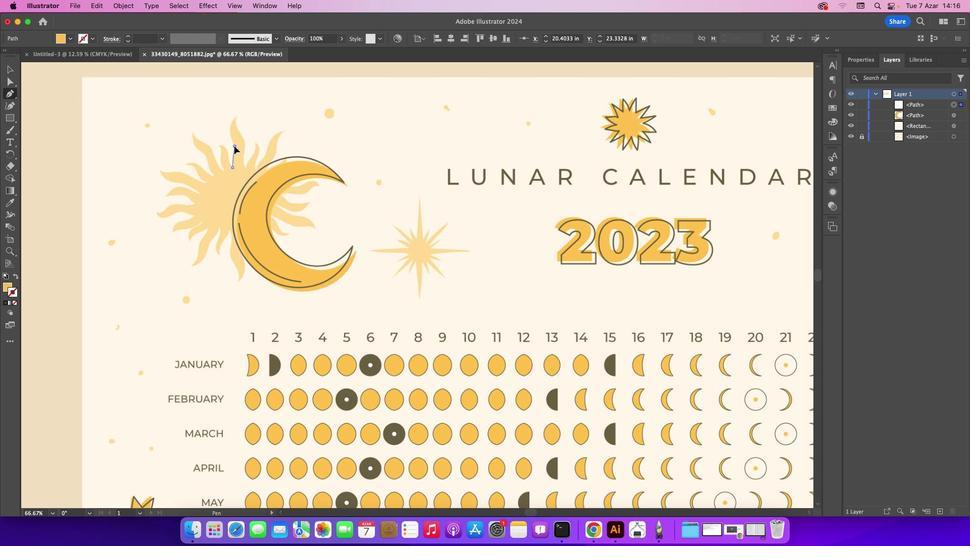 
Action: Mouse moved to (230, 129)
Screenshot: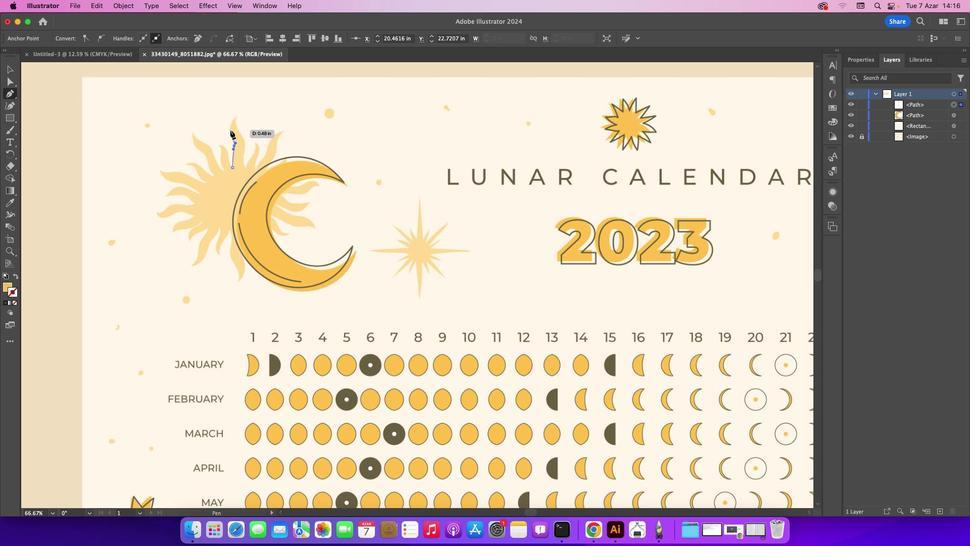 
Action: Mouse pressed left at (230, 129)
Screenshot: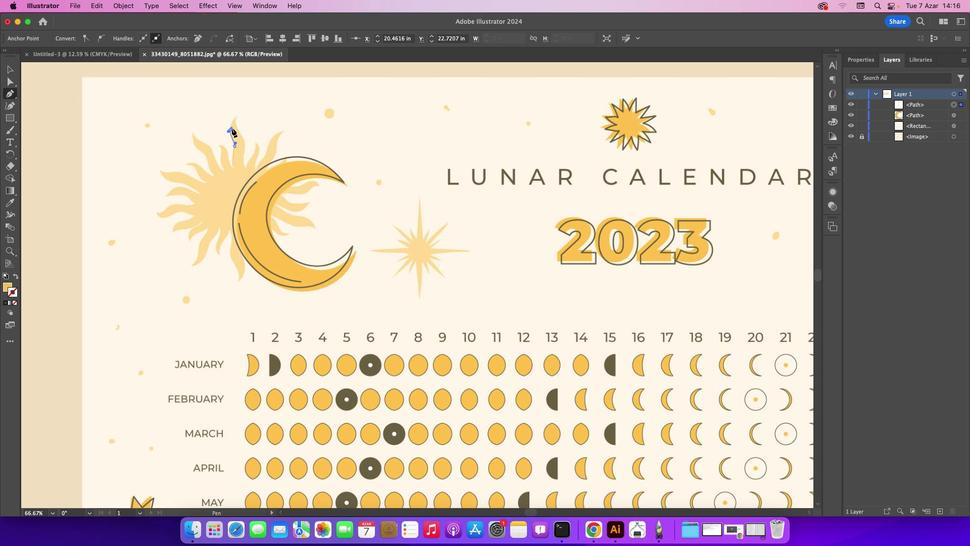 
Action: Mouse moved to (231, 128)
Screenshot: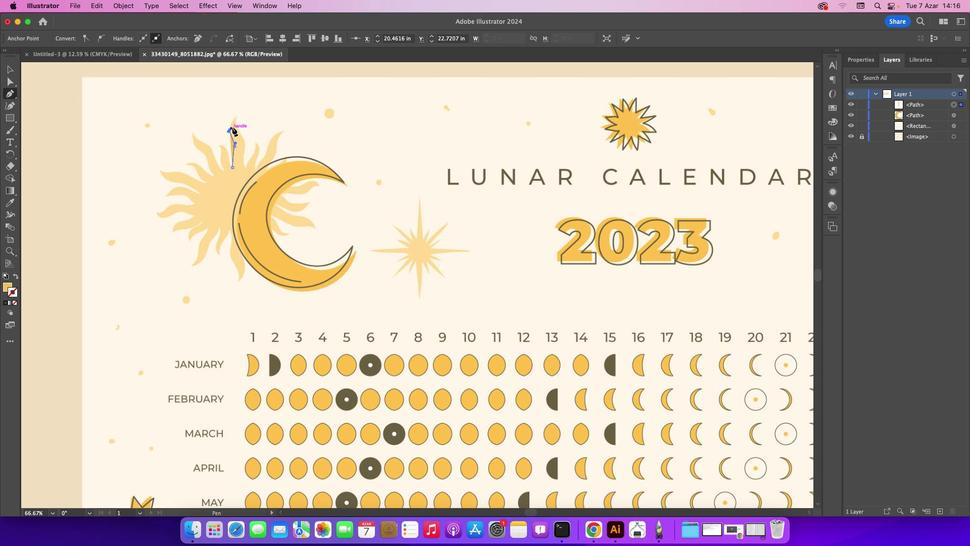 
Action: Mouse pressed right at (231, 128)
Screenshot: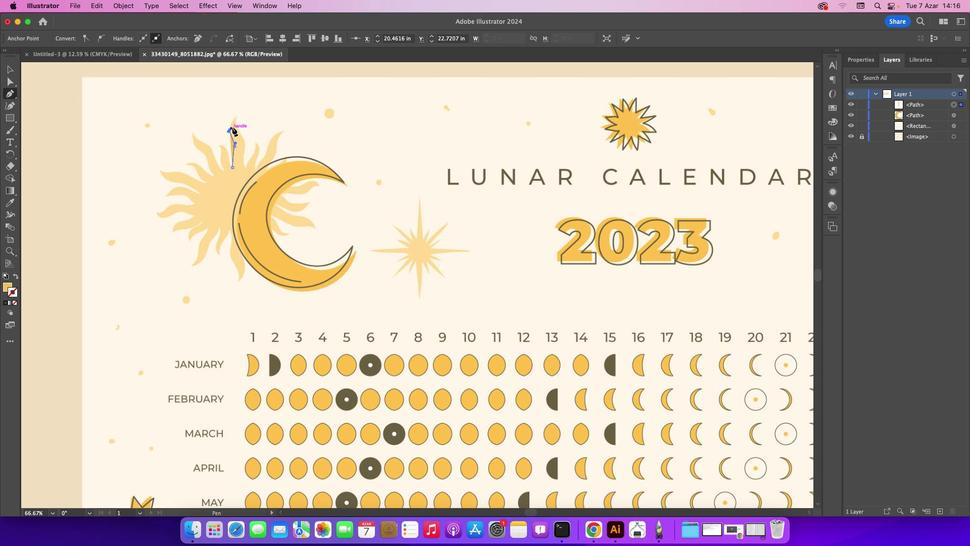
Action: Mouse moved to (229, 128)
Screenshot: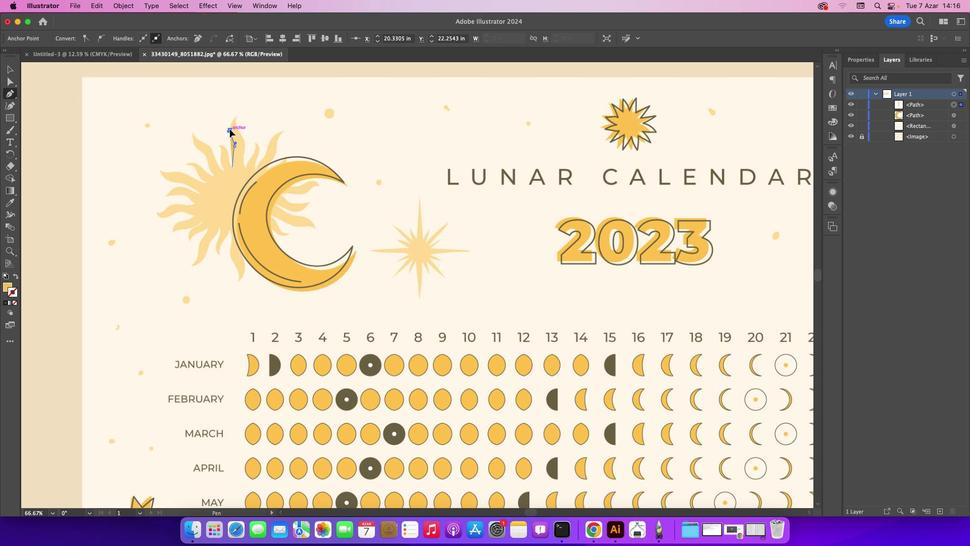 
Action: Mouse pressed left at (229, 128)
Screenshot: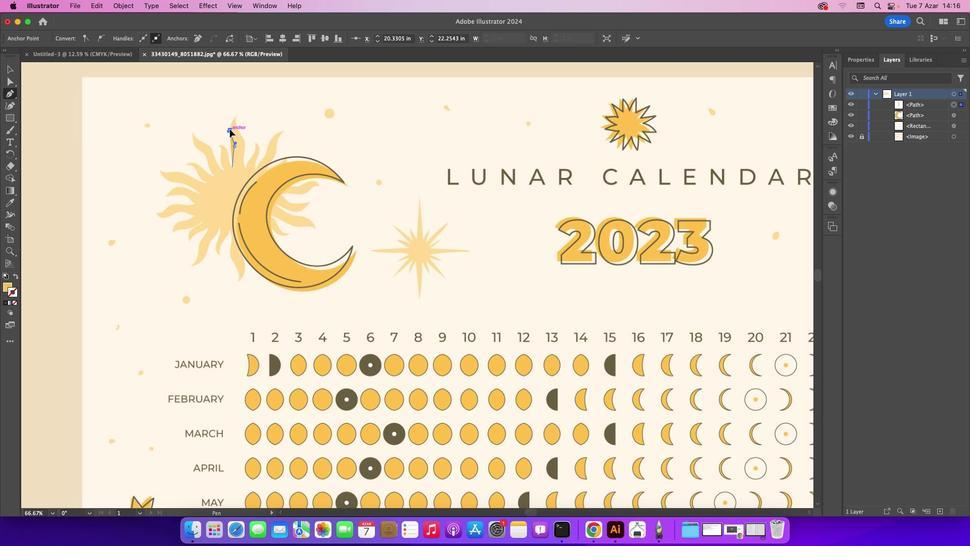 
Action: Mouse pressed left at (229, 128)
Screenshot: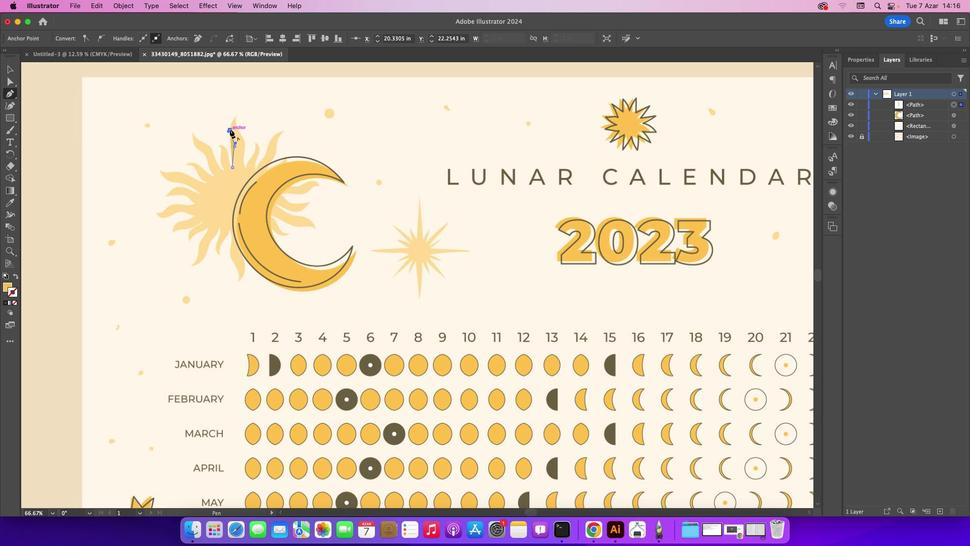 
Action: Mouse moved to (223, 131)
Screenshot: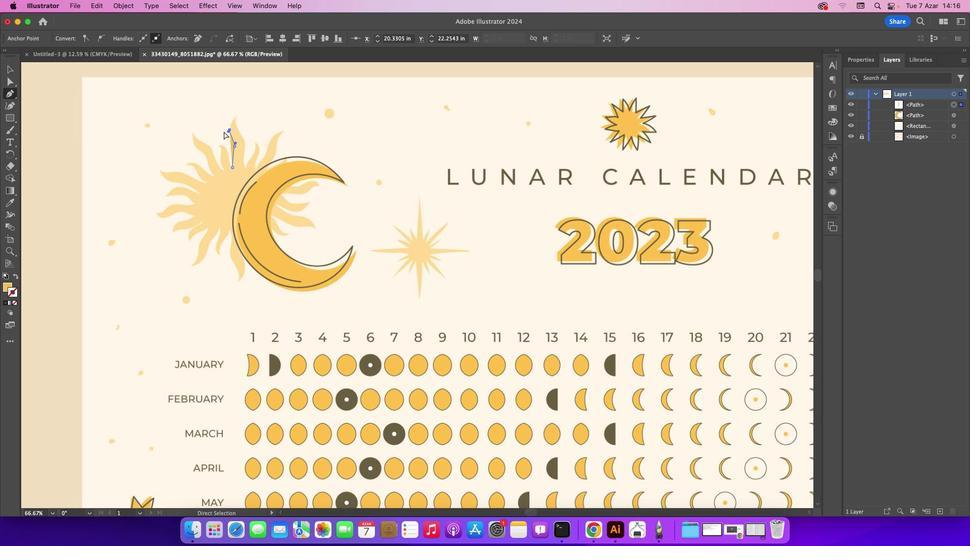 
Action: Key pressed Key.cmd
Screenshot: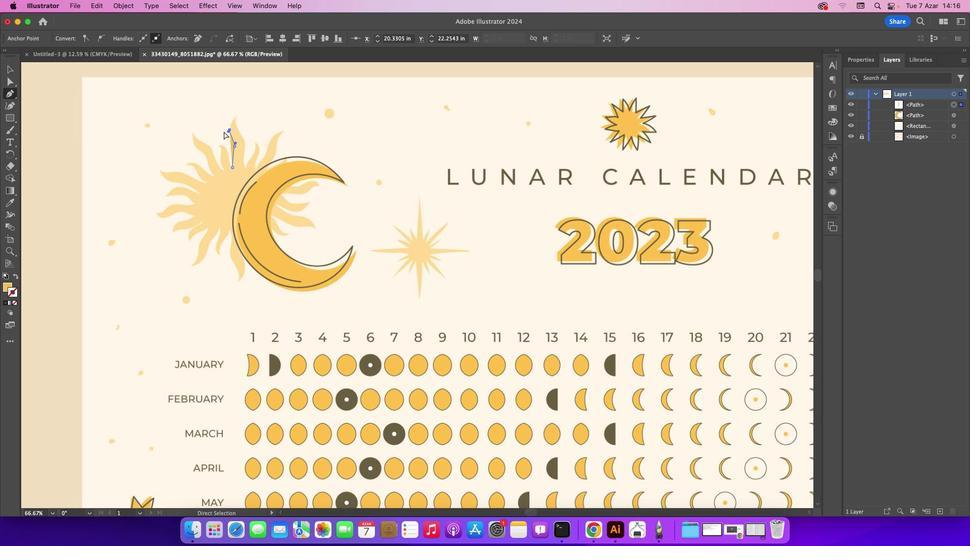 
Action: Mouse moved to (222, 131)
Screenshot: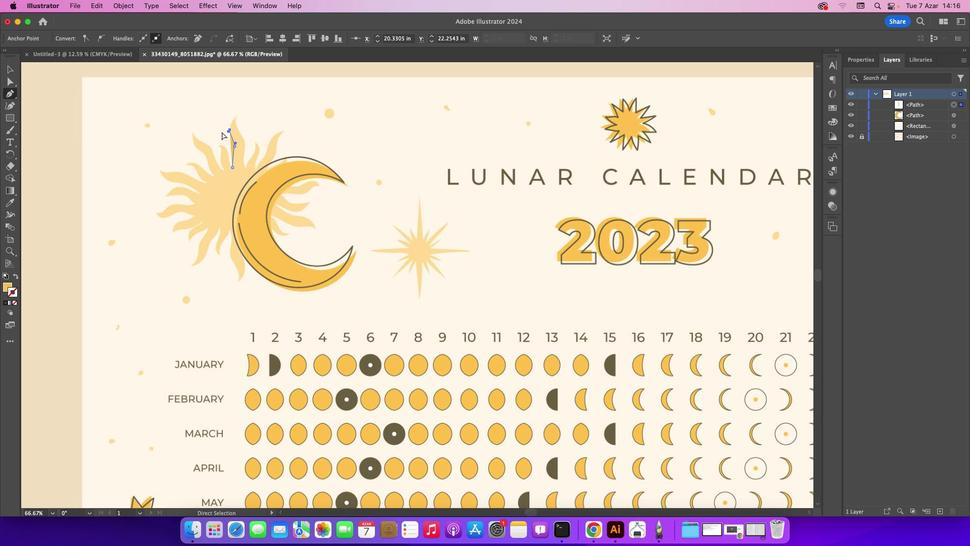 
Action: Key pressed 'z'
Screenshot: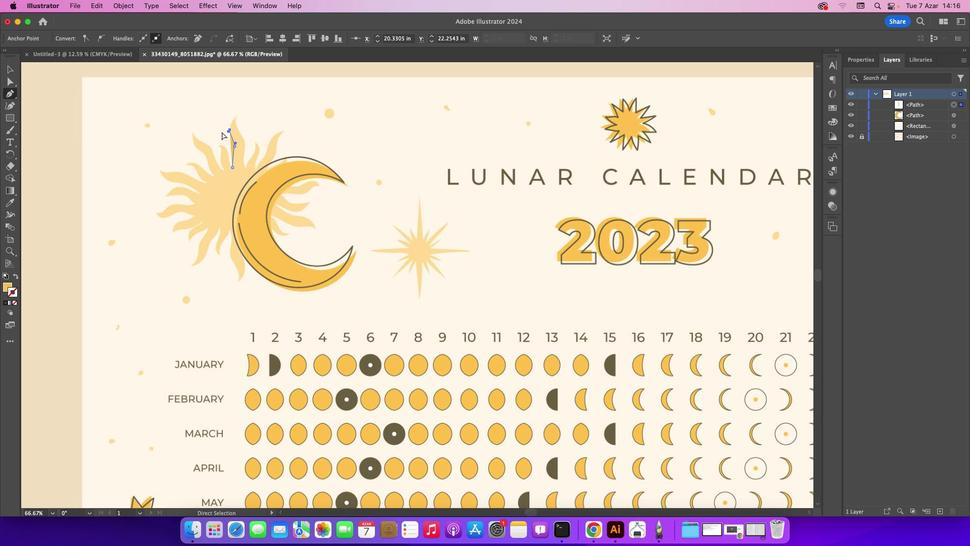 
Action: Mouse moved to (222, 131)
Screenshot: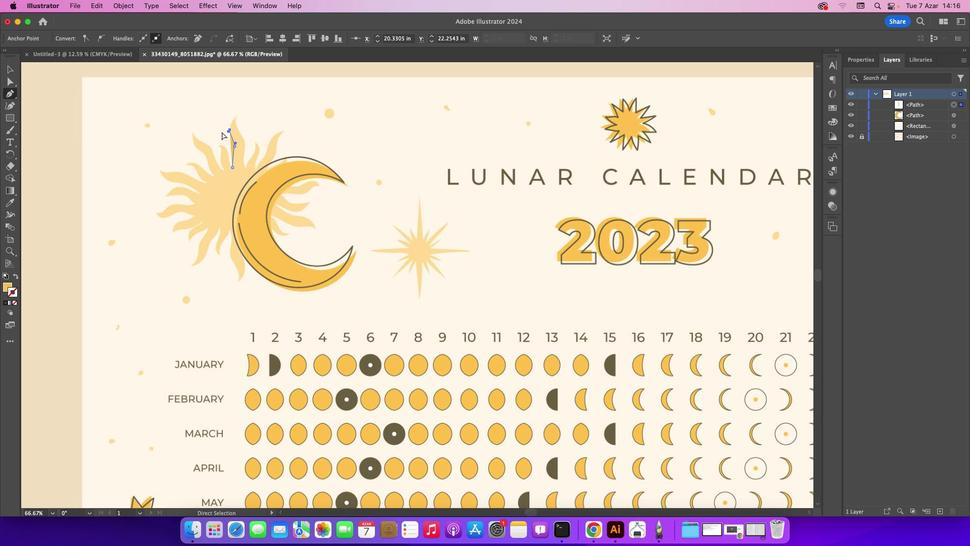 
Action: Key pressed 'z''z''z'
Screenshot: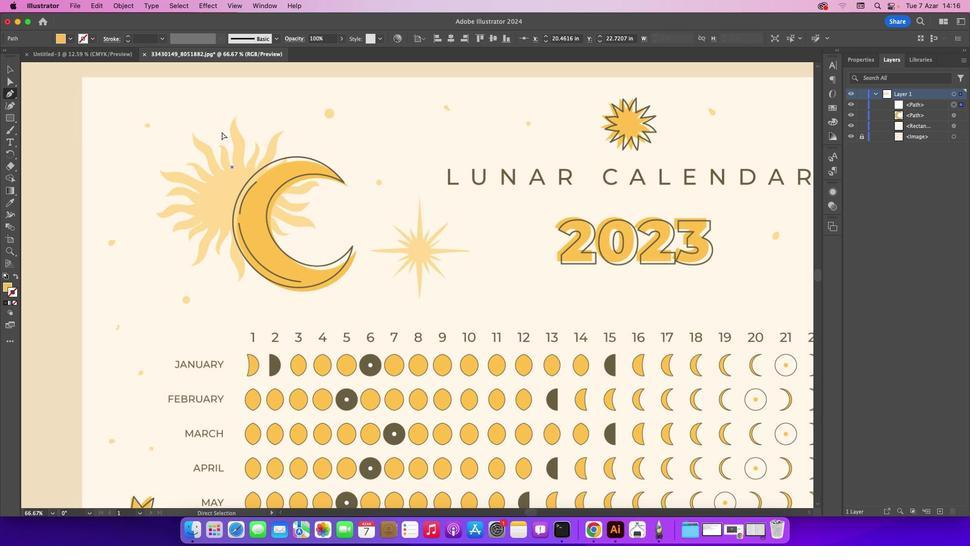 
Action: Mouse moved to (7, 286)
Screenshot: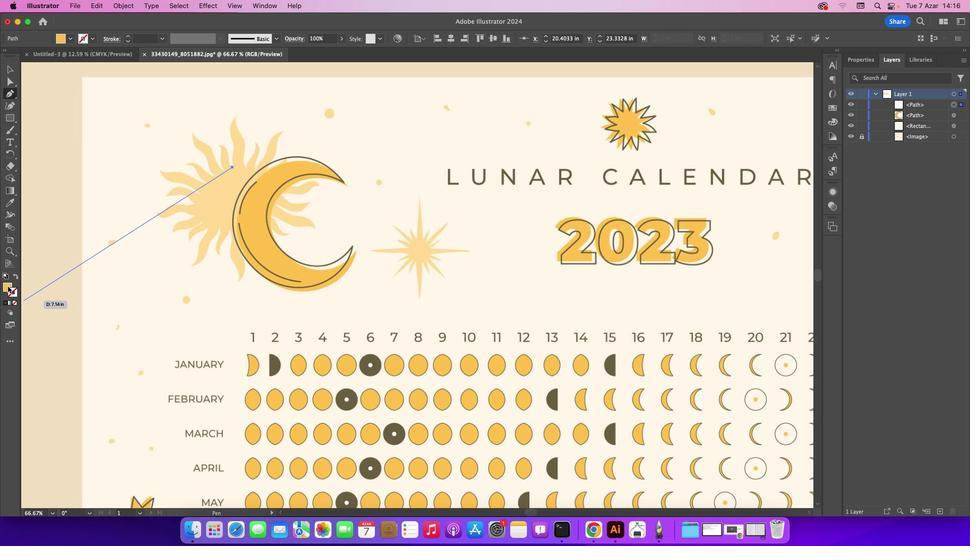 
Action: Mouse pressed left at (7, 286)
Screenshot: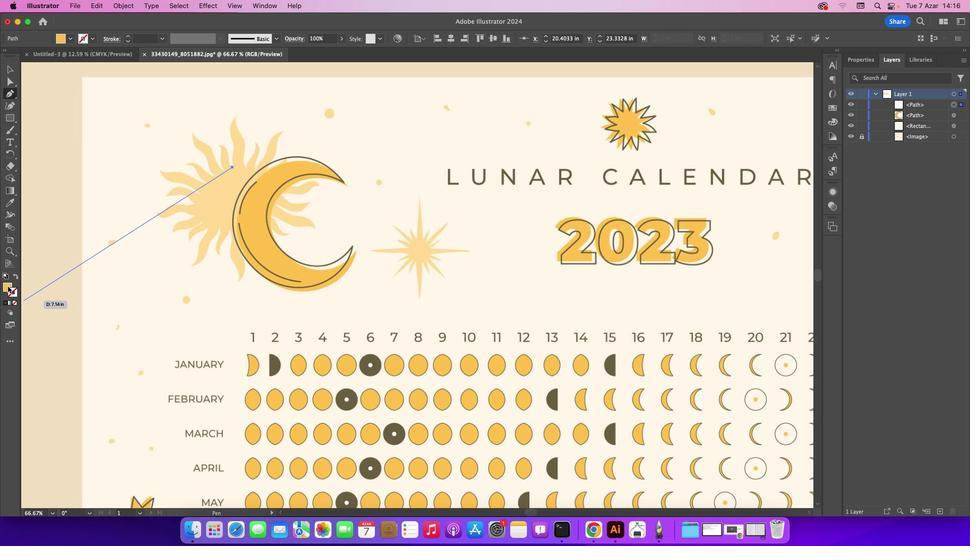 
Action: Mouse moved to (14, 303)
Screenshot: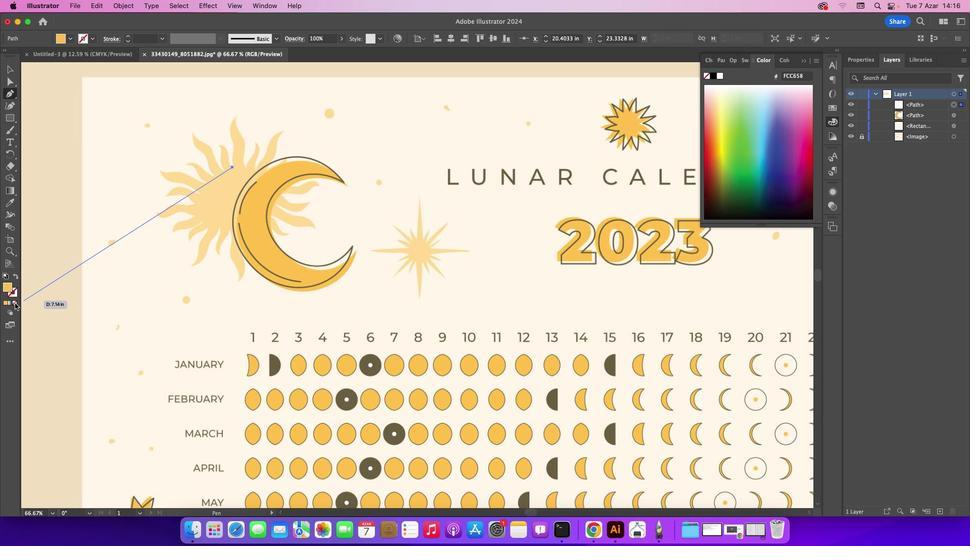 
Action: Mouse pressed left at (14, 303)
Screenshot: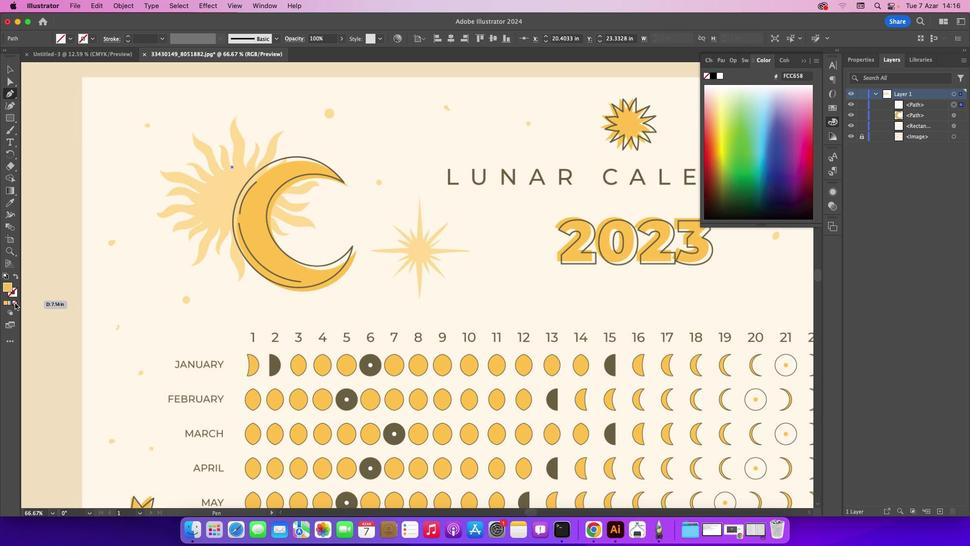 
Action: Mouse moved to (233, 150)
Screenshot: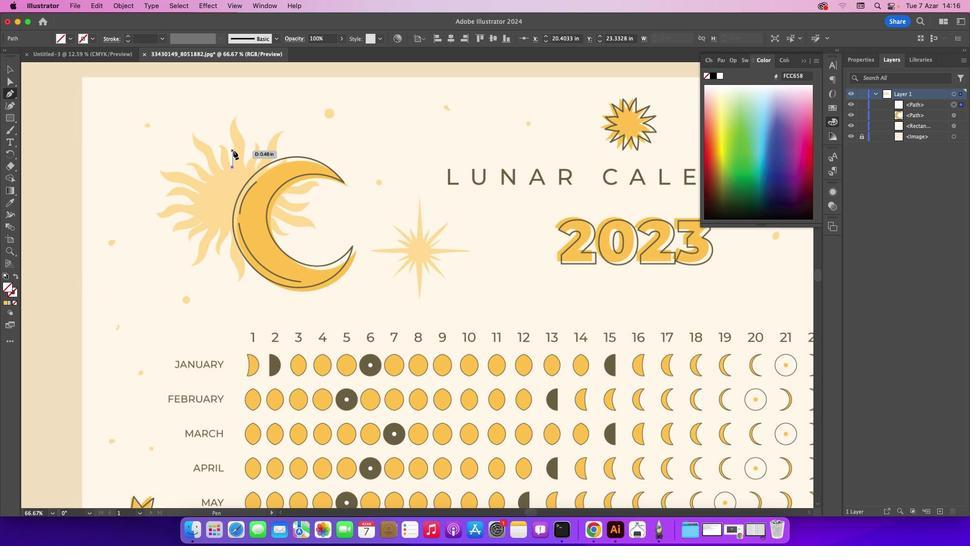 
Action: Mouse pressed left at (233, 150)
Screenshot: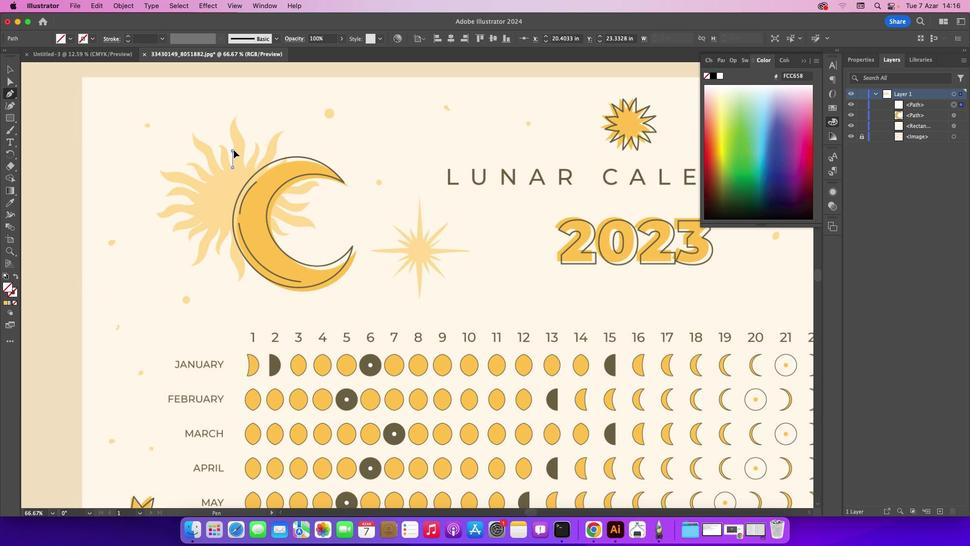 
Action: Mouse moved to (230, 131)
Screenshot: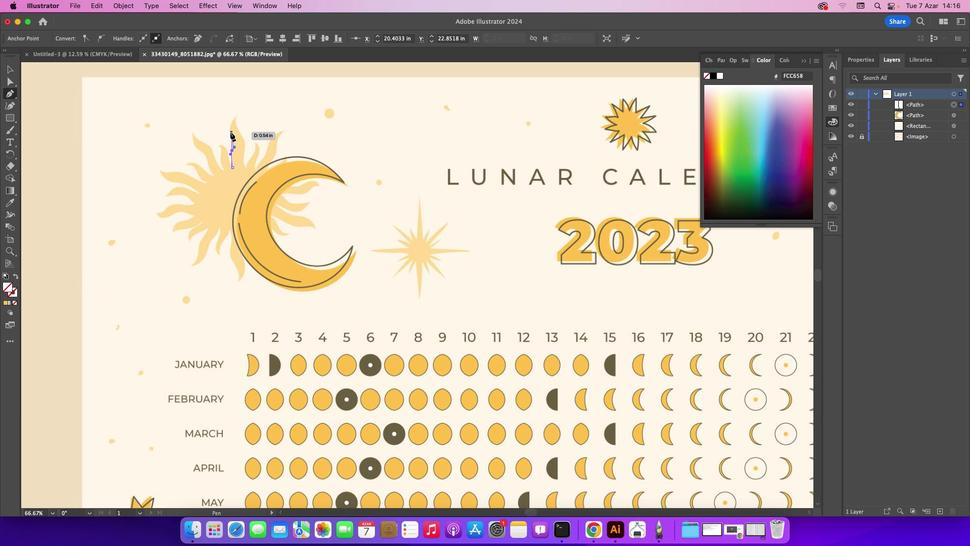 
Action: Mouse pressed left at (230, 131)
Screenshot: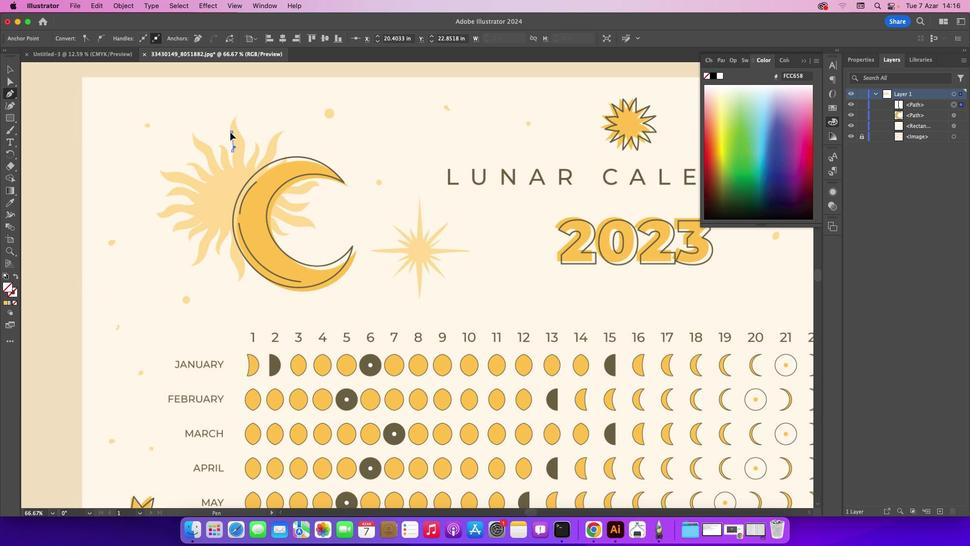 
Action: Mouse moved to (237, 116)
Screenshot: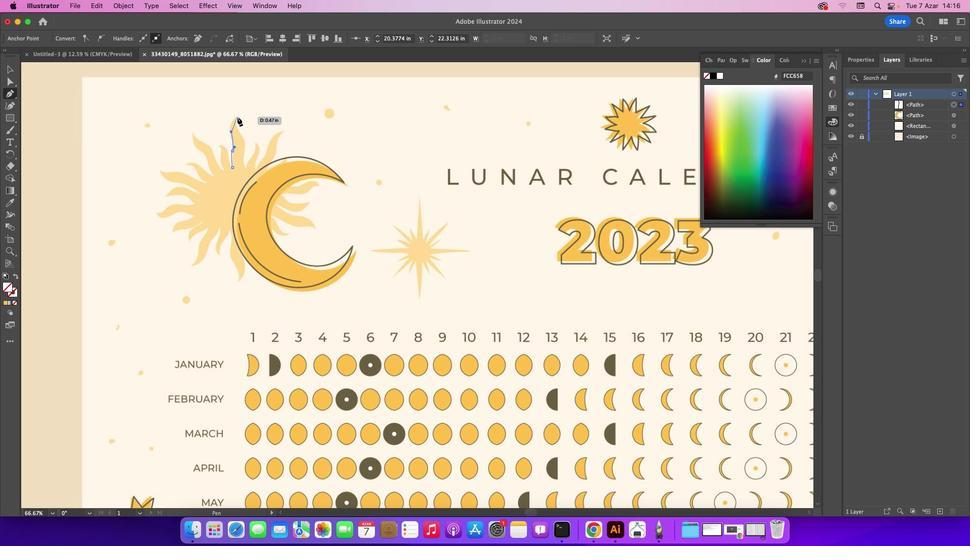 
Action: Mouse pressed left at (237, 116)
Screenshot: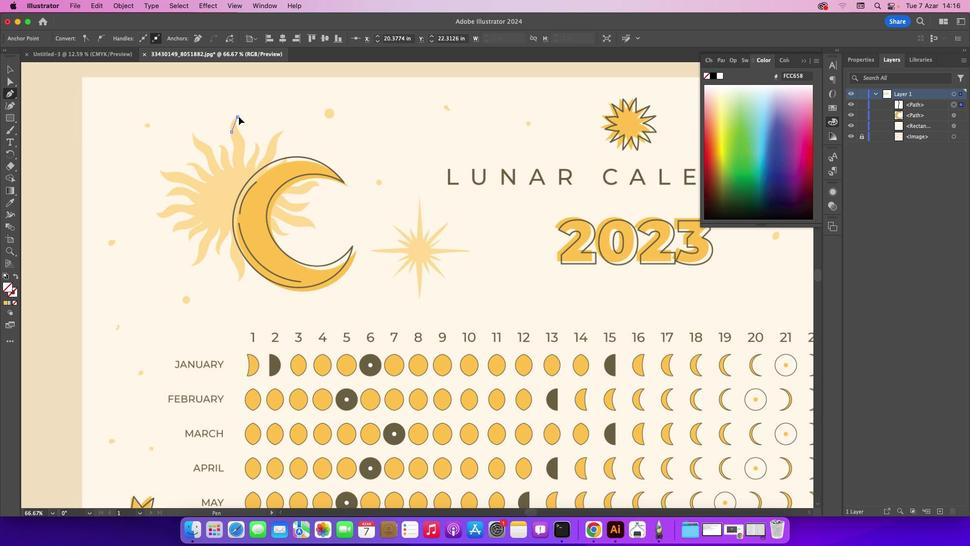 
Action: Mouse moved to (237, 115)
Screenshot: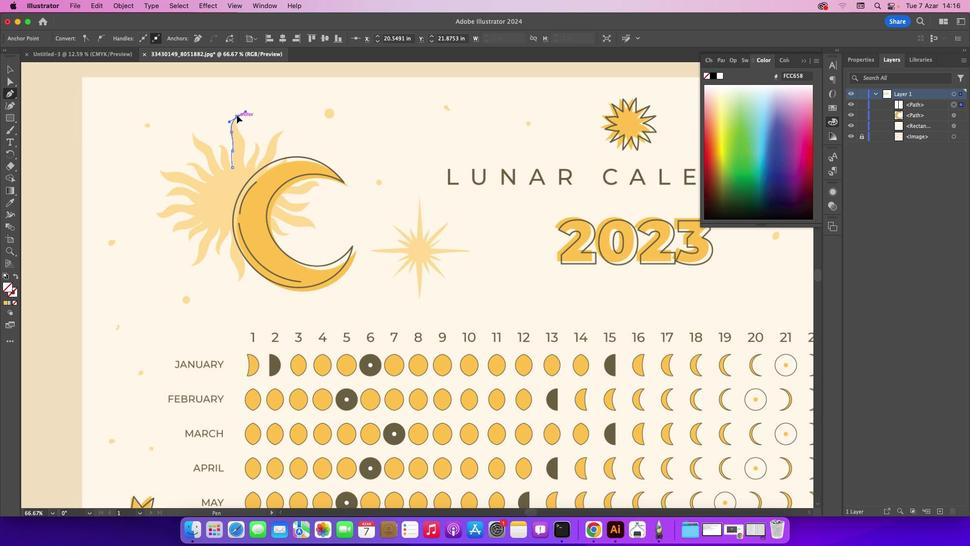 
Action: Mouse pressed left at (237, 115)
Screenshot: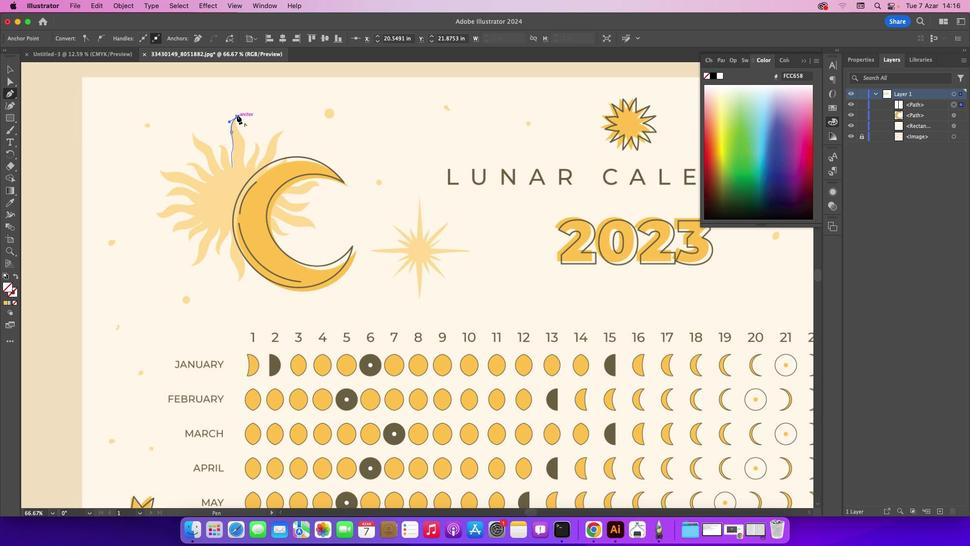 
Action: Mouse moved to (238, 129)
Screenshot: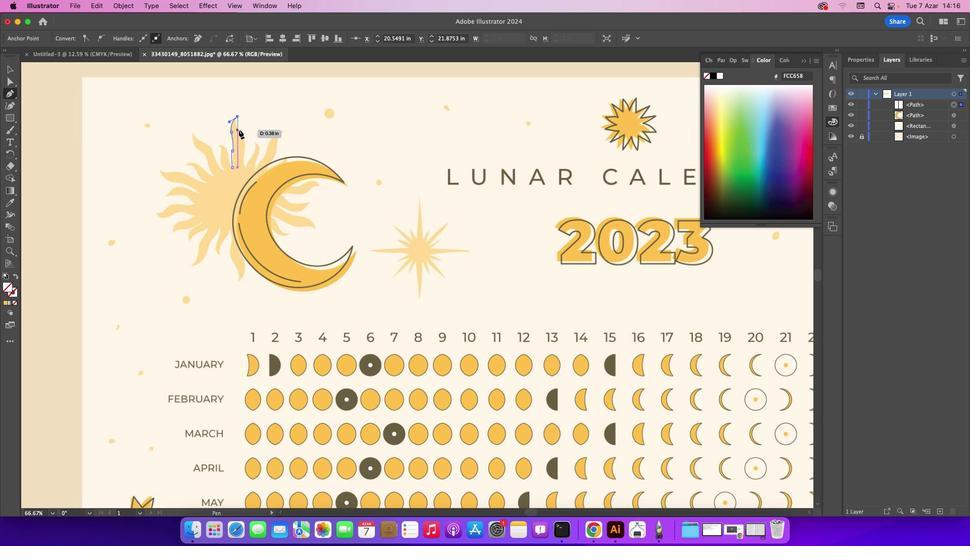 
Action: Mouse pressed left at (238, 129)
Screenshot: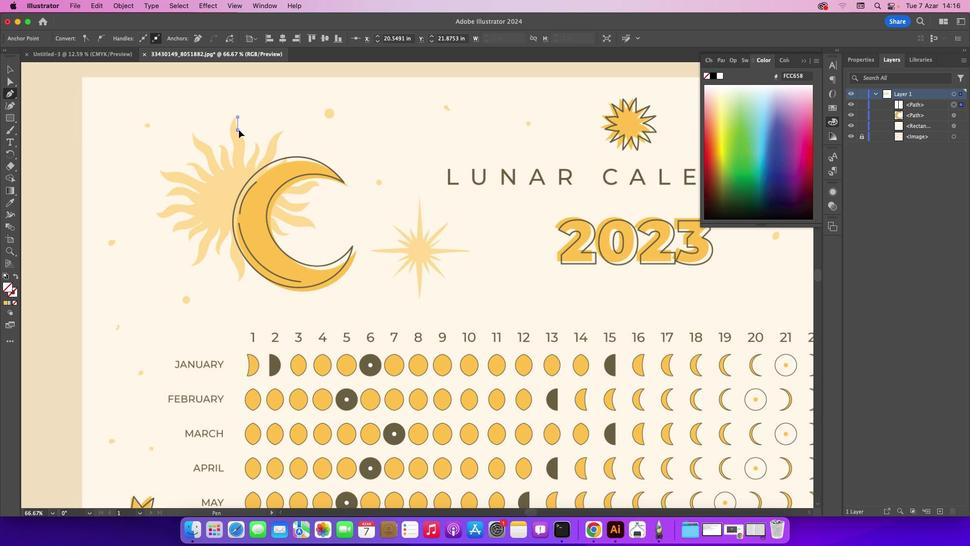 
Action: Mouse moved to (243, 153)
Screenshot: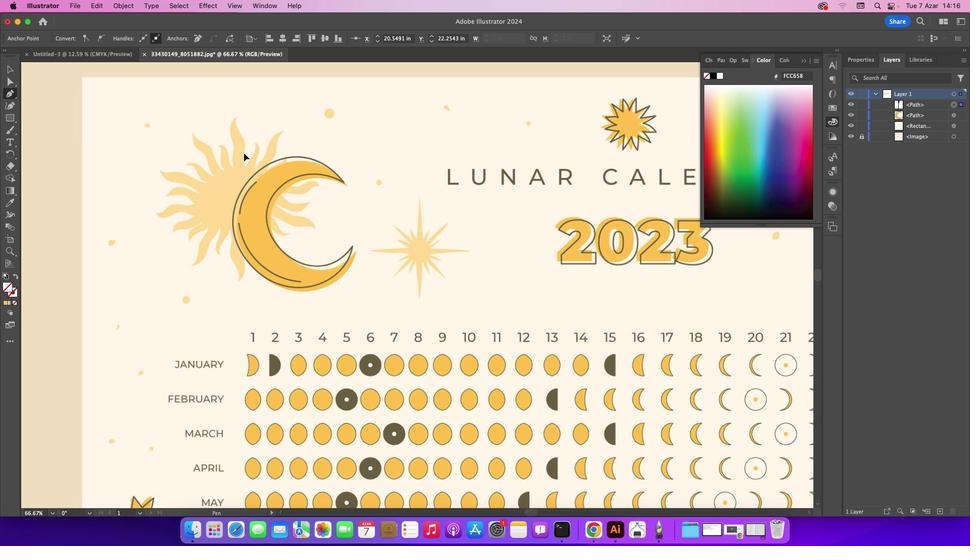 
Action: Mouse pressed left at (243, 153)
Screenshot: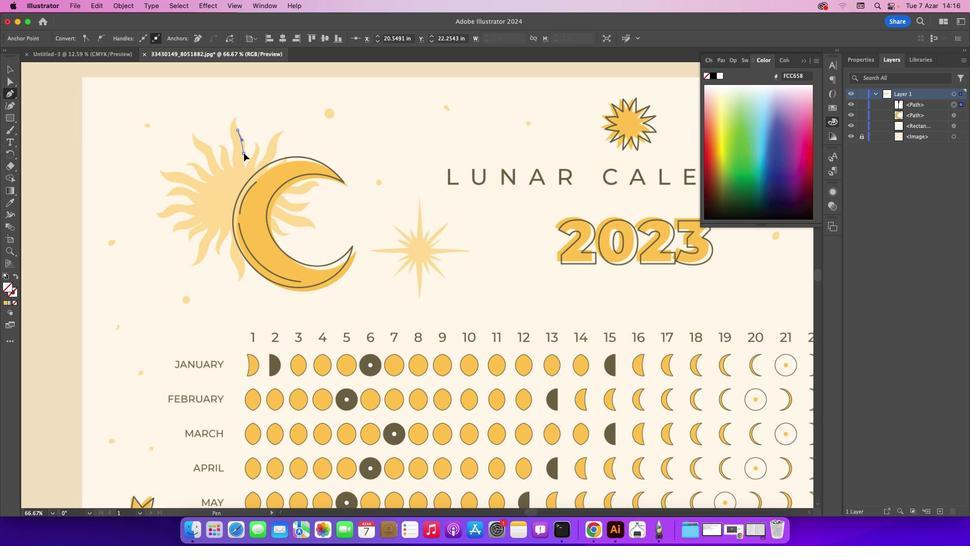 
Action: Mouse moved to (242, 153)
Screenshot: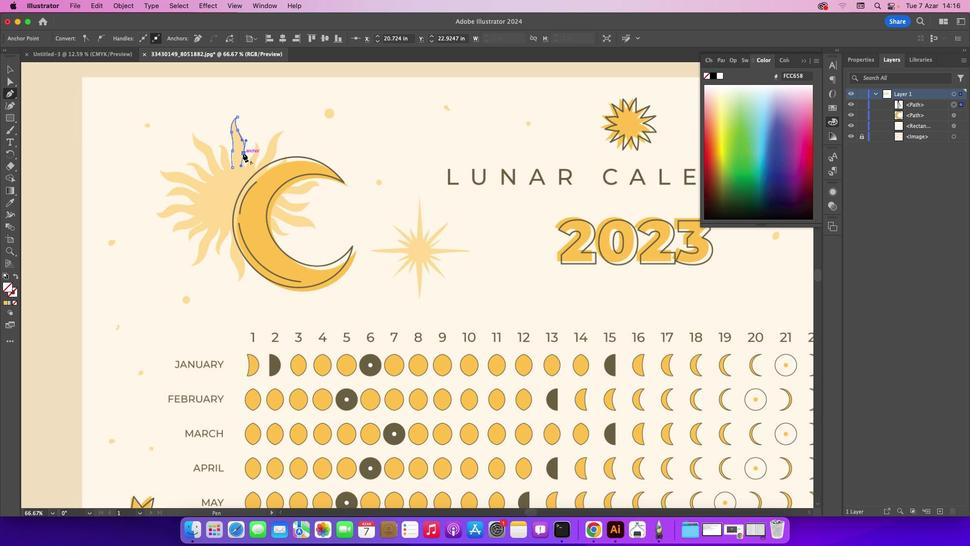 
Action: Mouse pressed left at (242, 153)
Screenshot: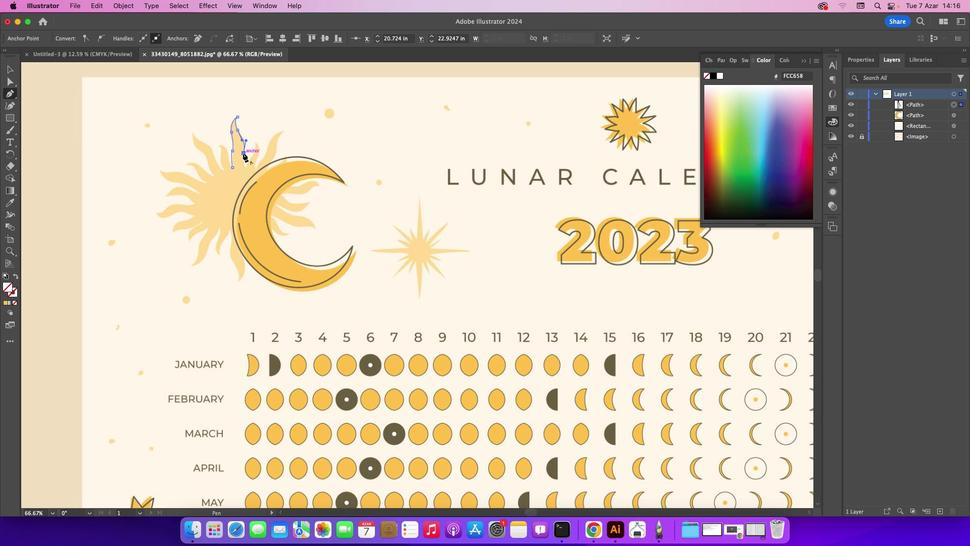 
Action: Mouse moved to (245, 167)
Screenshot: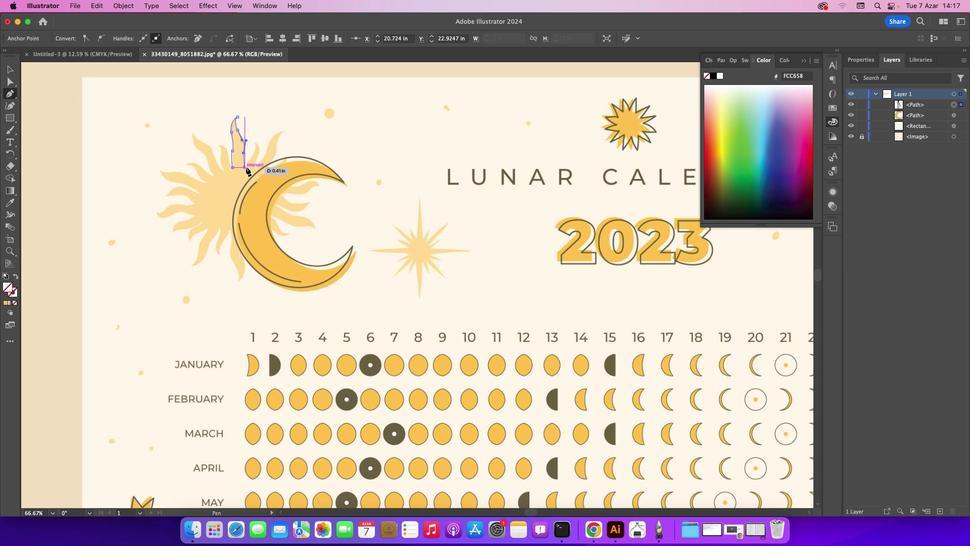 
Action: Mouse pressed left at (245, 167)
Screenshot: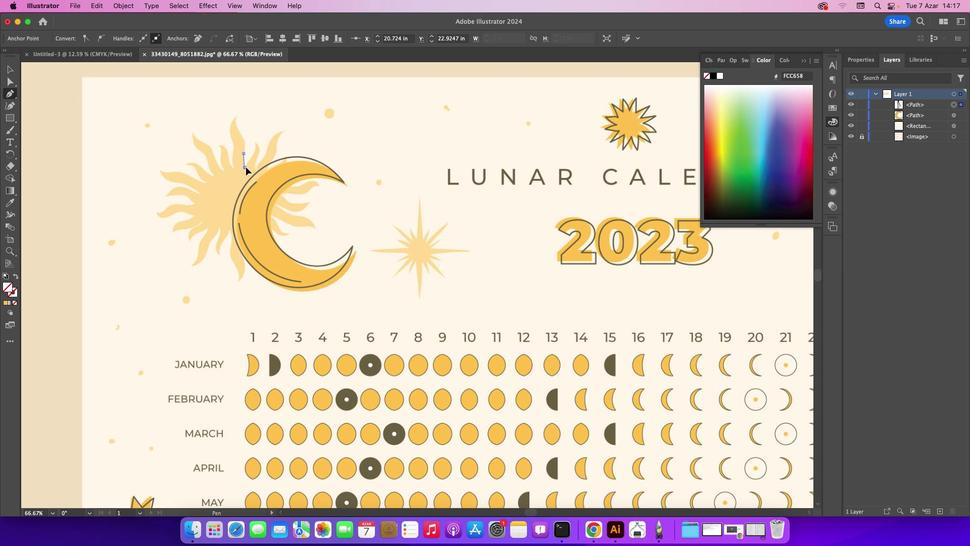 
Action: Mouse moved to (249, 158)
Screenshot: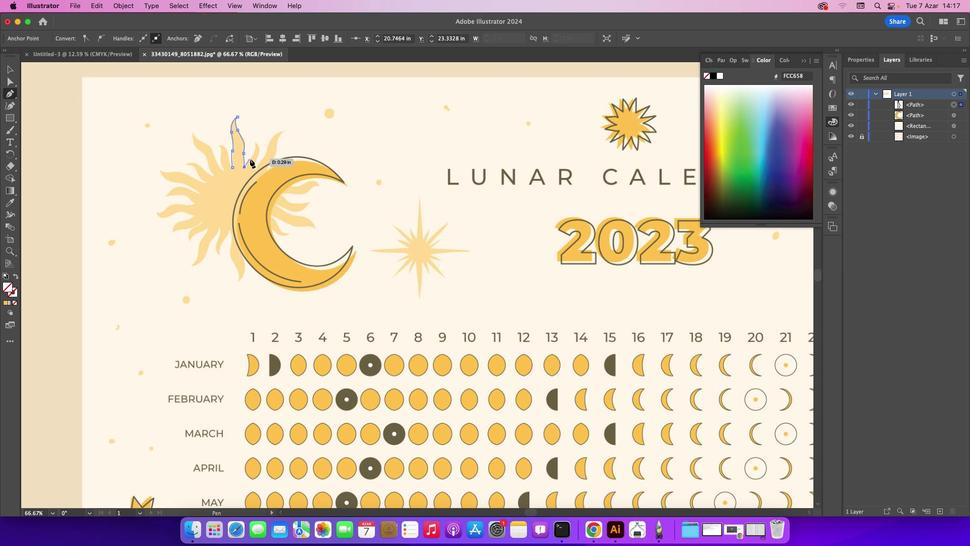 
Action: Mouse pressed left at (249, 158)
Screenshot: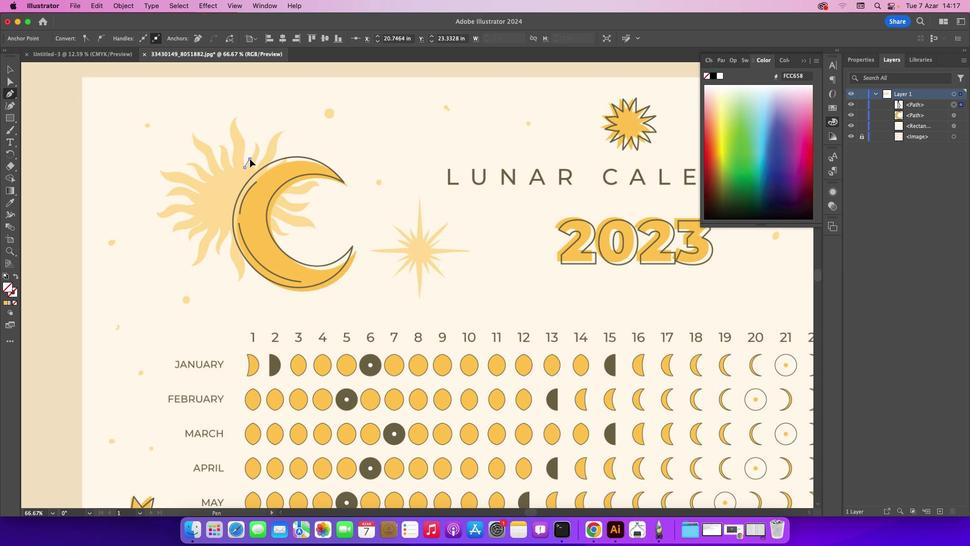
Action: Mouse moved to (256, 143)
Screenshot: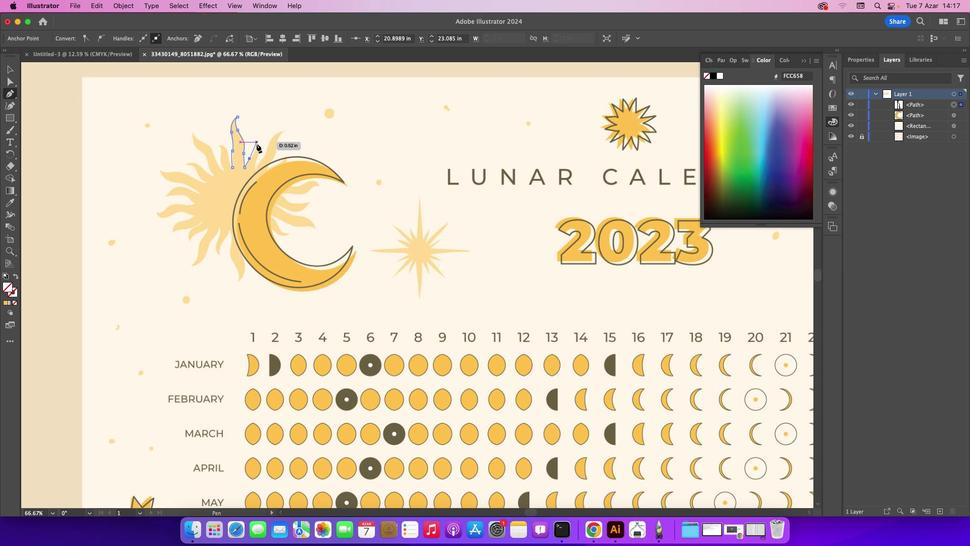 
Action: Mouse pressed left at (256, 143)
Screenshot: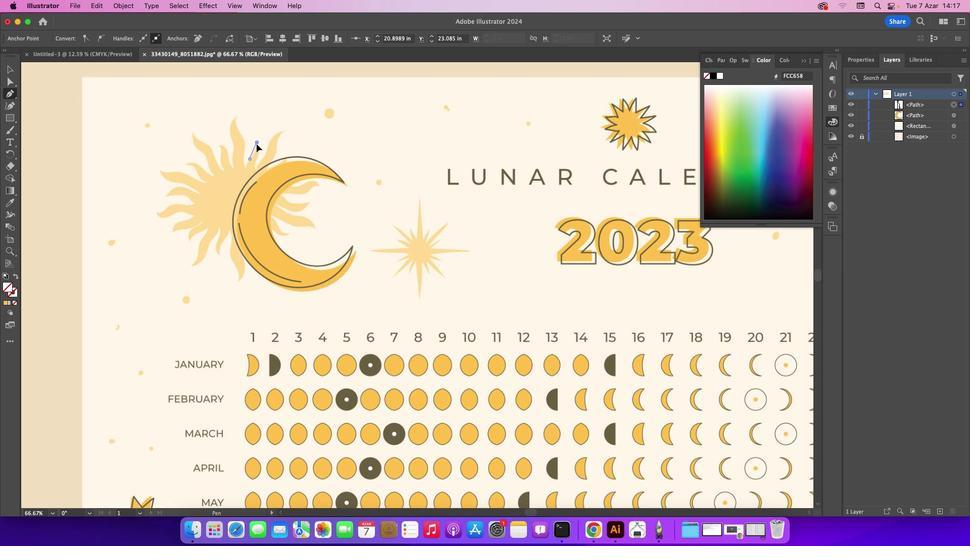 
Action: Mouse moved to (256, 142)
Screenshot: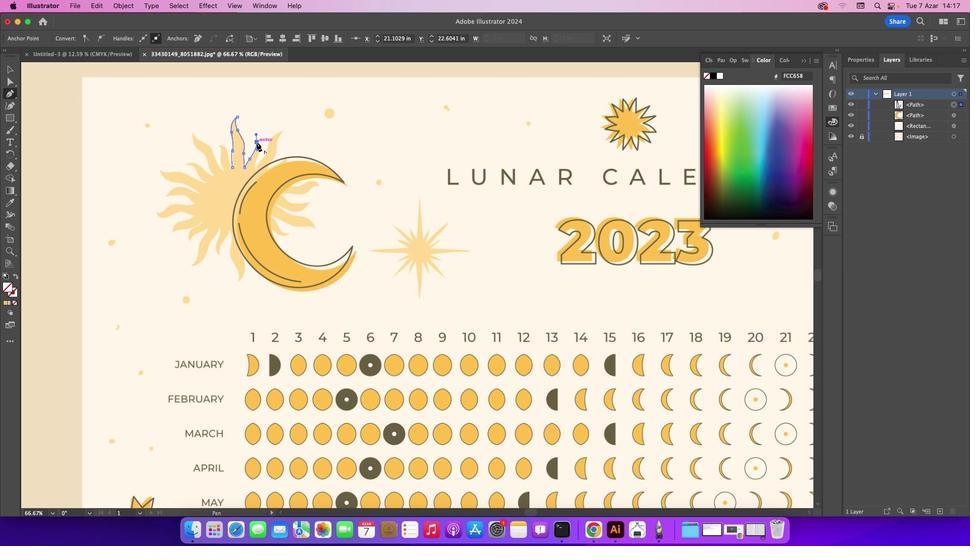 
Action: Mouse pressed left at (256, 142)
Screenshot: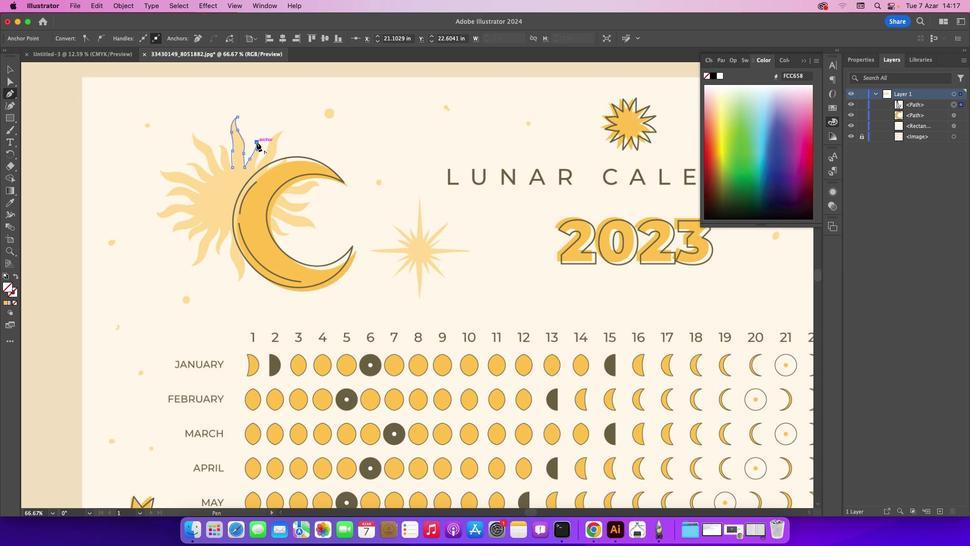 
Action: Mouse moved to (257, 156)
Screenshot: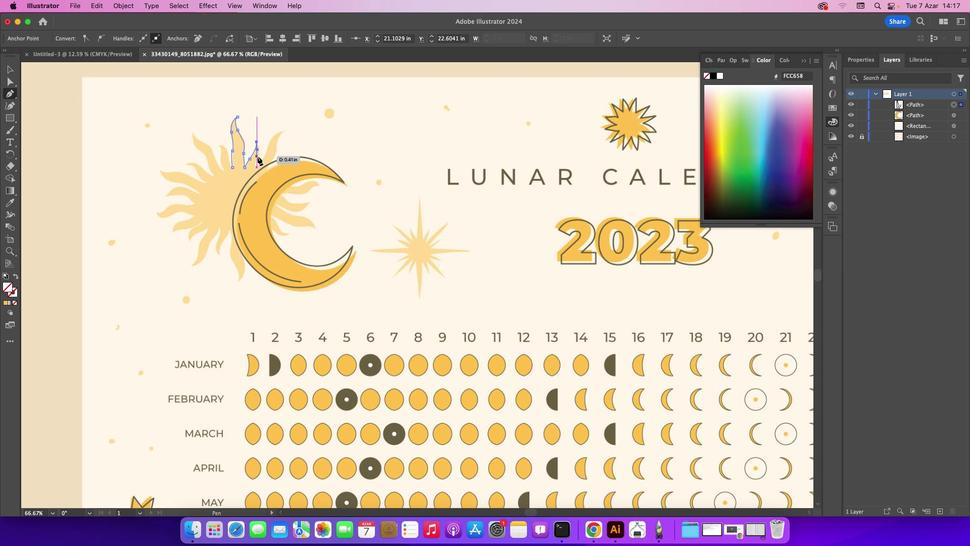 
Action: Mouse pressed left at (257, 156)
Screenshot: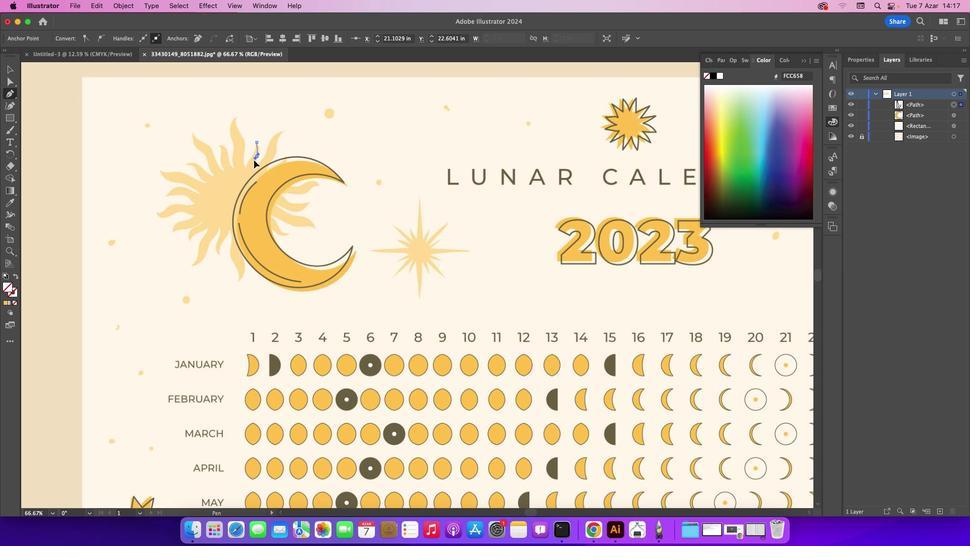 
Action: Mouse moved to (256, 157)
Screenshot: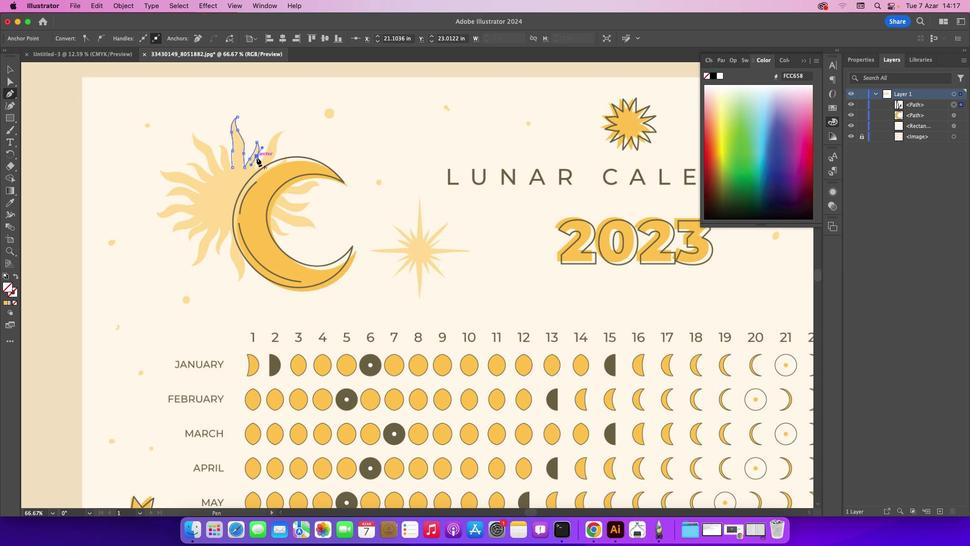 
Action: Mouse pressed left at (256, 157)
Screenshot: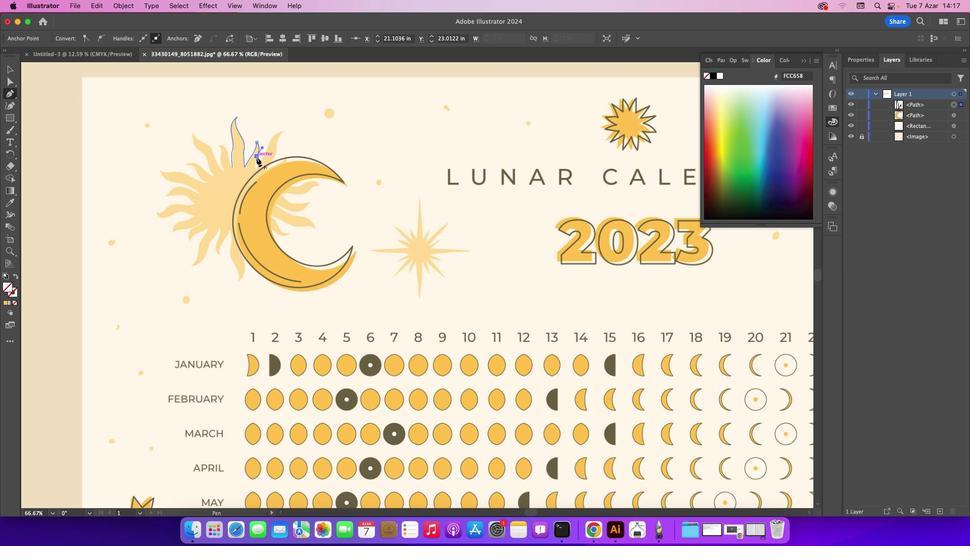 
Action: Mouse moved to (256, 168)
Screenshot: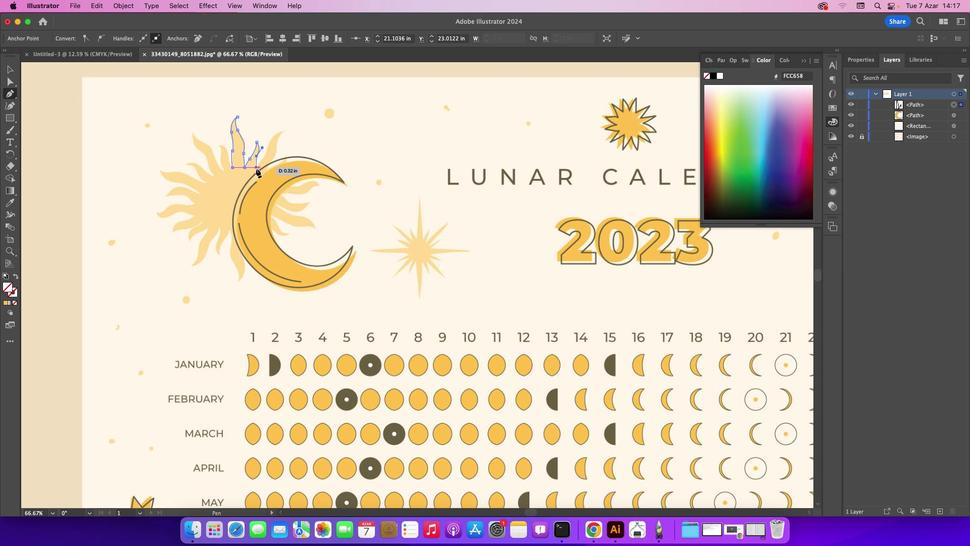 
Action: Mouse pressed left at (256, 168)
Screenshot: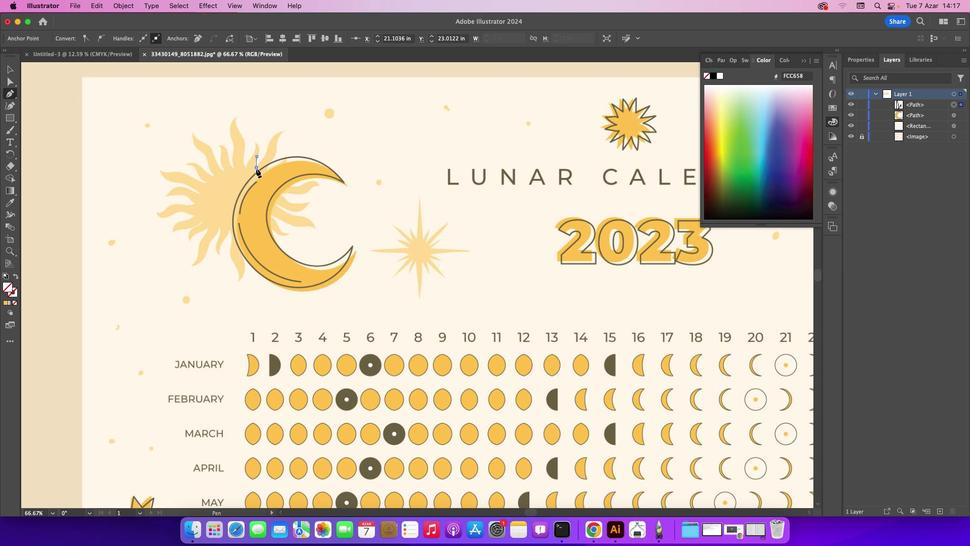 
Action: Mouse moved to (270, 142)
Screenshot: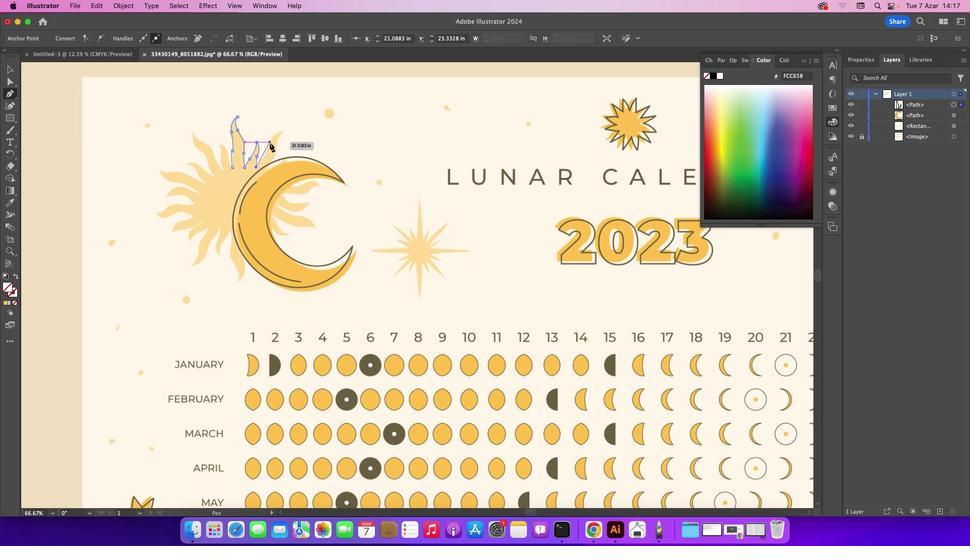 
Action: Mouse pressed left at (270, 142)
Screenshot: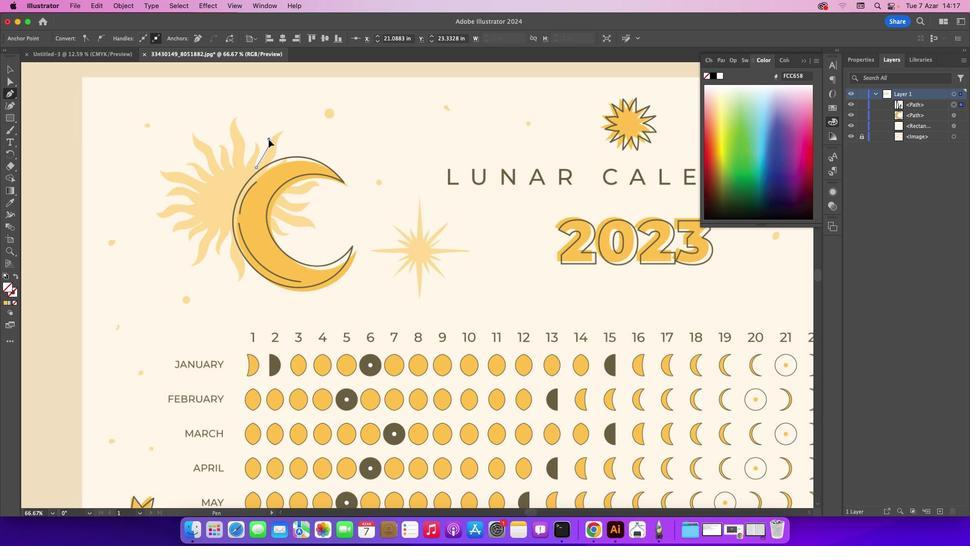 
Action: Mouse moved to (282, 131)
Screenshot: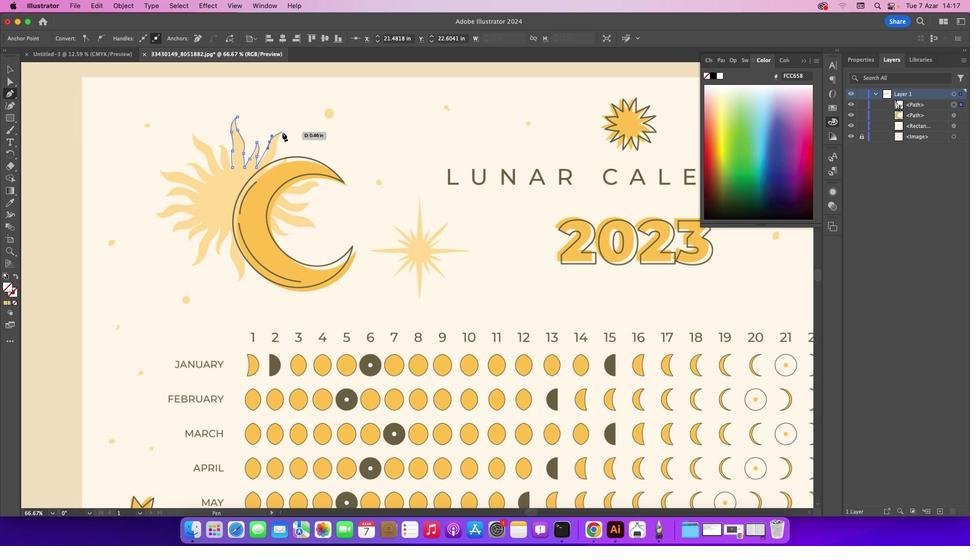 
Action: Mouse pressed left at (282, 131)
Screenshot: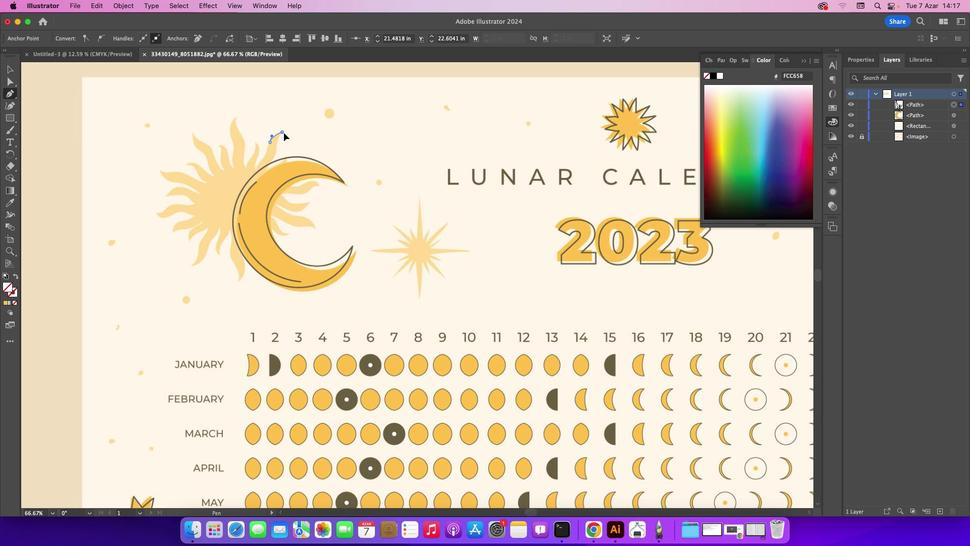 
Action: Mouse moved to (282, 130)
Screenshot: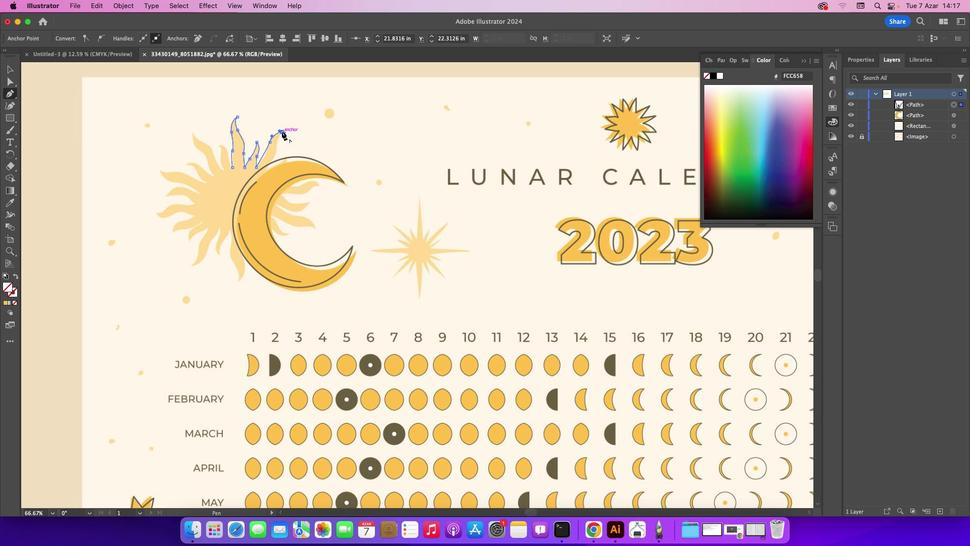 
Action: Mouse pressed left at (282, 130)
Screenshot: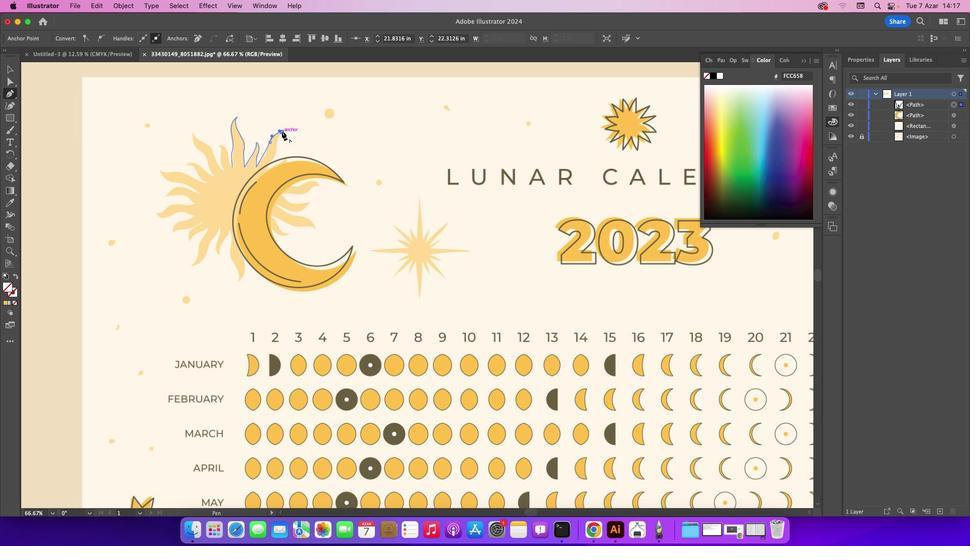 
Action: Mouse moved to (277, 147)
Screenshot: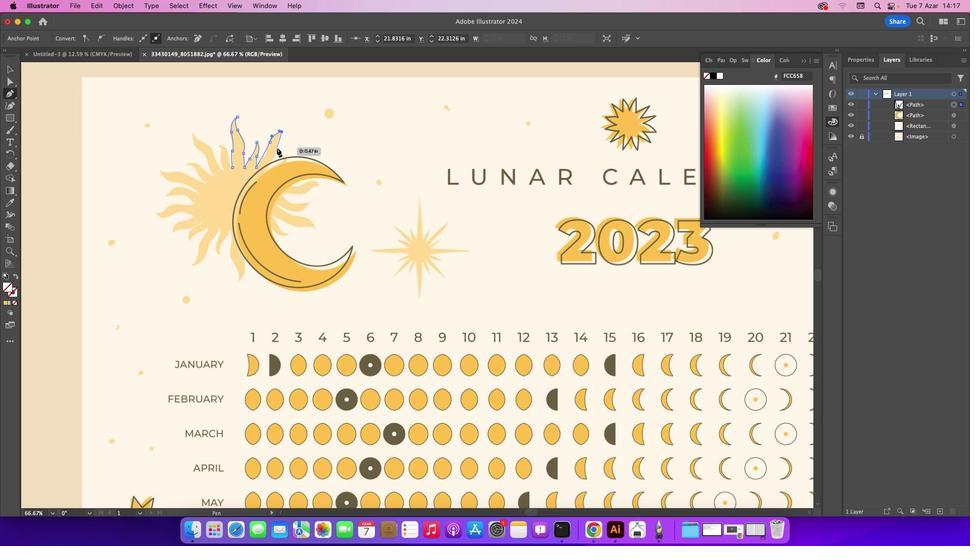 
Action: Mouse pressed left at (277, 147)
Screenshot: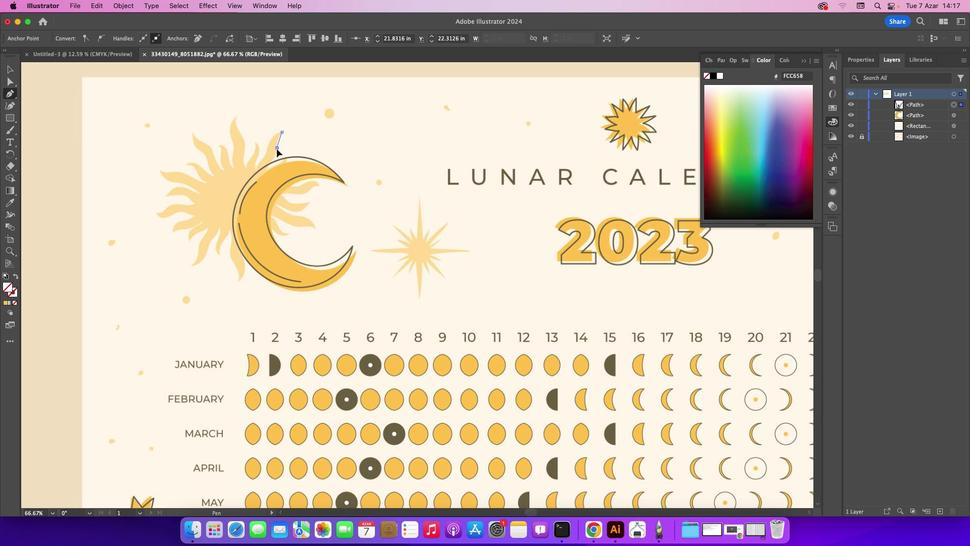 
Action: Mouse moved to (266, 170)
Screenshot: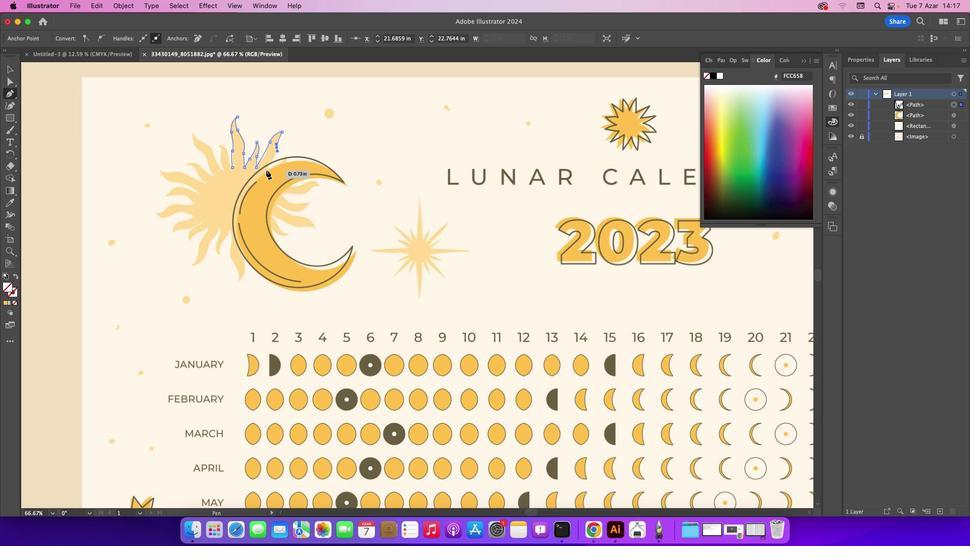 
Action: Mouse pressed left at (266, 170)
Screenshot: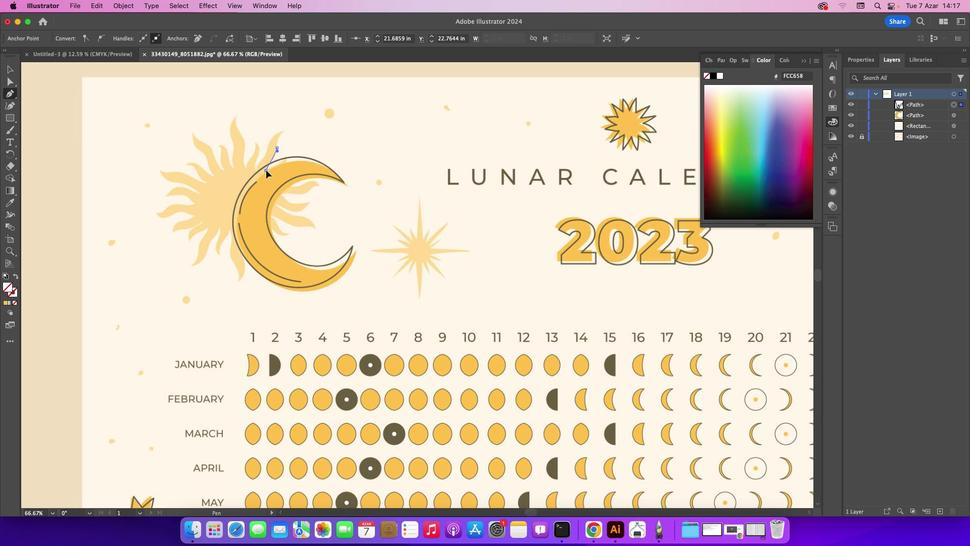 
Action: Mouse moved to (286, 157)
Screenshot: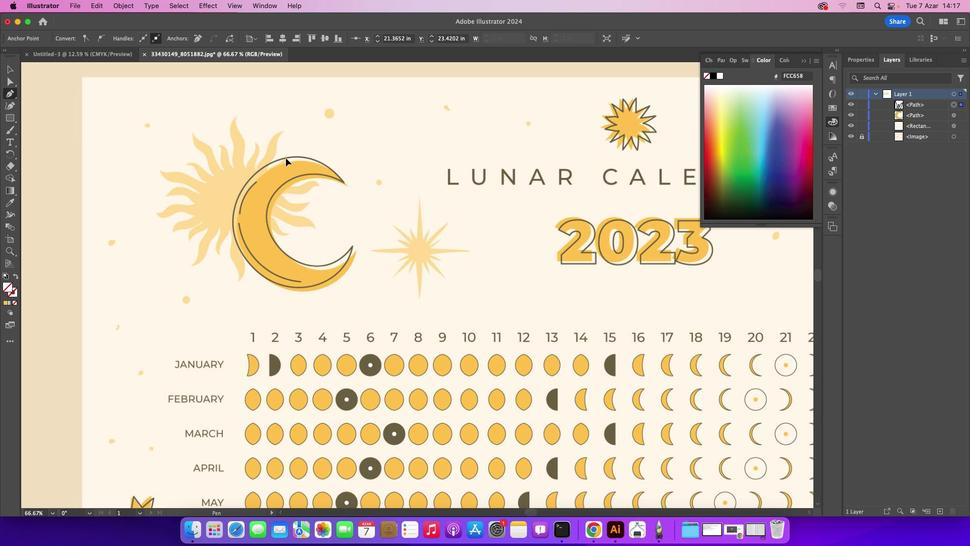 
Action: Mouse pressed left at (286, 157)
Screenshot: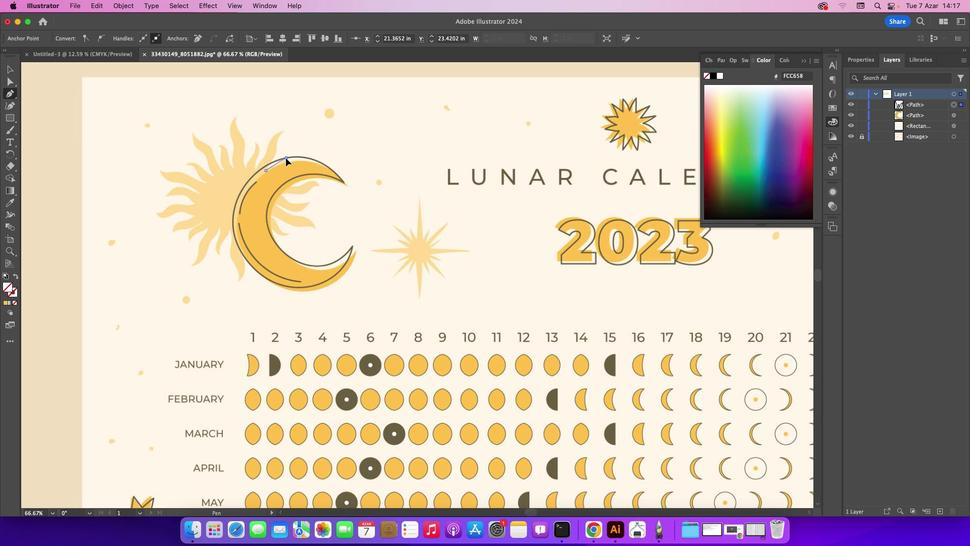 
Action: Mouse moved to (286, 156)
Screenshot: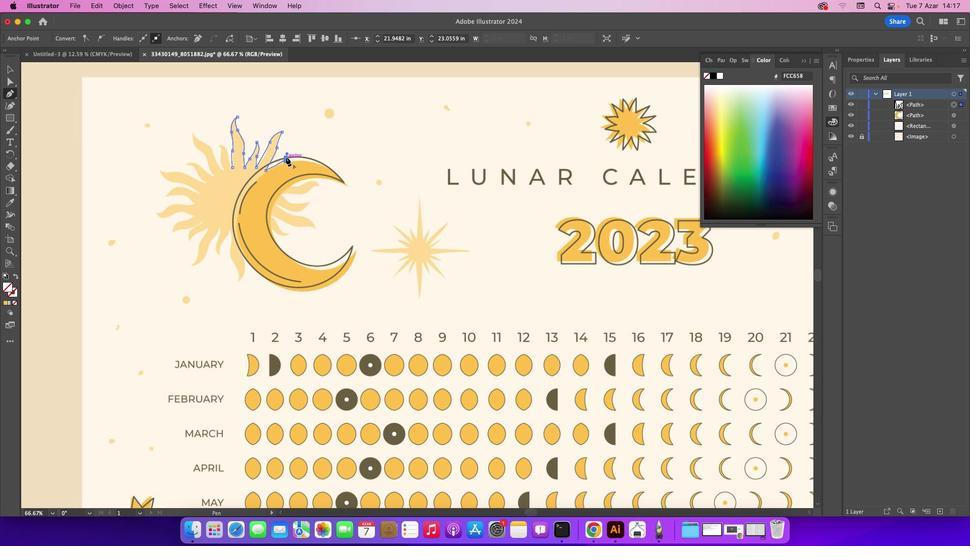 
Action: Mouse pressed left at (286, 156)
Screenshot: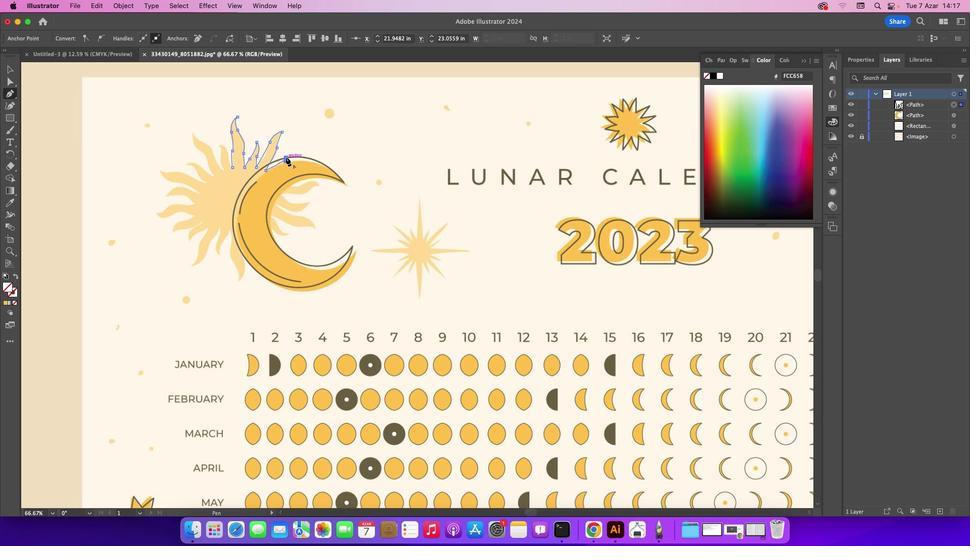 
Action: Mouse moved to (289, 185)
Screenshot: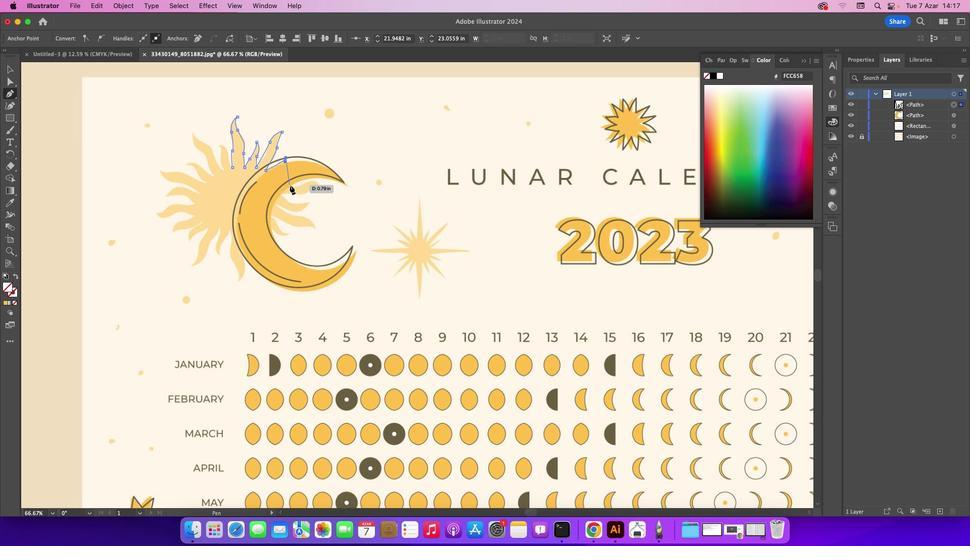 
Action: Mouse pressed left at (289, 185)
Screenshot: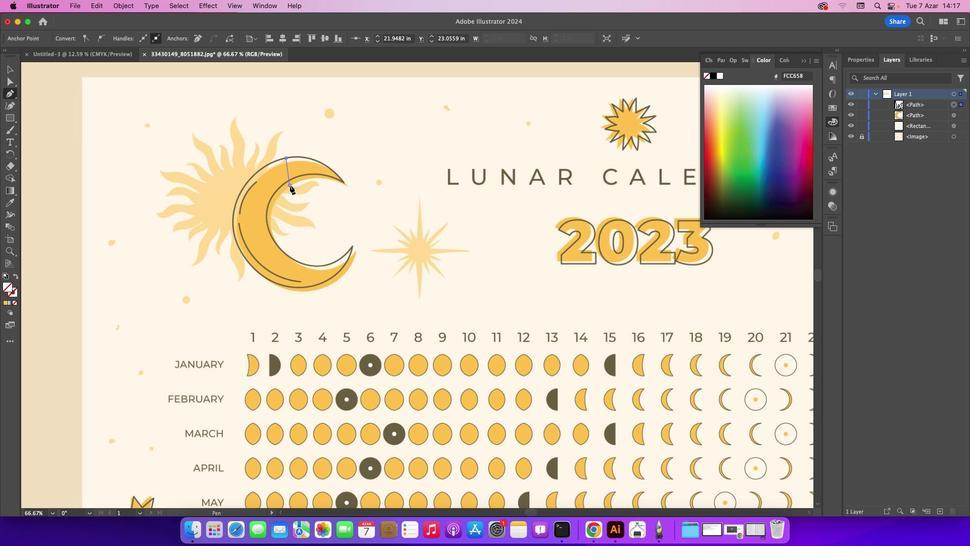 
Action: Mouse moved to (303, 182)
Screenshot: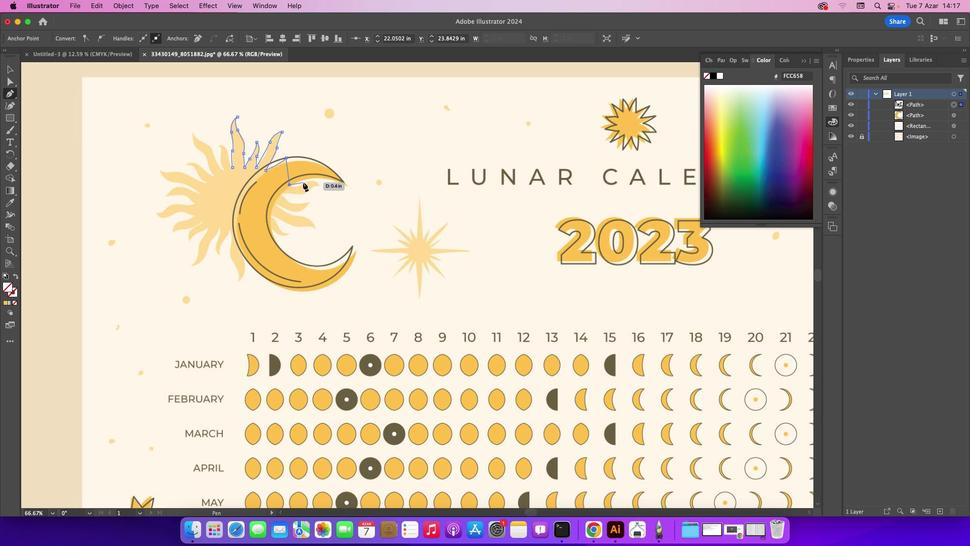 
Action: Mouse pressed left at (303, 182)
Screenshot: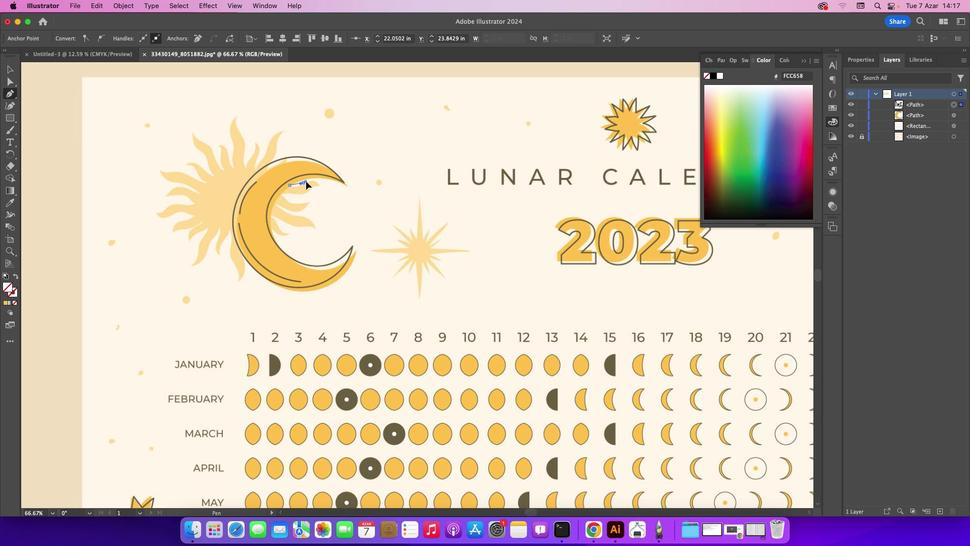 
Action: Mouse moved to (320, 186)
Screenshot: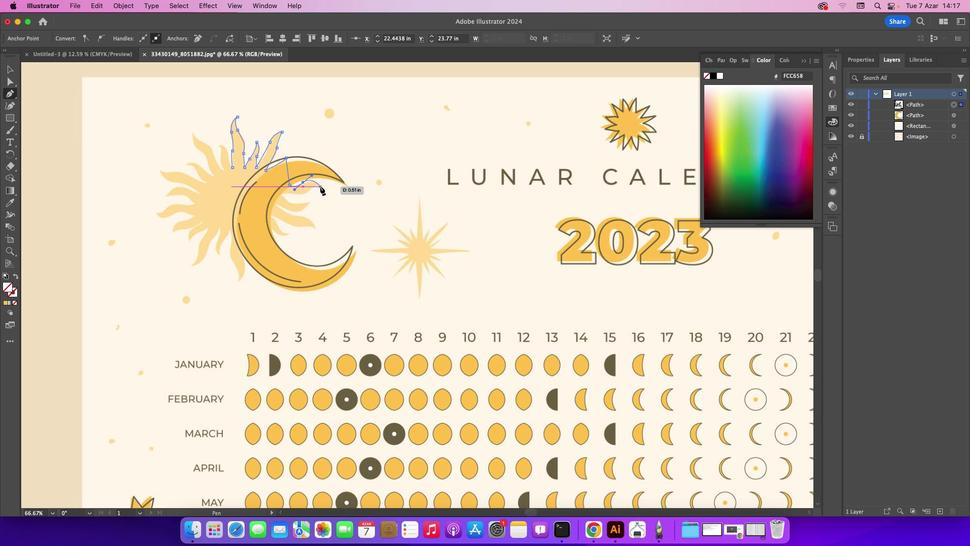
Action: Mouse pressed left at (320, 186)
Screenshot: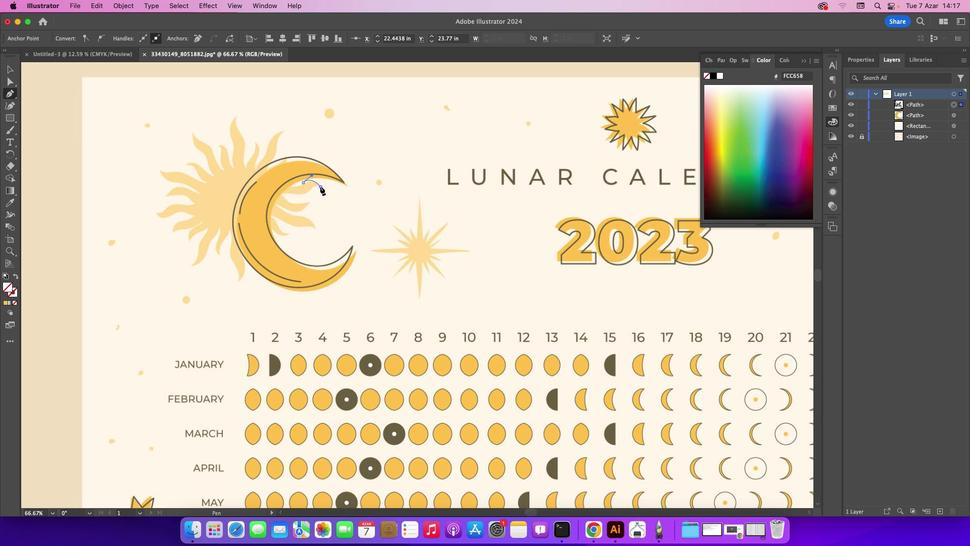 
Action: Mouse moved to (305, 192)
Screenshot: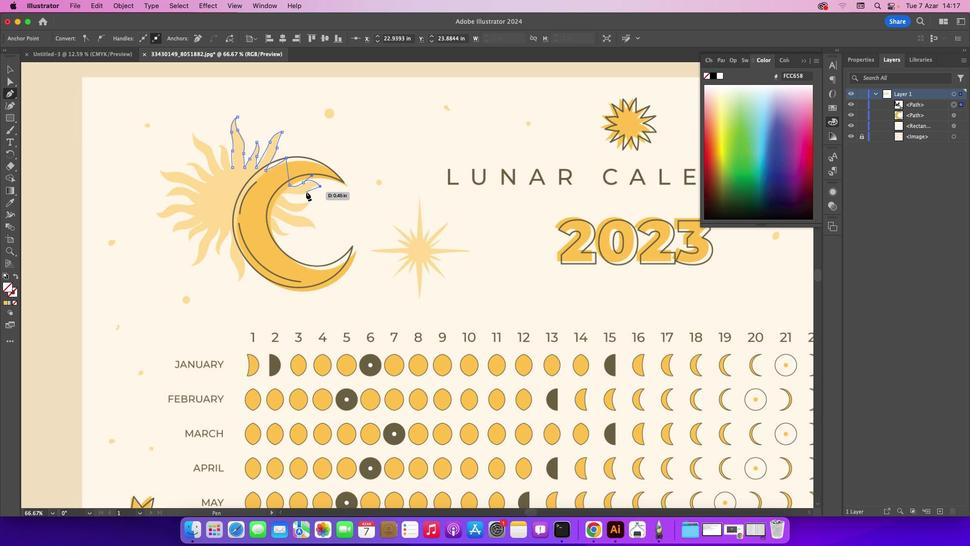 
Action: Mouse pressed left at (305, 192)
Screenshot: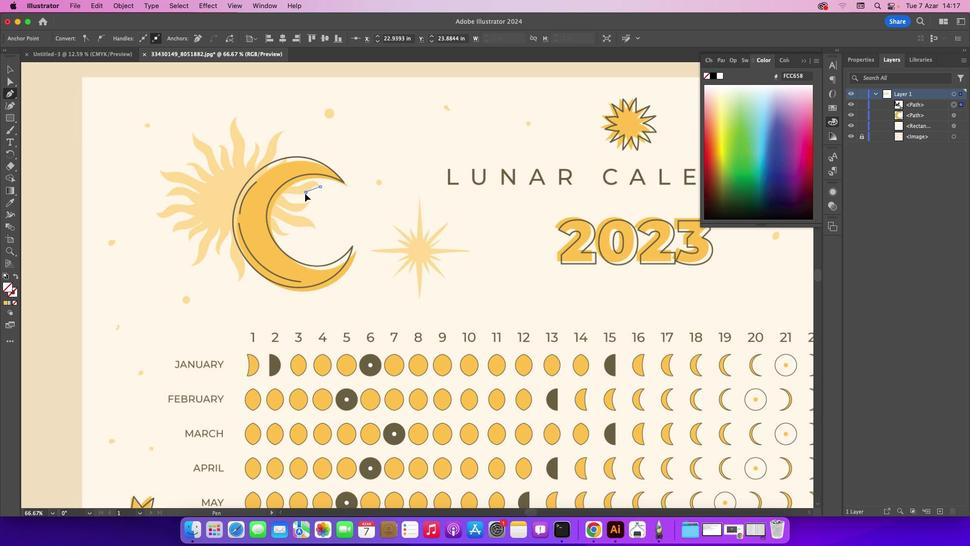 
Action: Mouse moved to (287, 193)
Screenshot: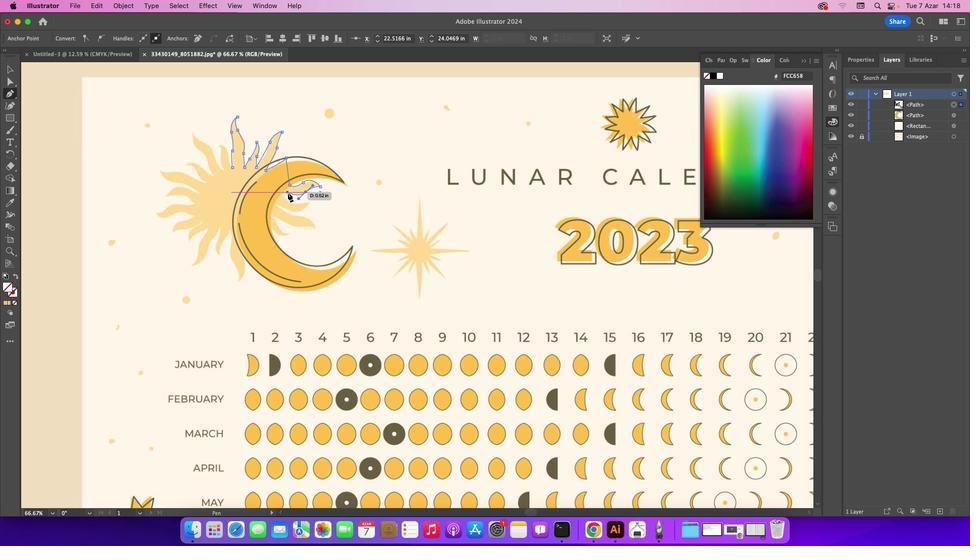 
Action: Mouse pressed left at (287, 193)
Screenshot: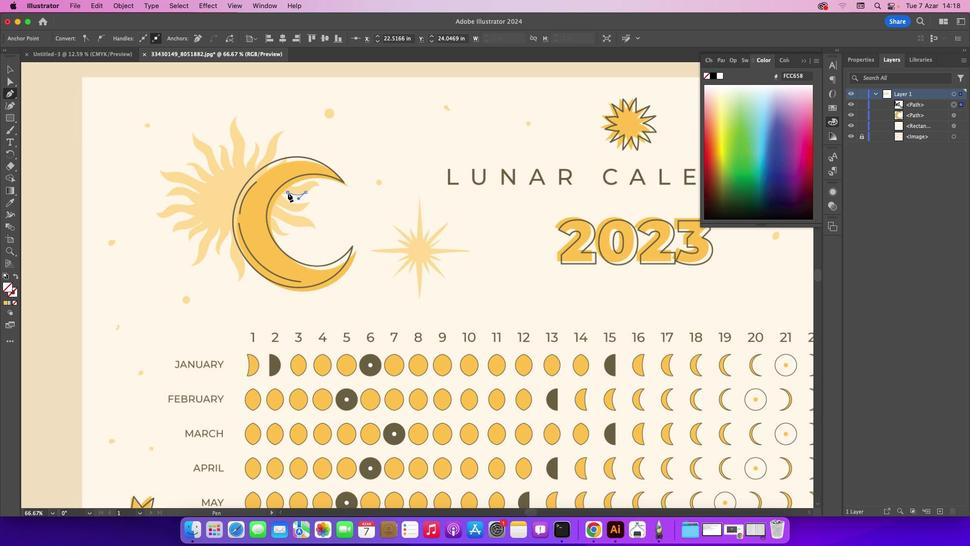 
Action: Mouse moved to (281, 195)
Screenshot: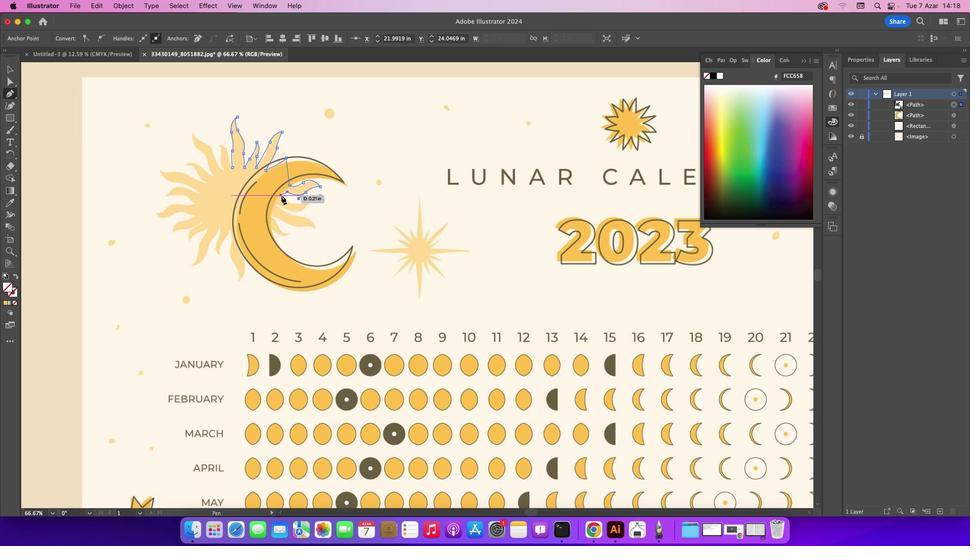
Action: Mouse pressed left at (281, 195)
Screenshot: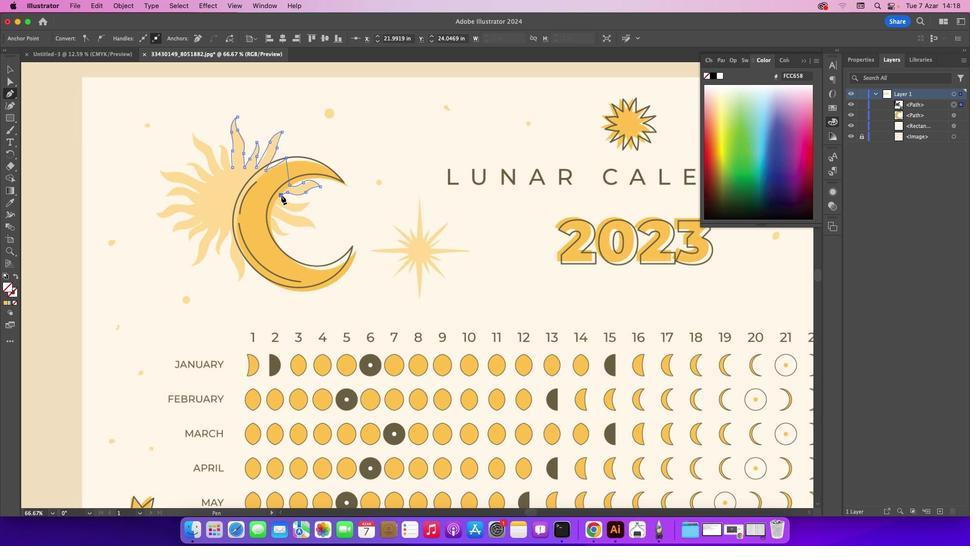 
Action: Mouse moved to (307, 203)
Screenshot: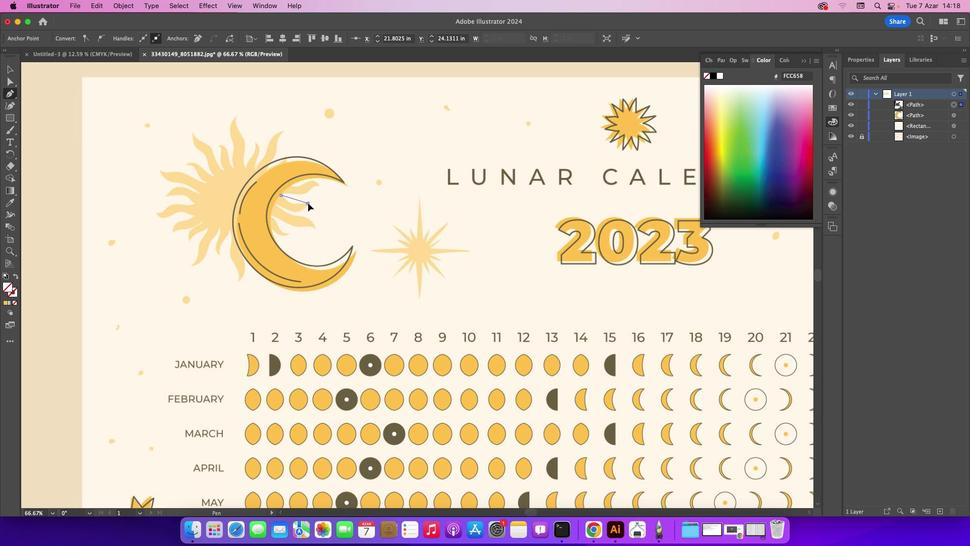 
Action: Mouse pressed left at (307, 203)
Screenshot: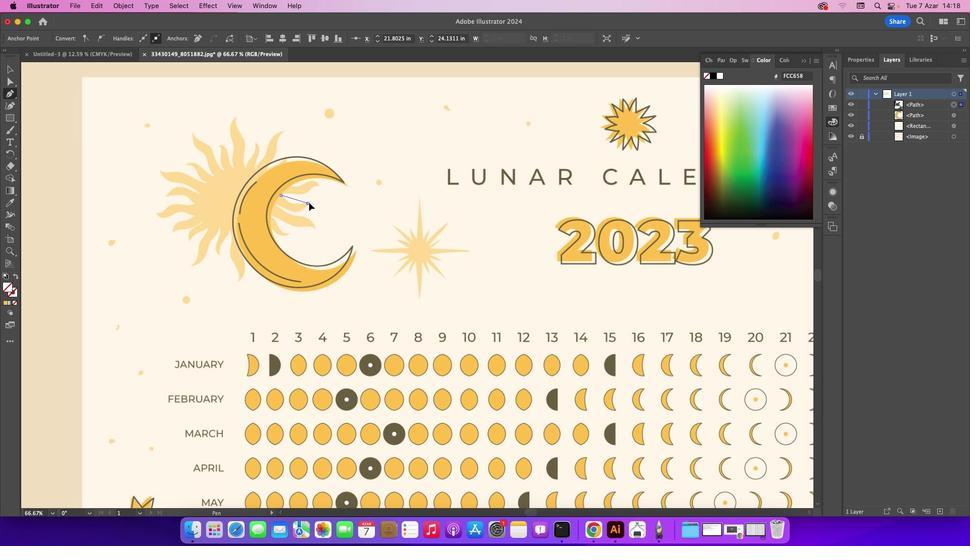 
Action: Mouse moved to (307, 202)
Screenshot: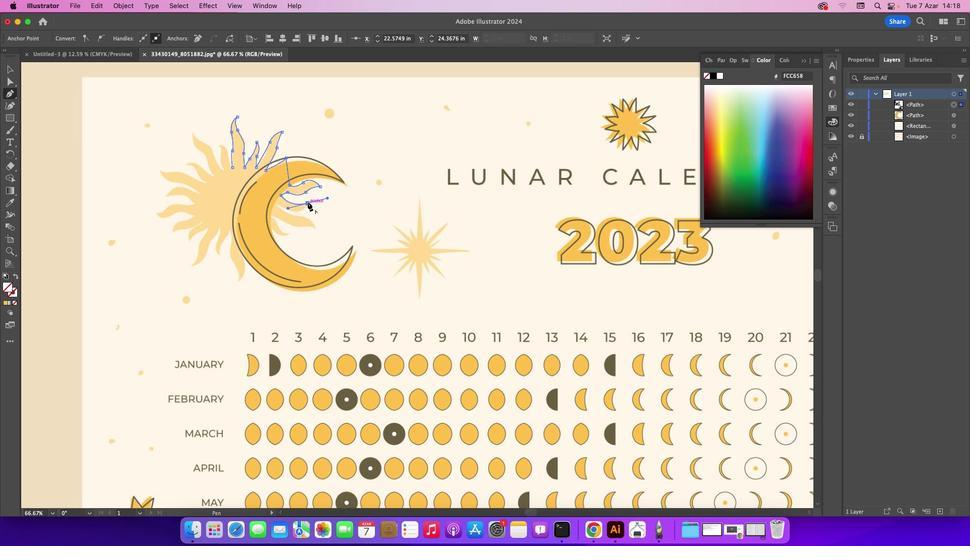 
Action: Mouse pressed left at (307, 202)
Screenshot: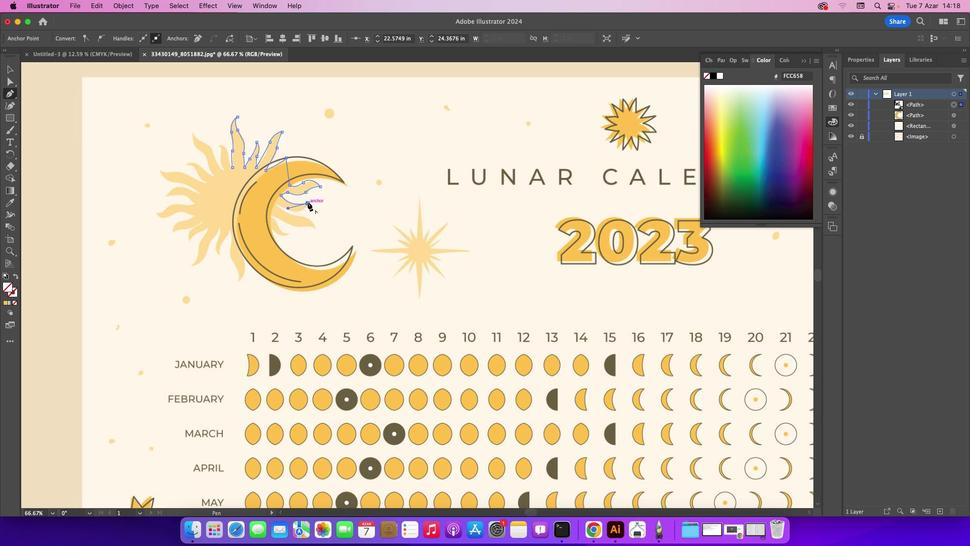 
Action: Mouse moved to (293, 211)
Screenshot: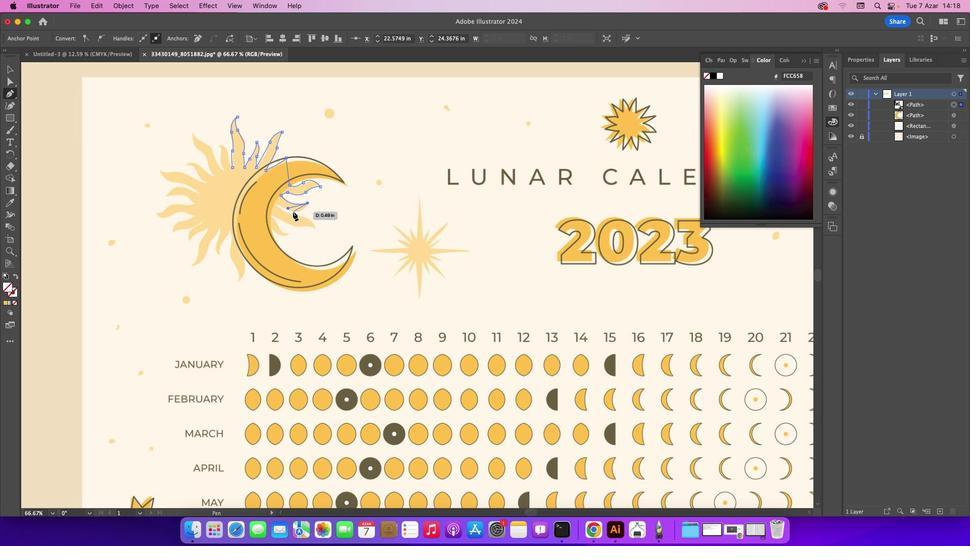 
Action: Mouse pressed left at (293, 211)
Screenshot: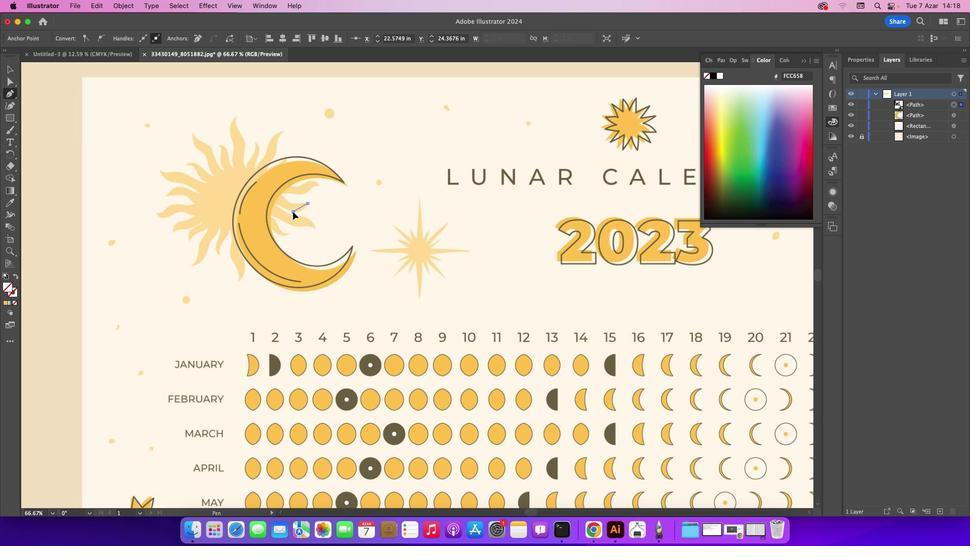 
Action: Mouse moved to (292, 211)
Screenshot: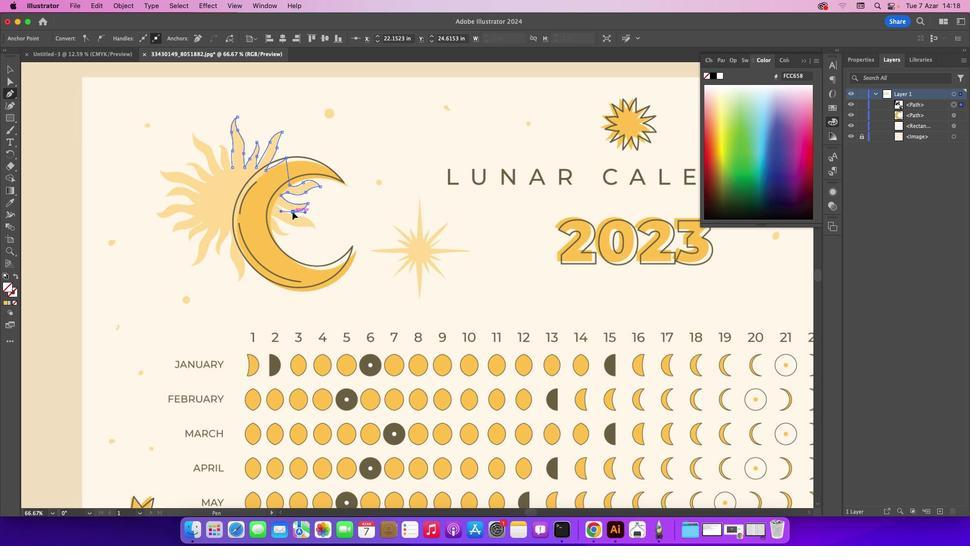 
Action: Mouse pressed left at (292, 211)
Screenshot: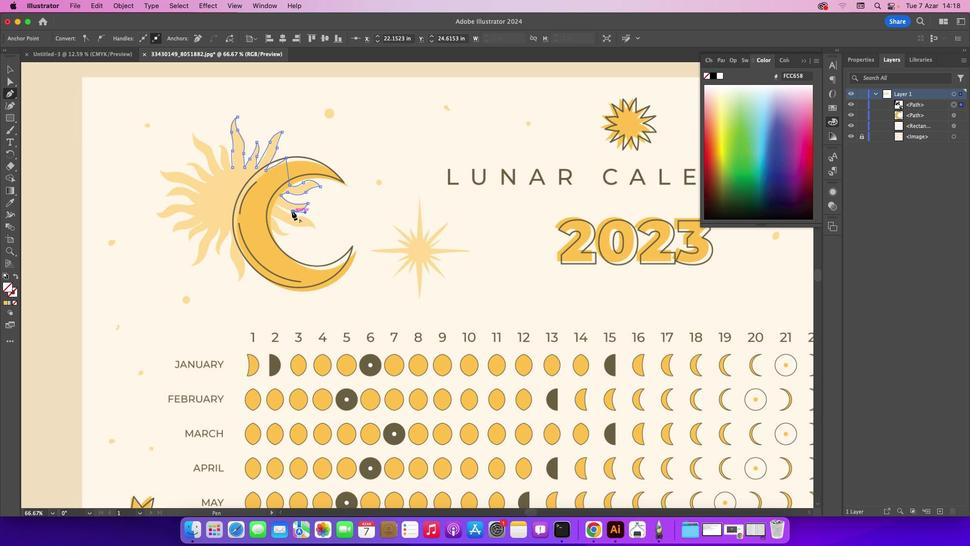 
Action: Mouse moved to (274, 203)
Screenshot: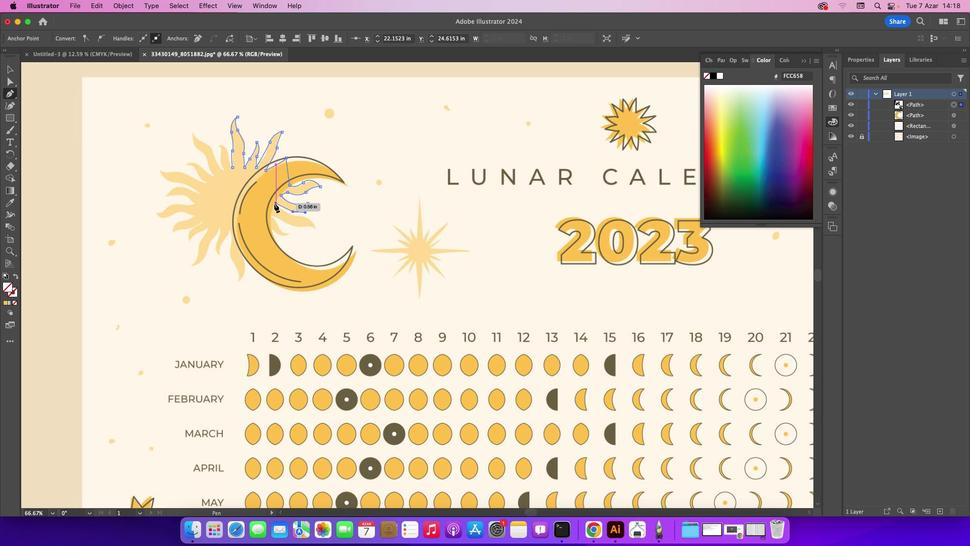 
Action: Mouse pressed left at (274, 203)
Screenshot: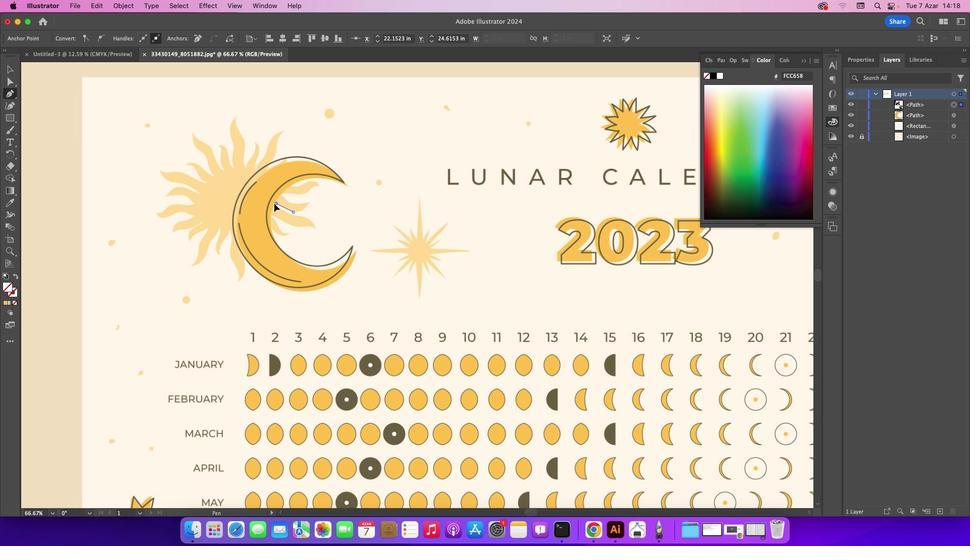 
Action: Mouse moved to (299, 216)
Screenshot: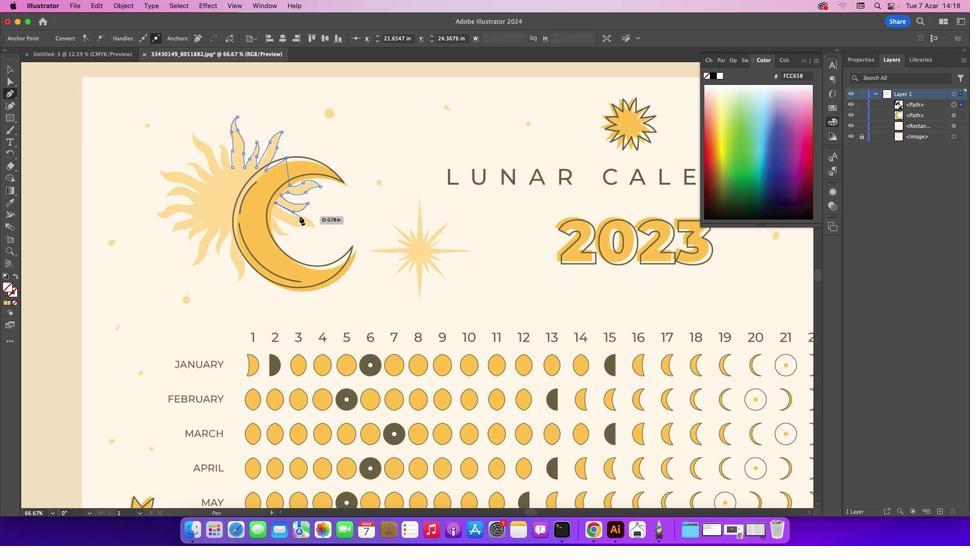 
Action: Mouse pressed left at (299, 216)
Screenshot: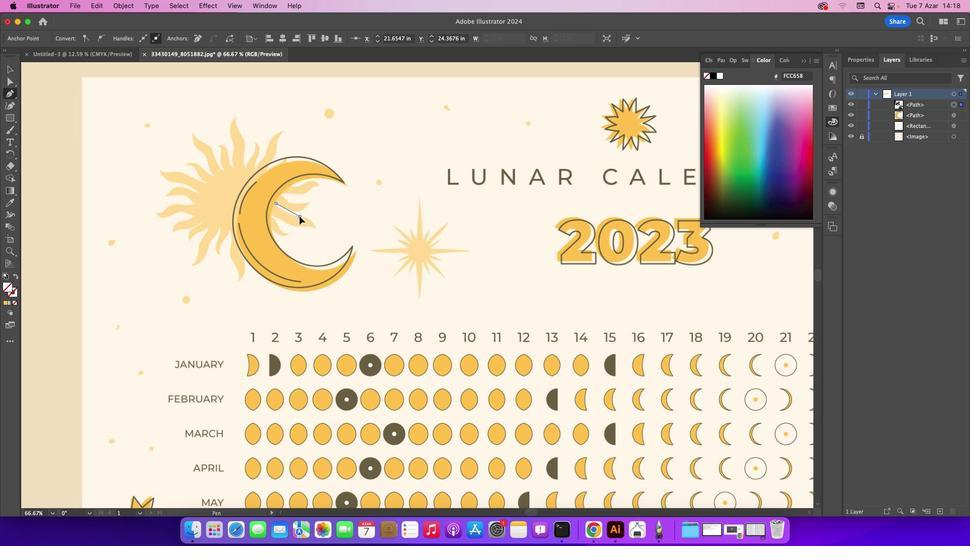 
Action: Mouse moved to (315, 228)
Screenshot: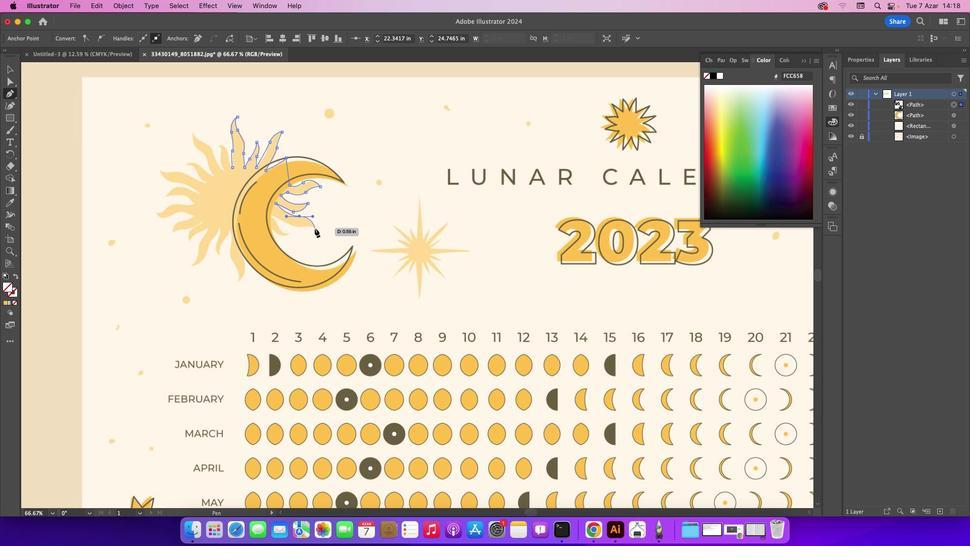 
Action: Mouse pressed left at (315, 228)
Screenshot: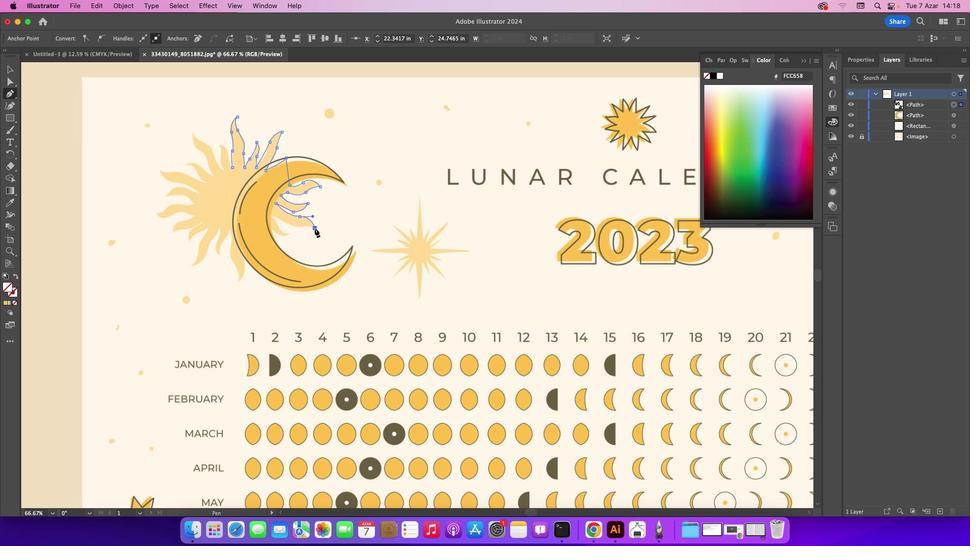 
Action: Mouse moved to (297, 227)
Screenshot: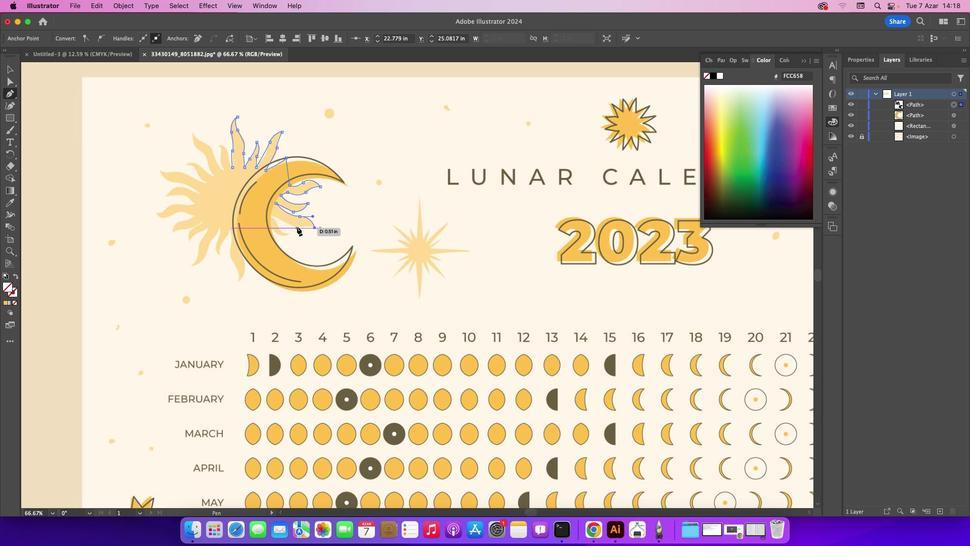 
Action: Mouse pressed left at (297, 227)
Screenshot: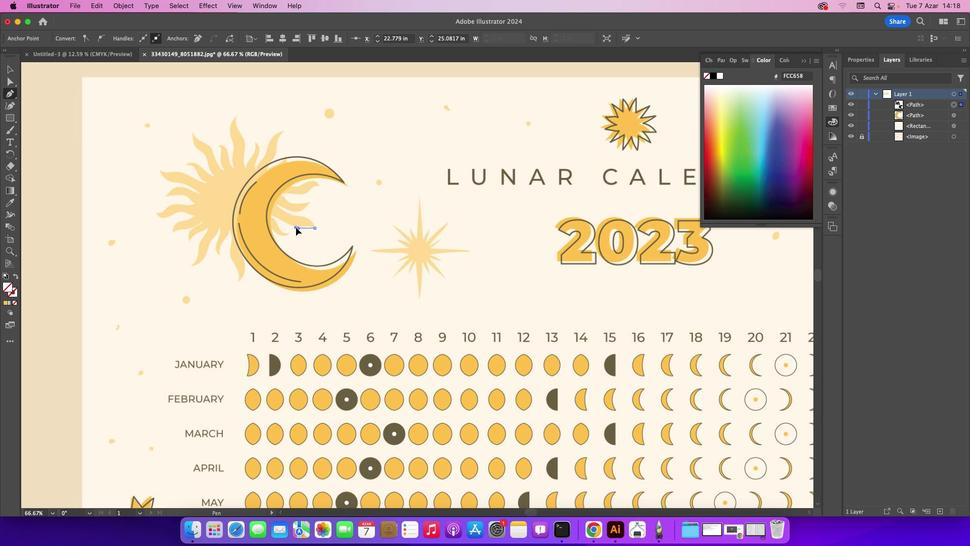 
Action: Mouse moved to (296, 227)
Screenshot: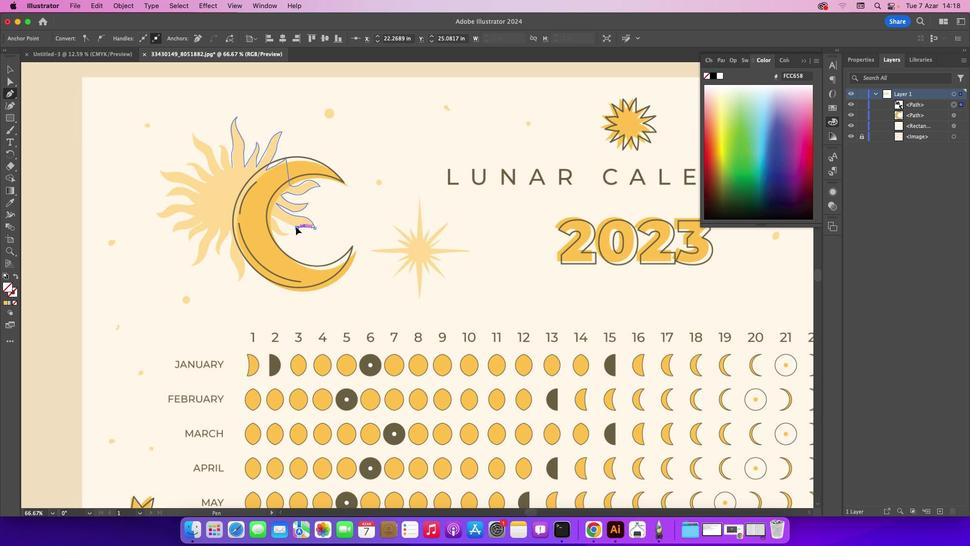
Action: Mouse pressed left at (296, 227)
Screenshot: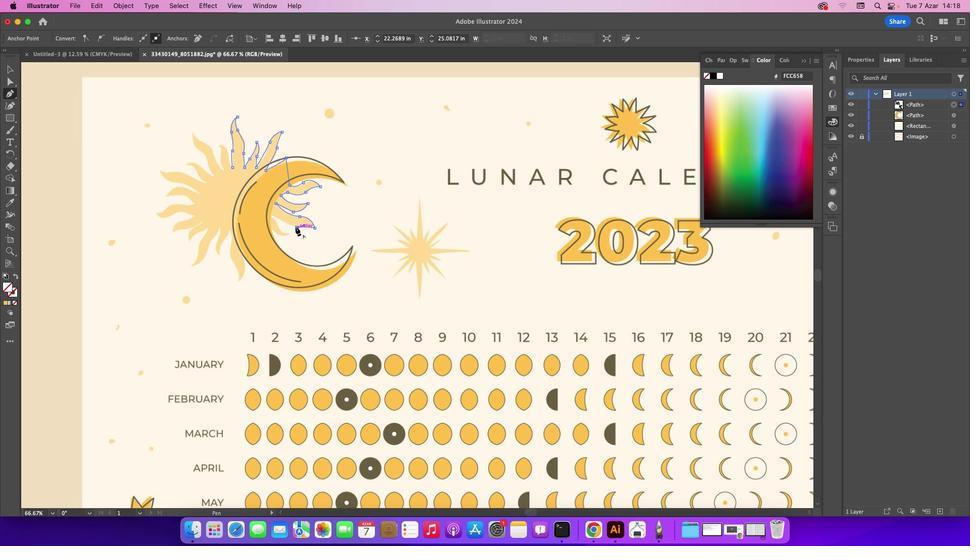
Action: Mouse moved to (278, 218)
Screenshot: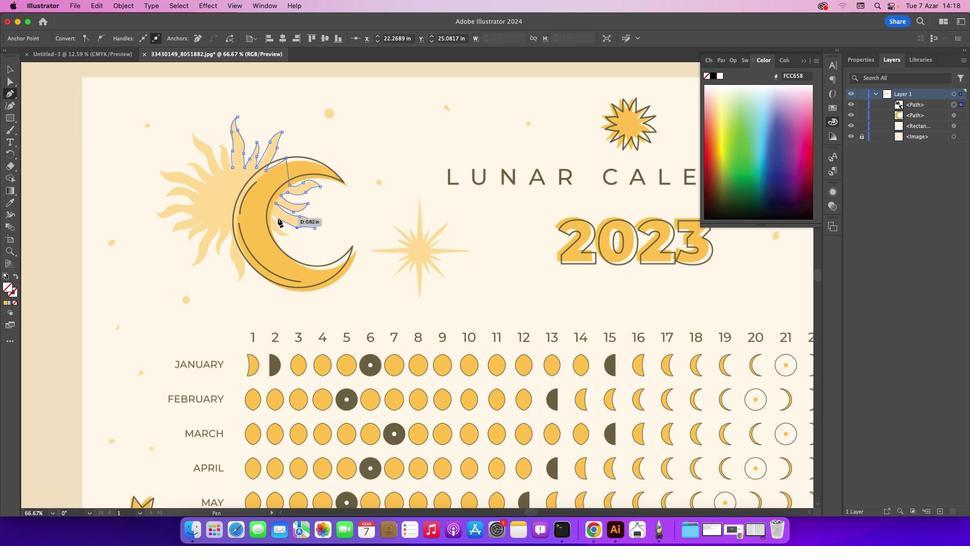 
Action: Mouse pressed left at (278, 218)
Screenshot: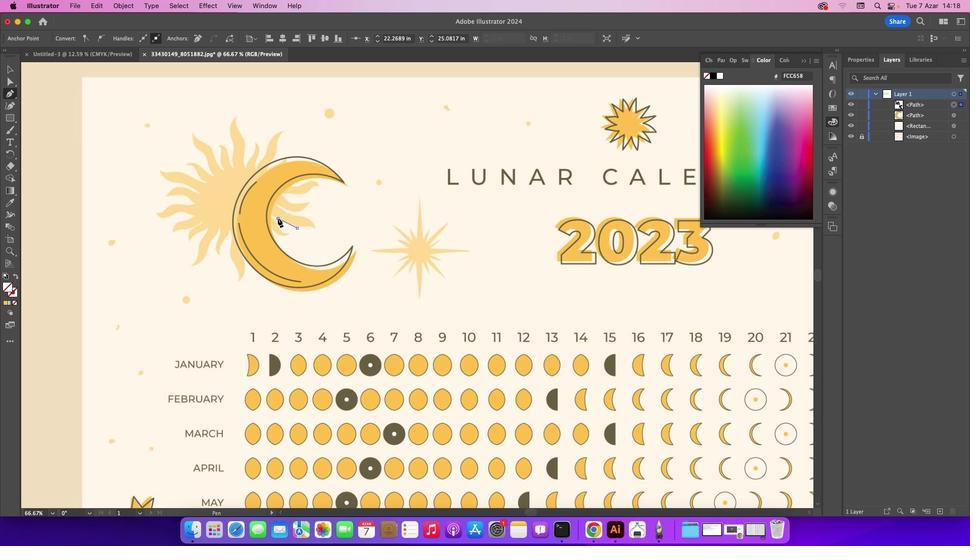 
Action: Mouse moved to (271, 214)
Screenshot: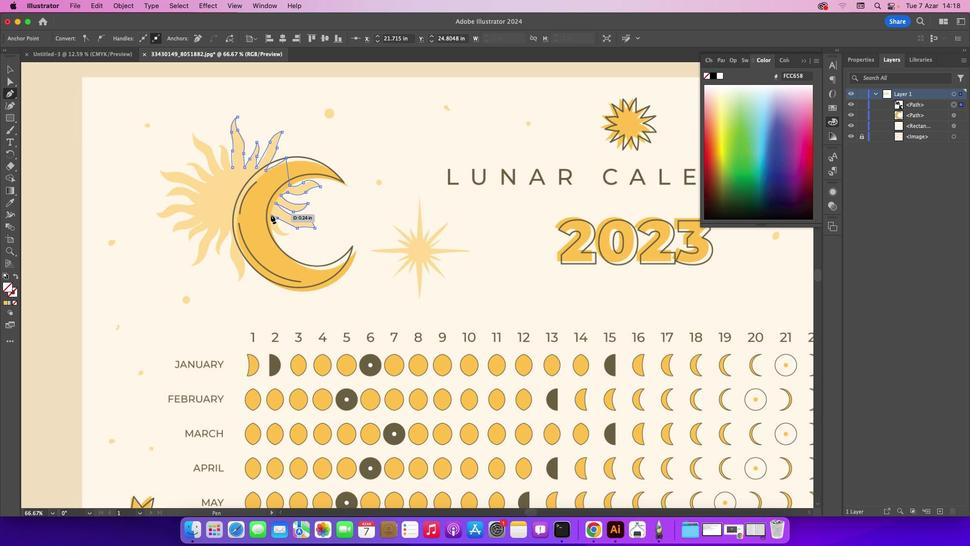 
Action: Mouse pressed left at (271, 214)
Screenshot: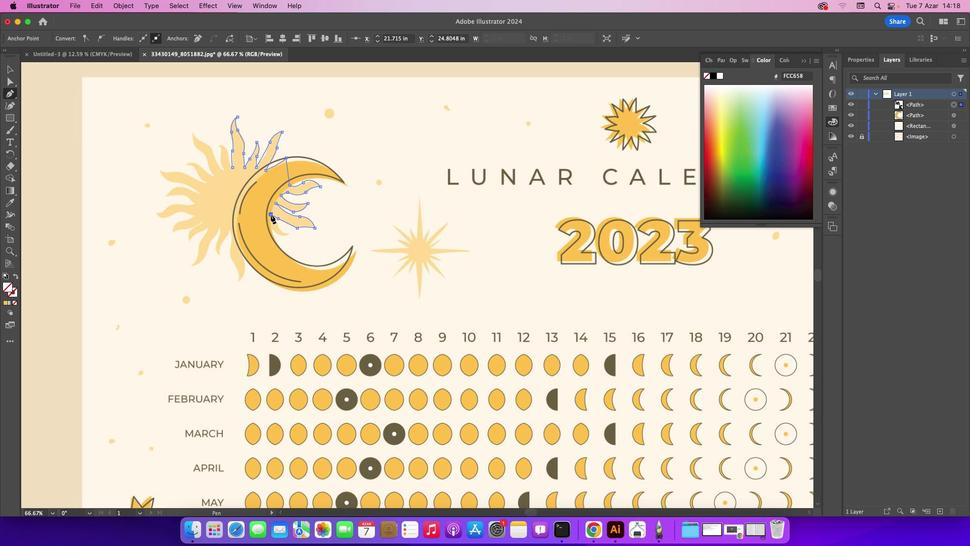 
Action: Mouse moved to (270, 216)
Screenshot: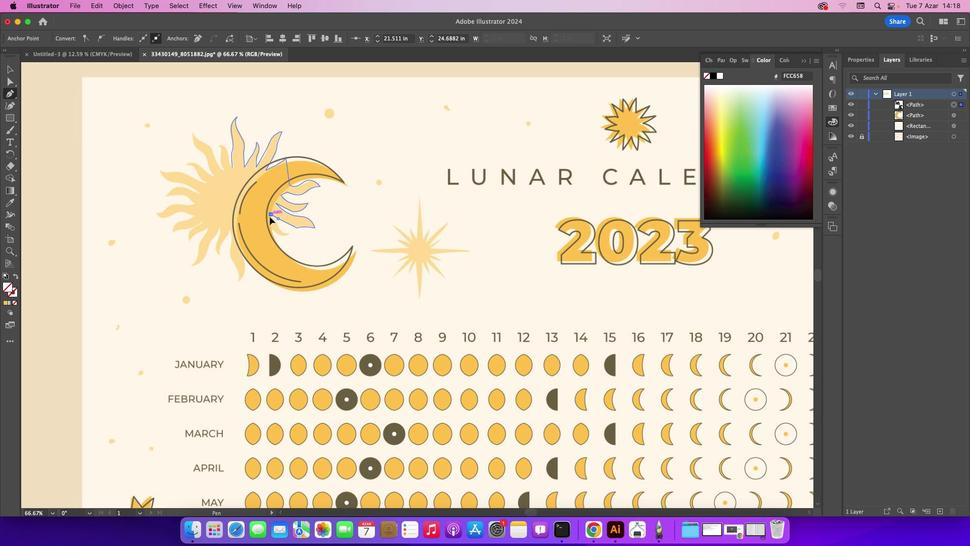 
Action: Mouse pressed left at (270, 216)
Screenshot: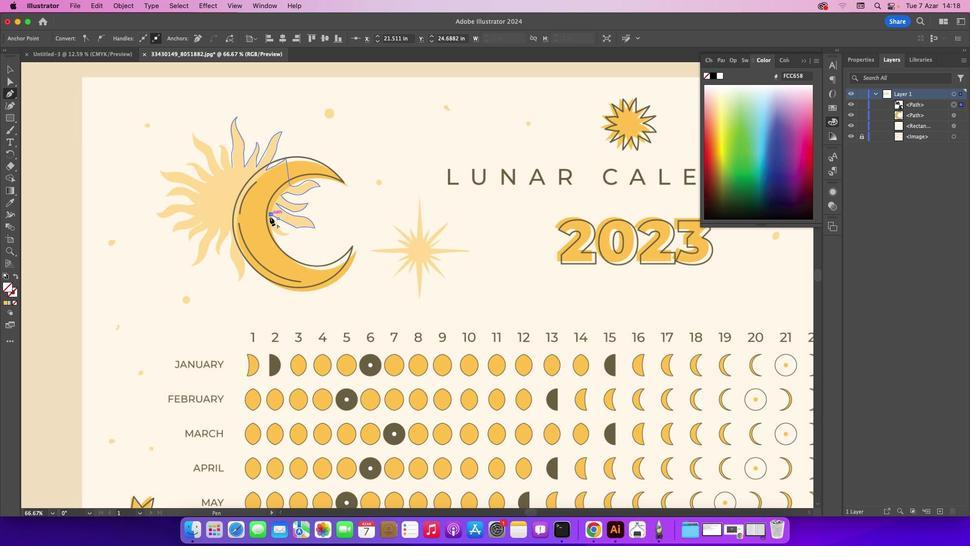 
Action: Mouse moved to (278, 225)
Screenshot: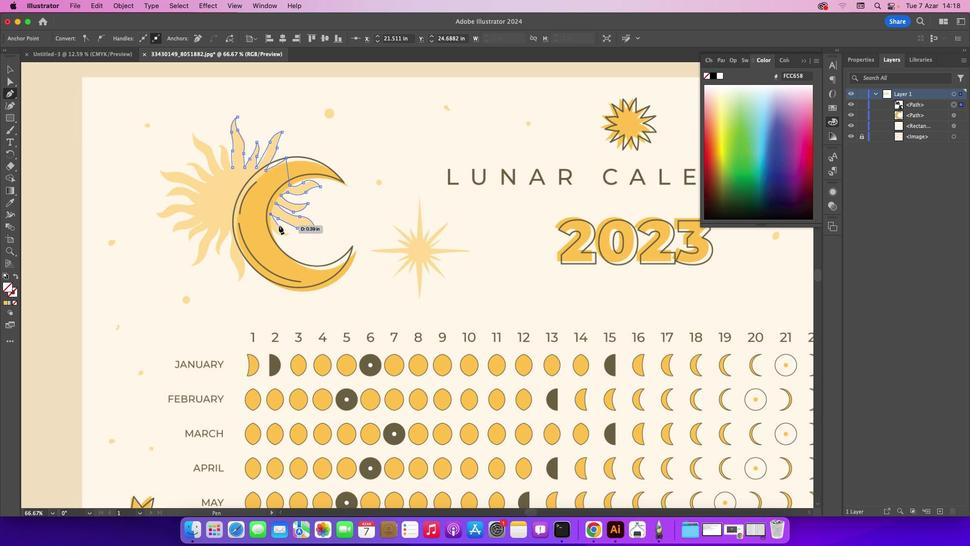 
Action: Mouse pressed left at (278, 225)
Screenshot: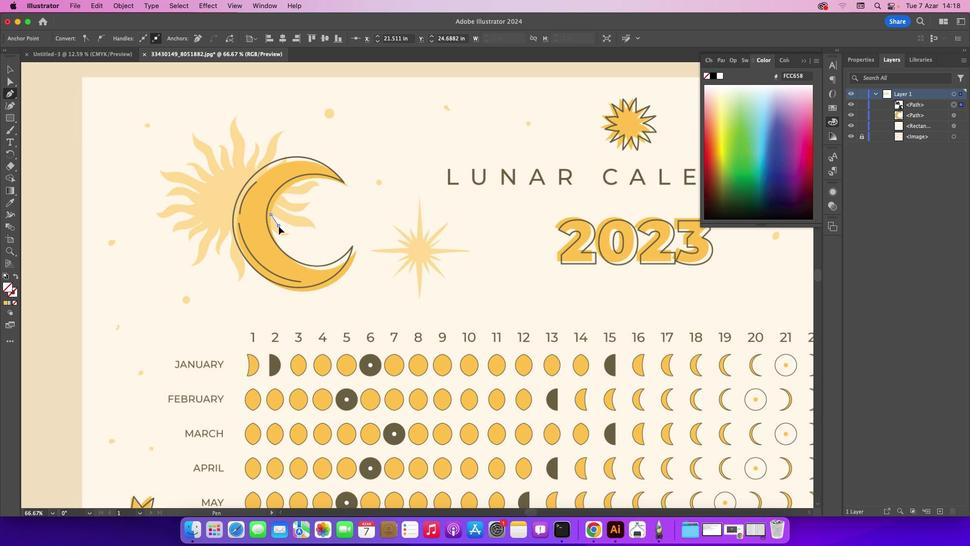 
Action: Mouse moved to (289, 234)
Screenshot: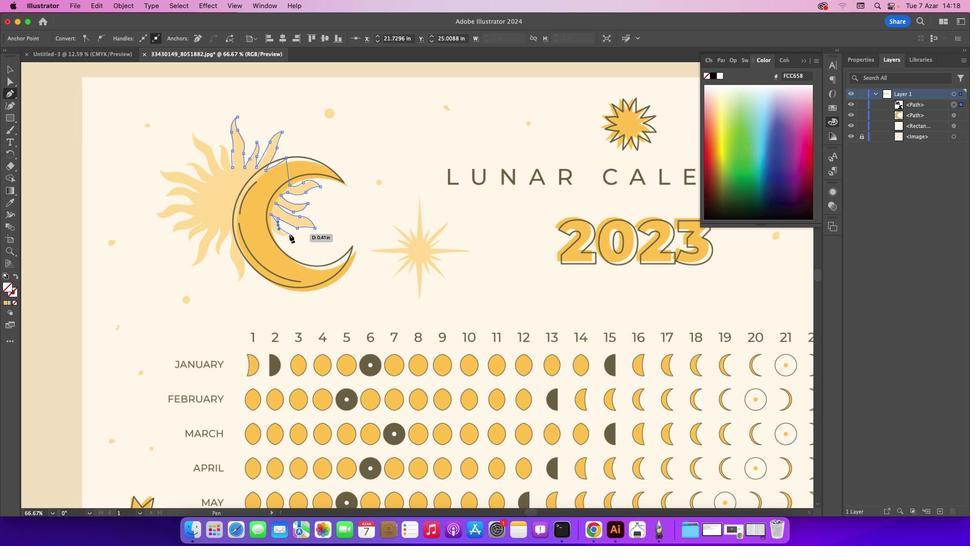 
Action: Mouse pressed left at (289, 234)
Screenshot: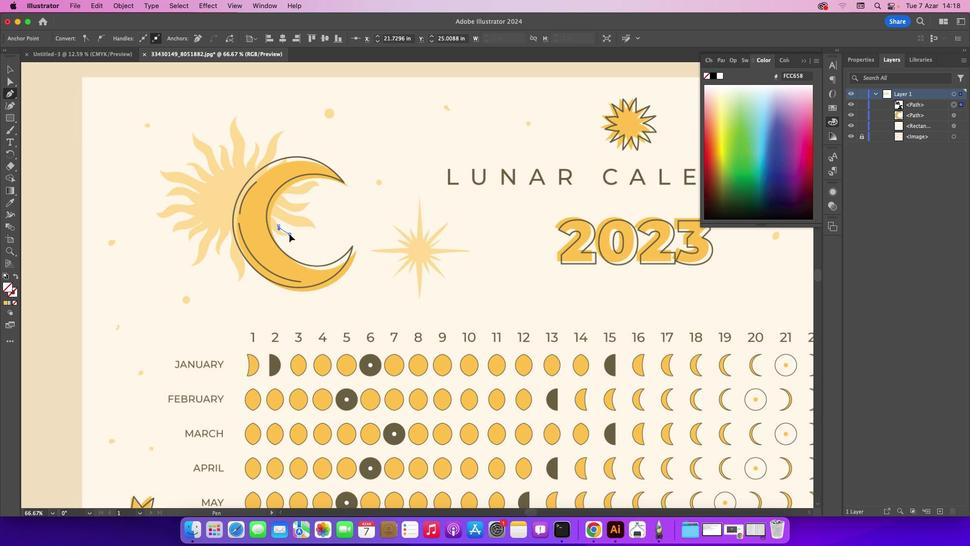 
Action: Mouse moved to (290, 235)
Screenshot: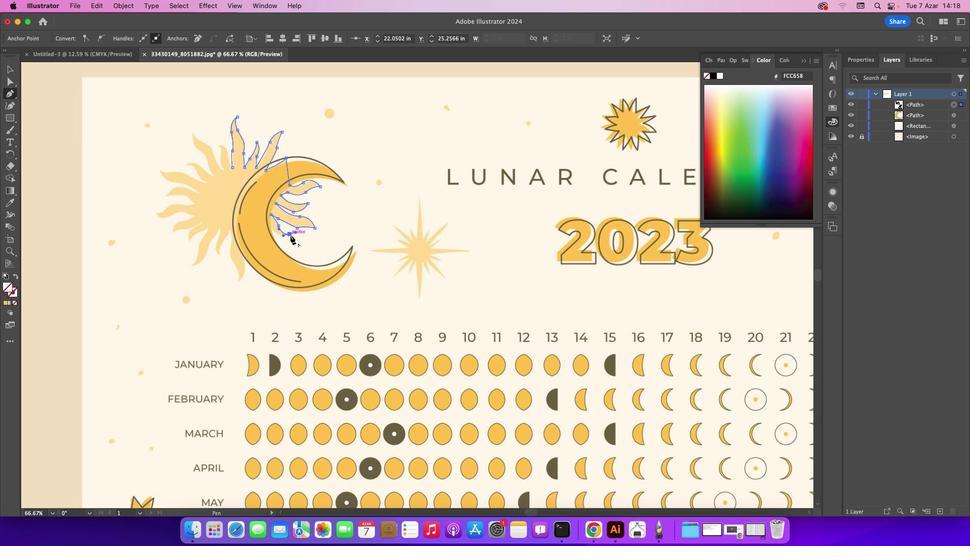 
Action: Mouse pressed left at (290, 235)
Screenshot: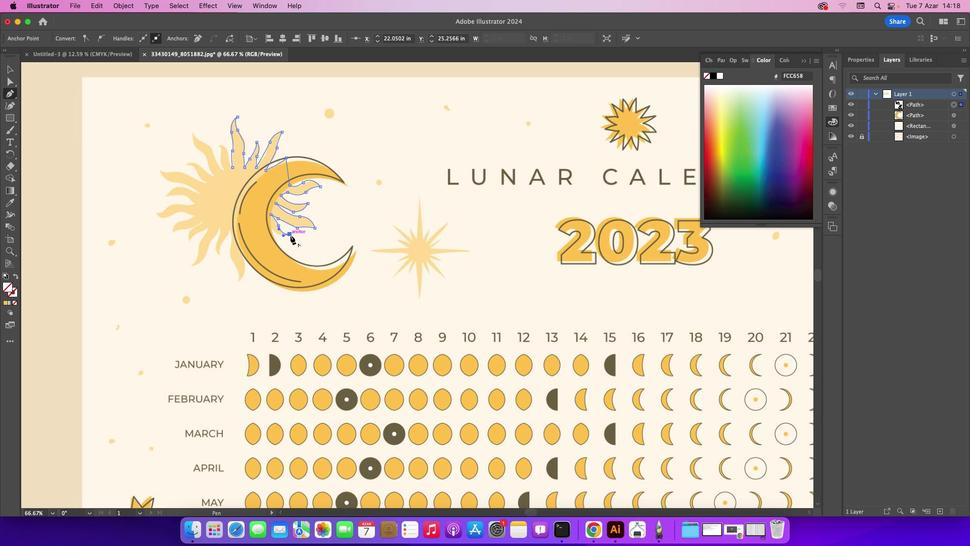 
Action: Mouse moved to (272, 230)
Screenshot: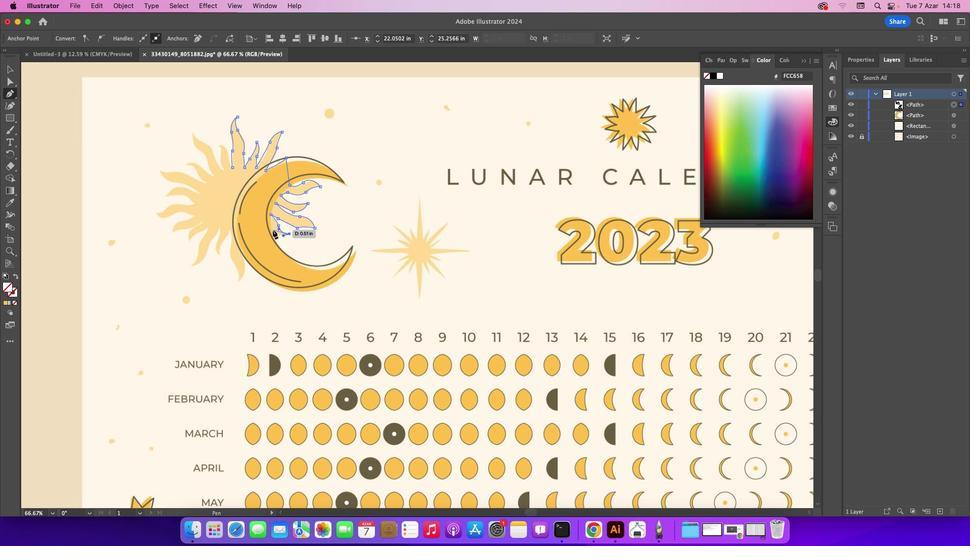 
Action: Mouse pressed left at (272, 230)
Screenshot: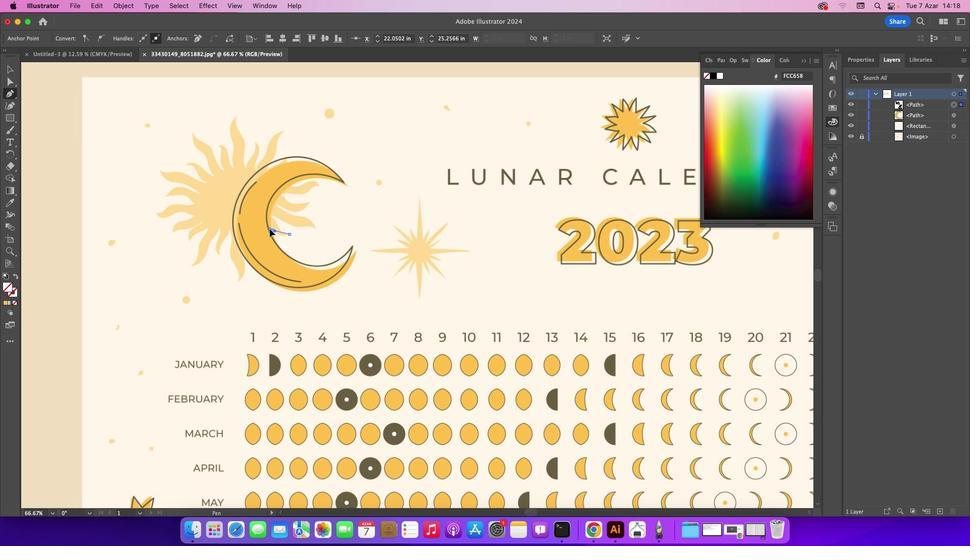 
Action: Mouse moved to (271, 230)
Screenshot: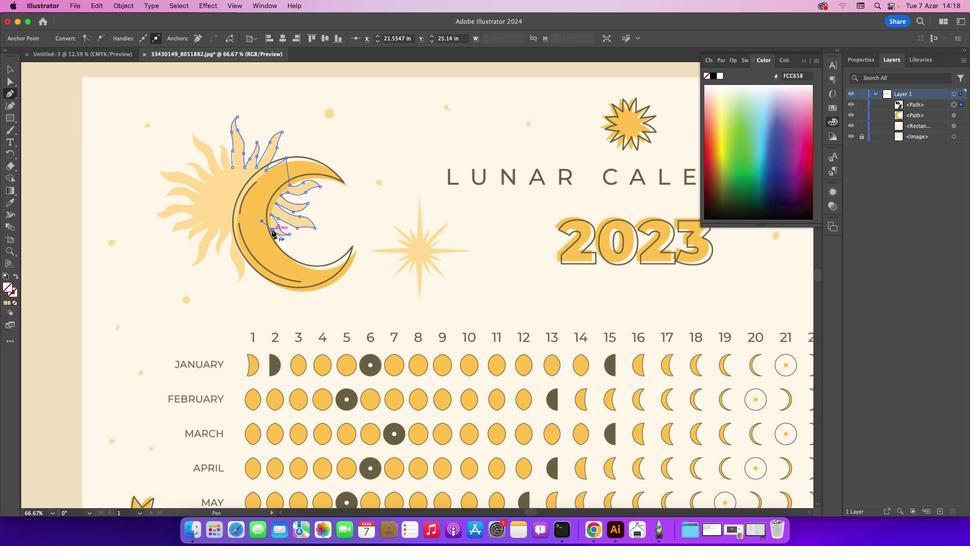
Action: Mouse pressed left at (271, 230)
Screenshot: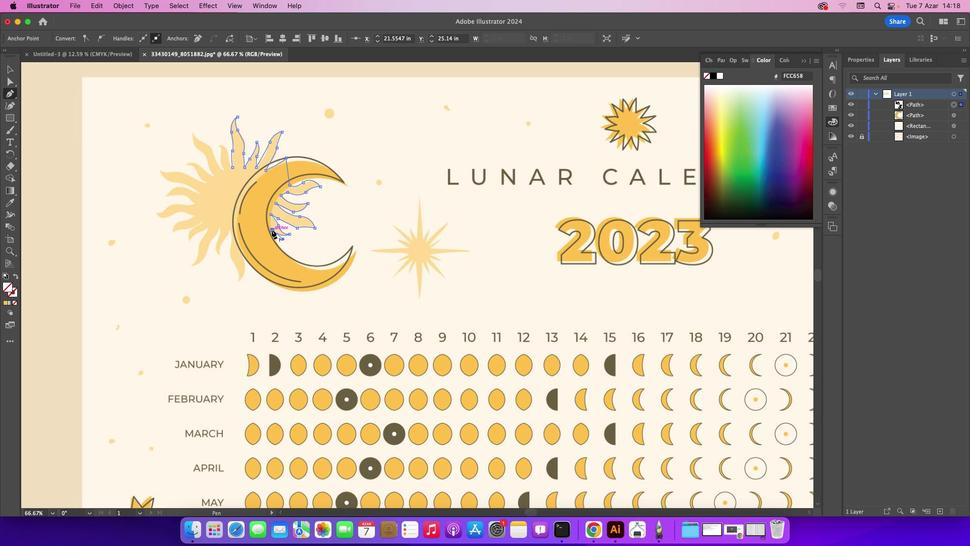 
Action: Mouse moved to (242, 253)
Screenshot: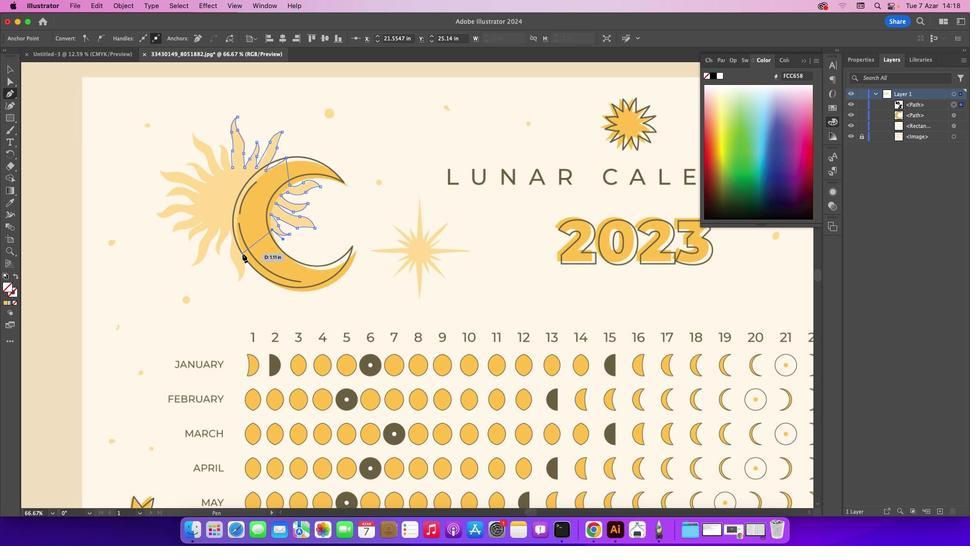 
Action: Mouse pressed left at (242, 253)
Screenshot: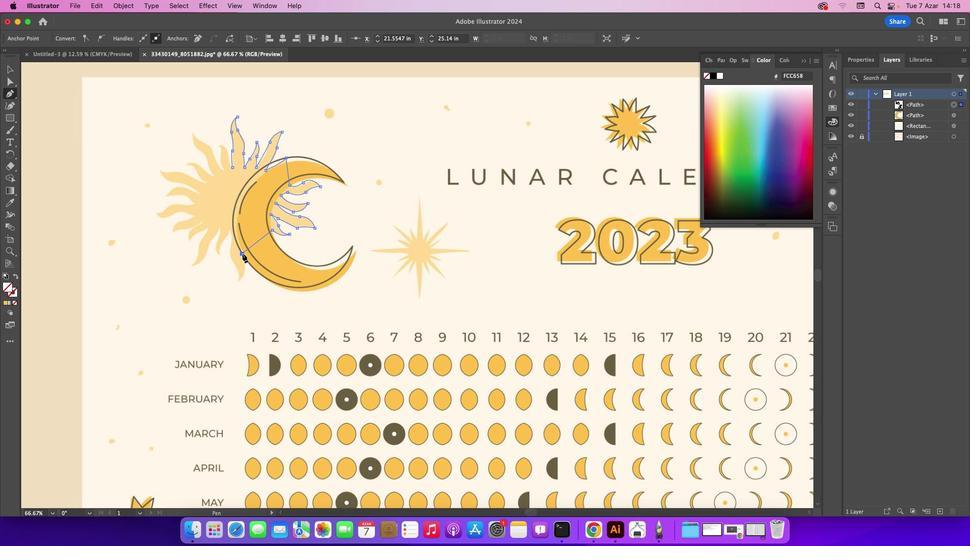 
Action: Mouse moved to (238, 281)
Screenshot: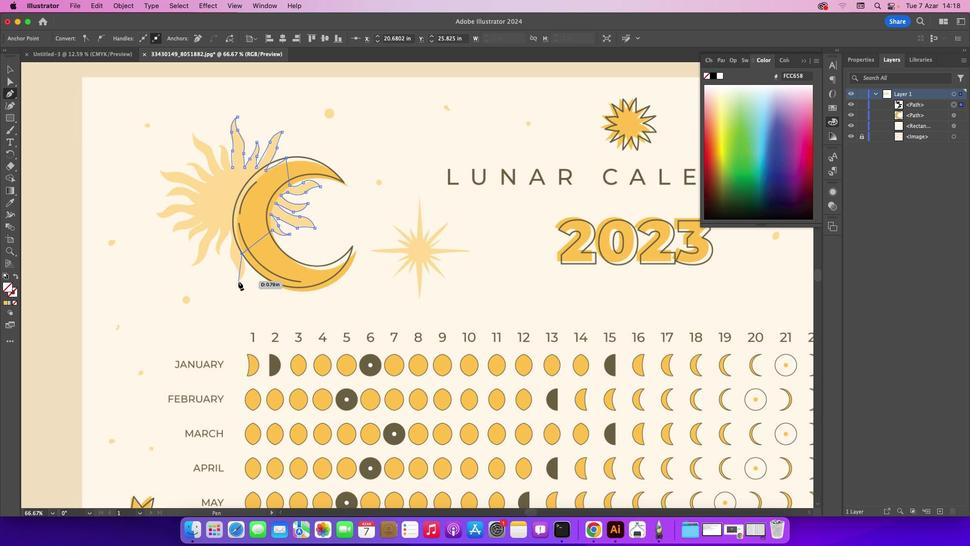 
Action: Mouse pressed left at (238, 281)
Screenshot: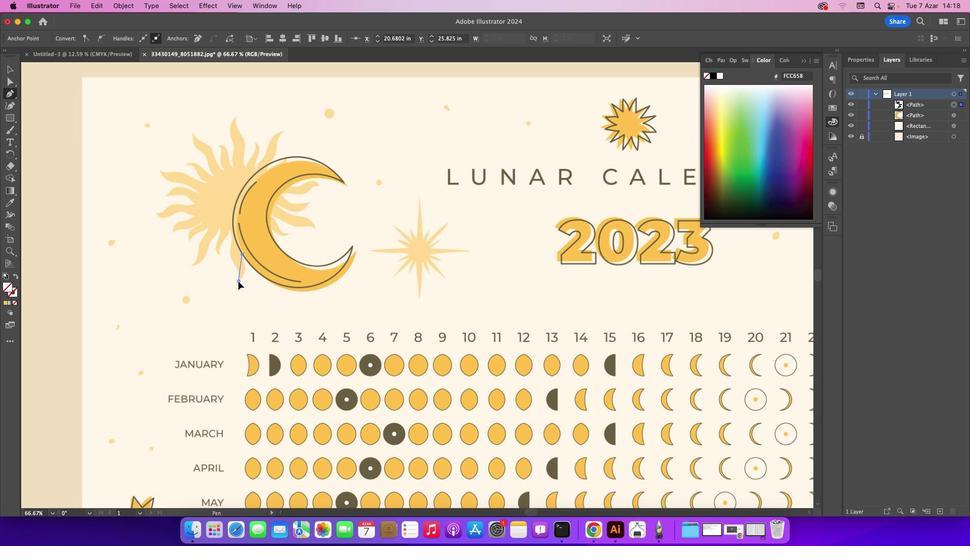 
Action: Mouse moved to (237, 280)
Screenshot: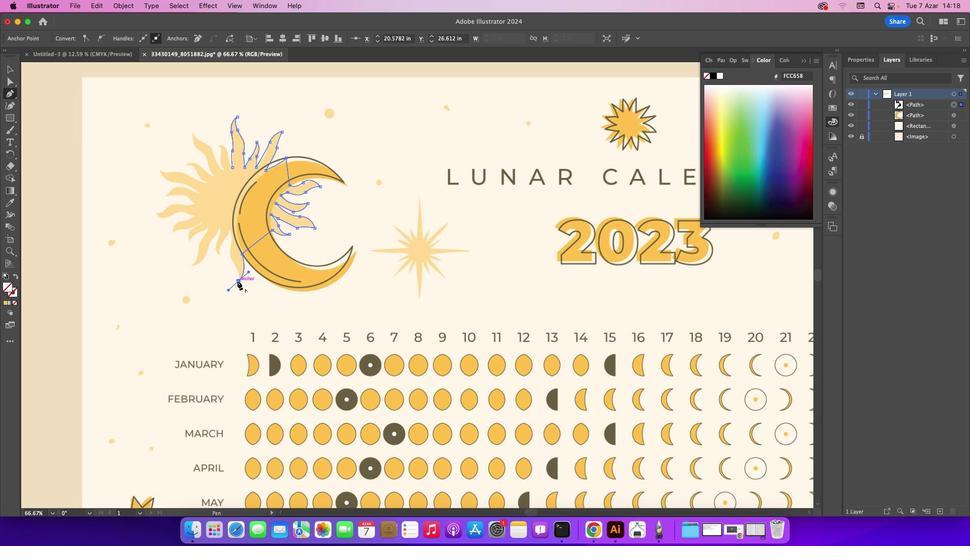 
Action: Mouse pressed left at (237, 280)
Screenshot: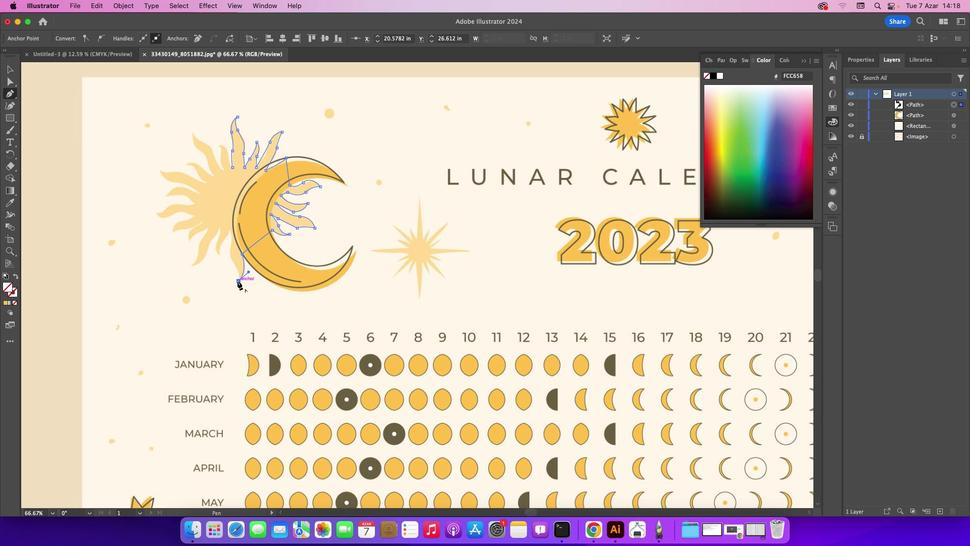 
Action: Mouse moved to (233, 259)
Screenshot: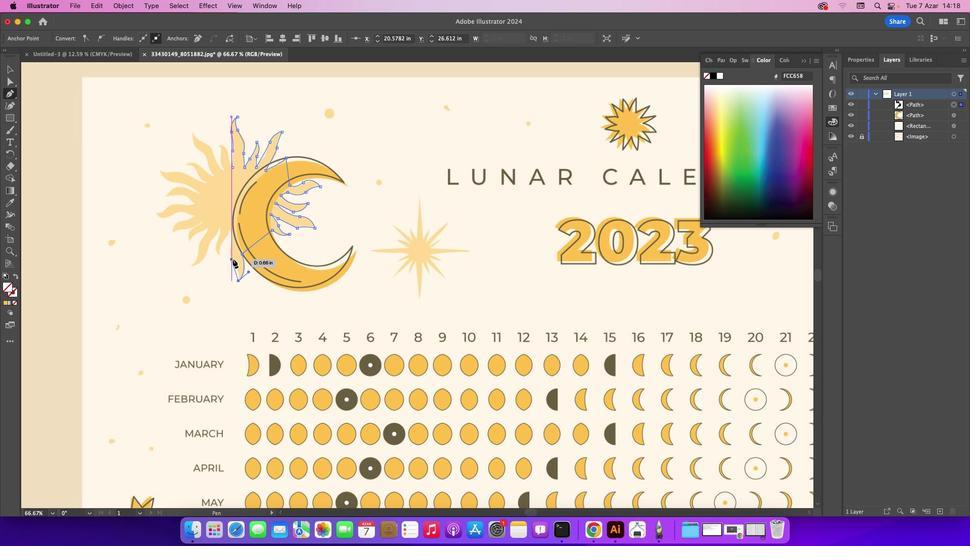 
Action: Mouse pressed left at (233, 259)
Screenshot: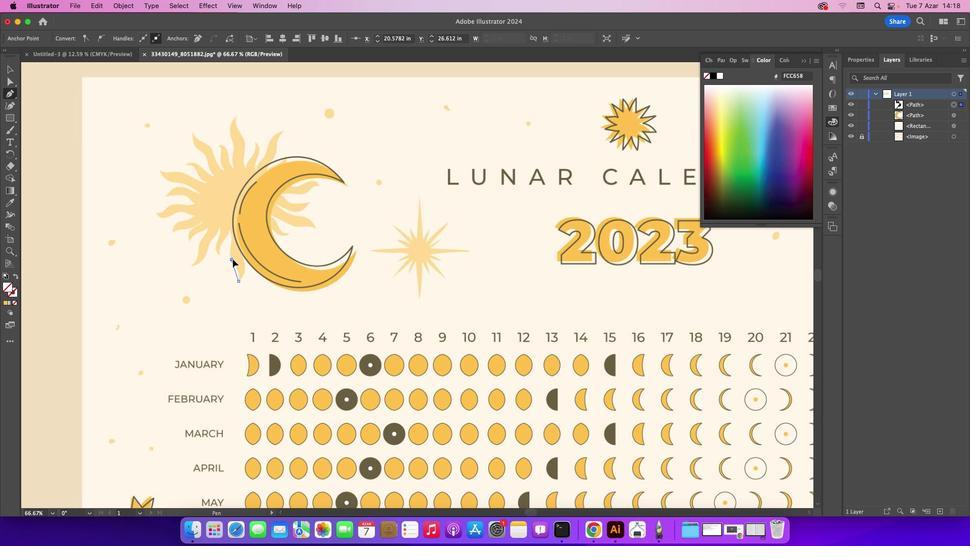 
Action: Mouse moved to (230, 258)
Screenshot: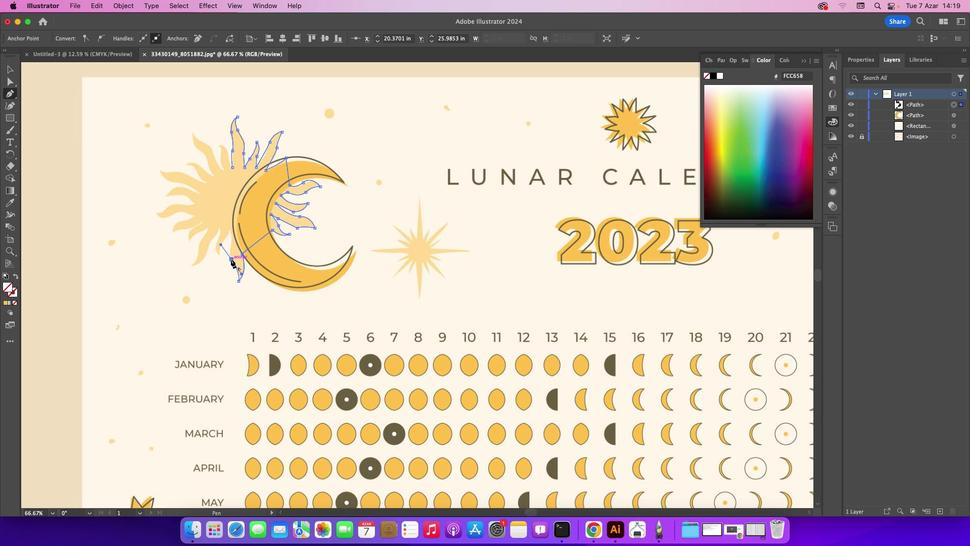 
Action: Mouse pressed left at (230, 258)
Screenshot: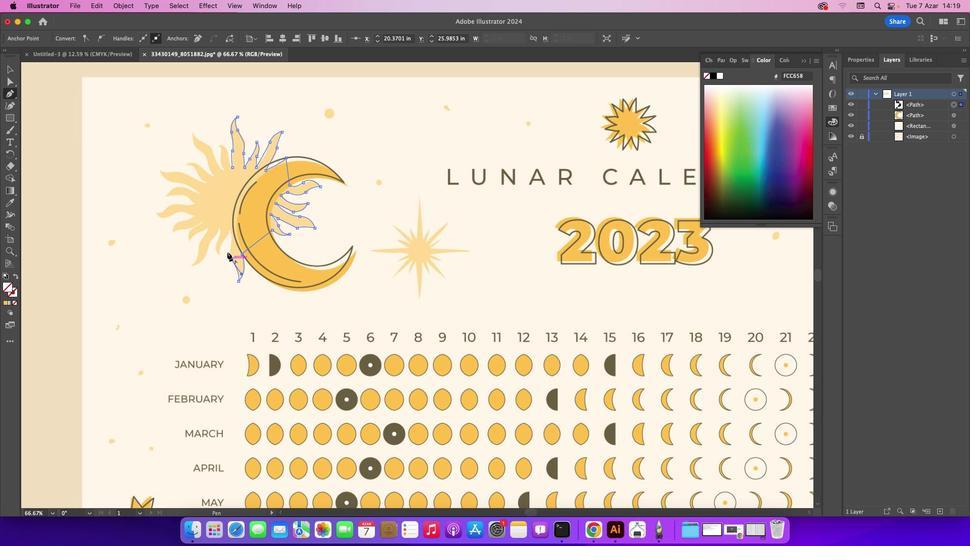 
Action: Mouse moved to (232, 237)
Screenshot: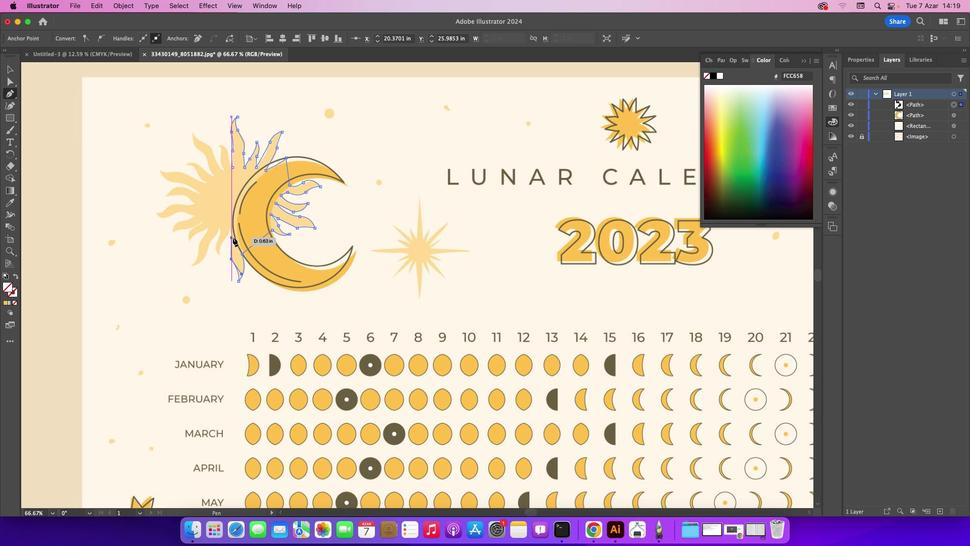 
Action: Mouse pressed left at (232, 237)
Screenshot: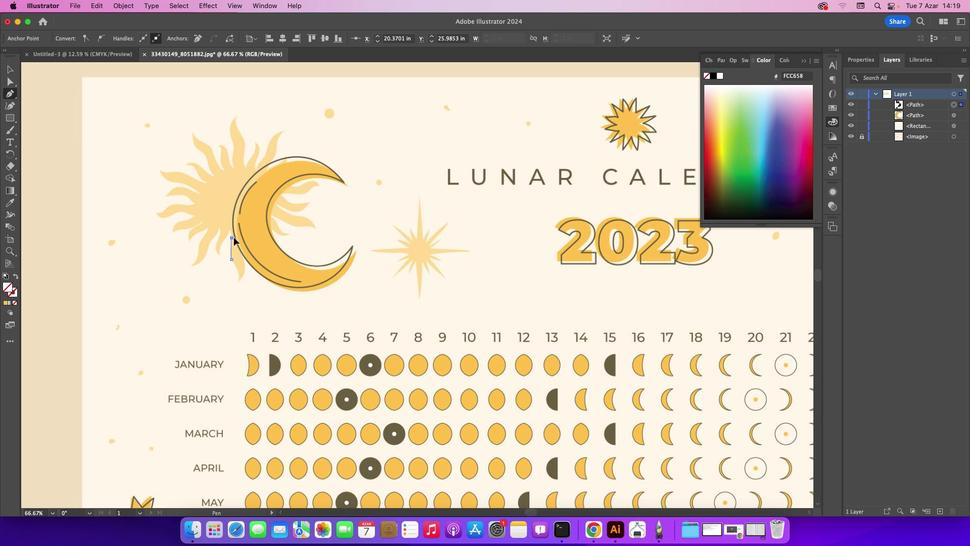 
Action: Mouse moved to (231, 236)
Screenshot: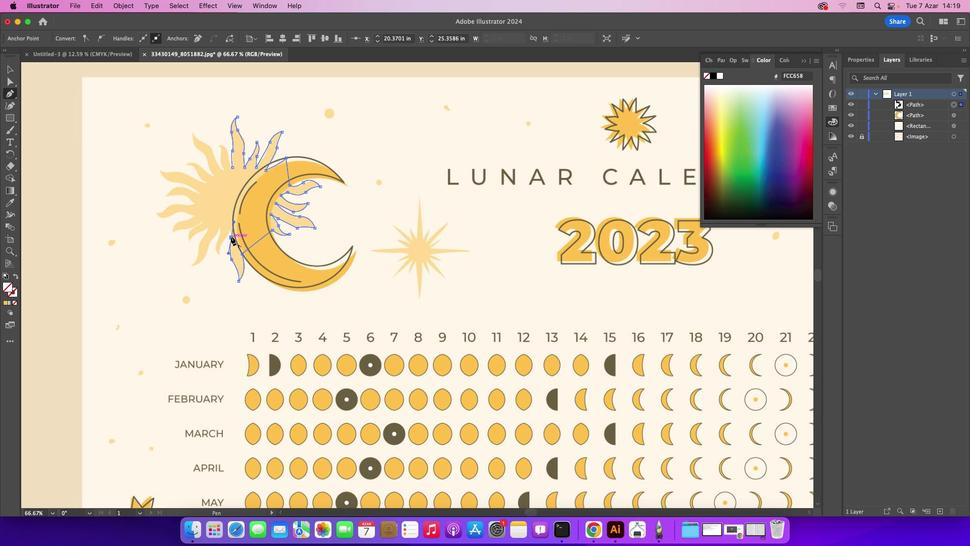 
Action: Mouse pressed left at (231, 236)
Screenshot: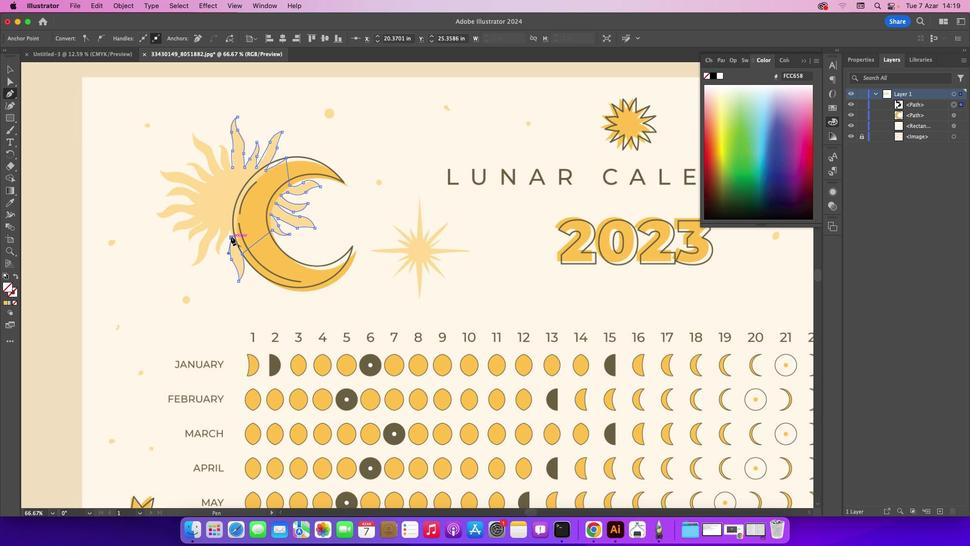 
Action: Mouse moved to (229, 230)
Screenshot: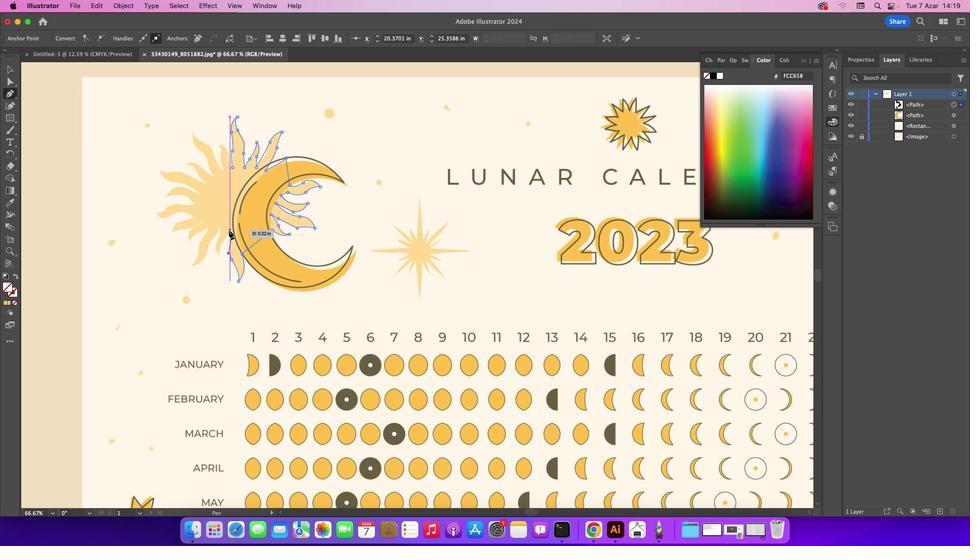 
Action: Mouse pressed left at (229, 230)
Screenshot: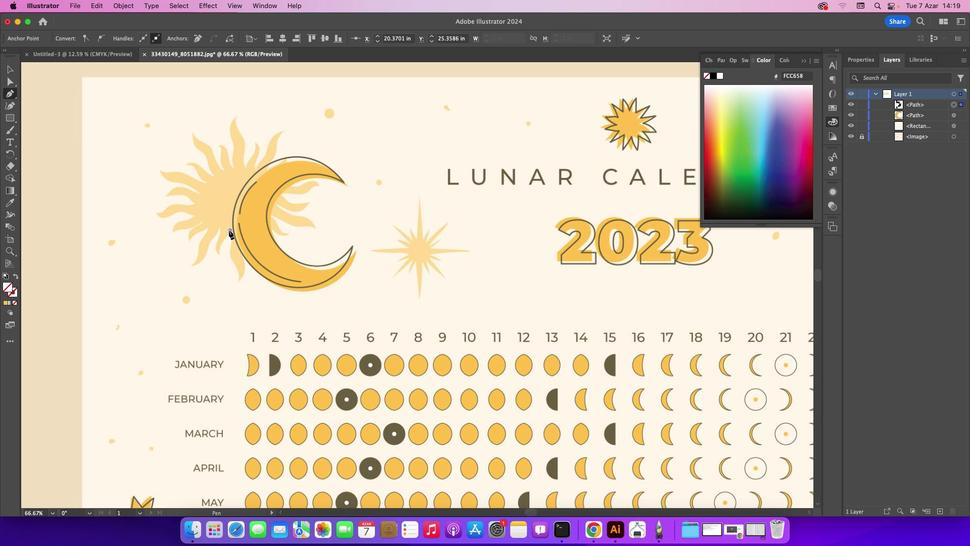 
Action: Mouse moved to (221, 247)
Screenshot: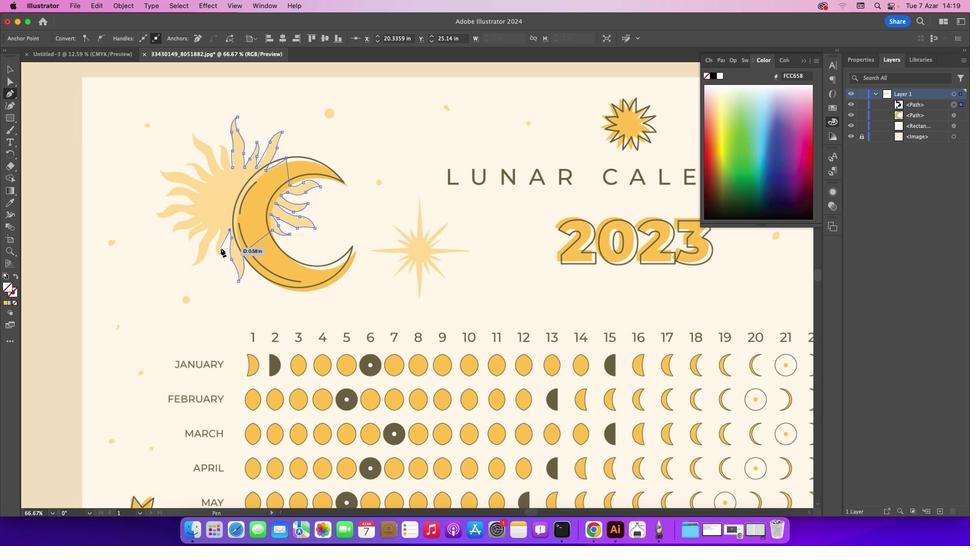 
Action: Mouse pressed left at (221, 247)
Screenshot: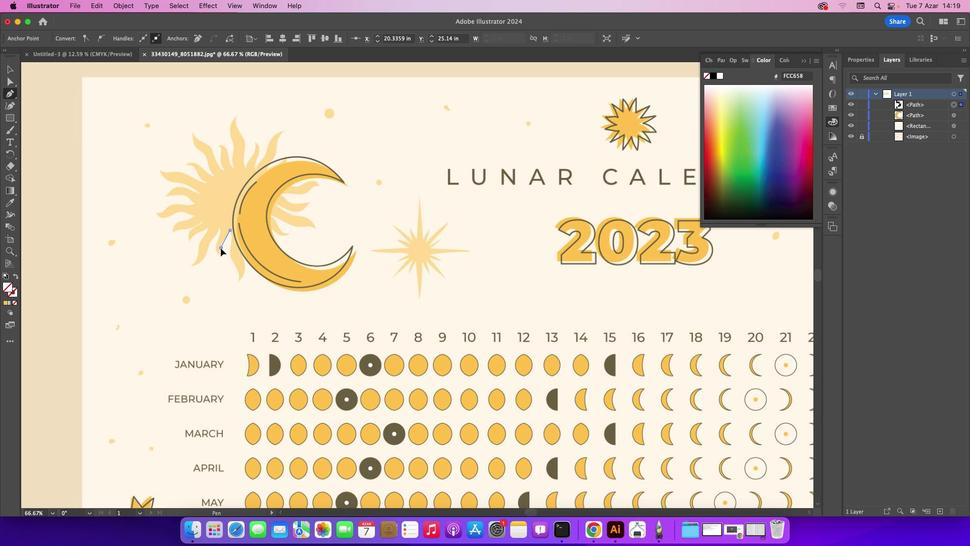 
Action: Mouse moved to (218, 255)
Screenshot: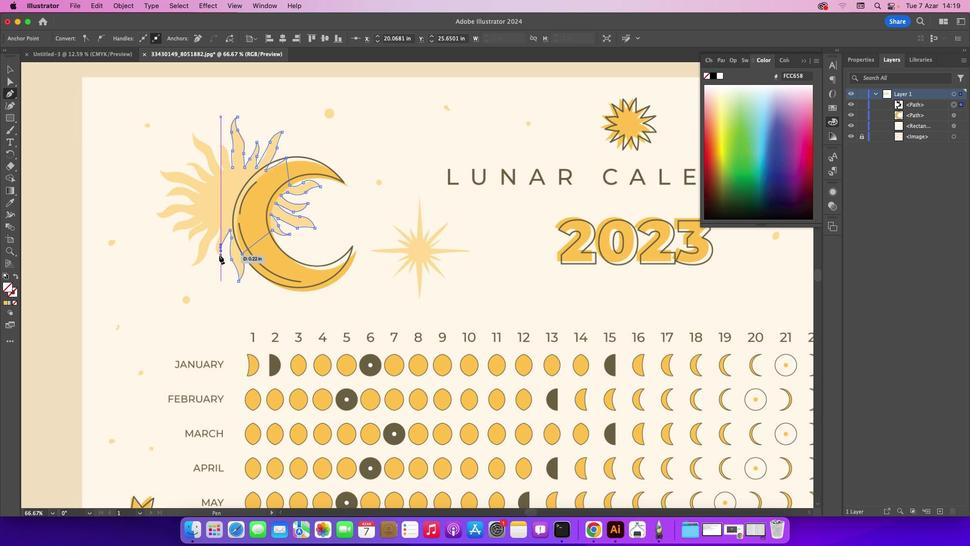 
Action: Mouse pressed left at (218, 255)
Screenshot: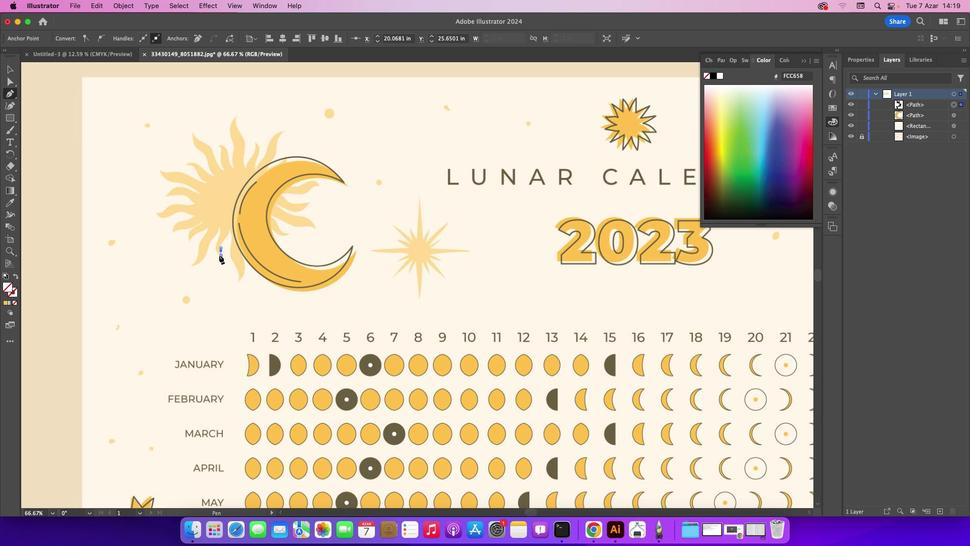 
Action: Mouse moved to (215, 246)
Screenshot: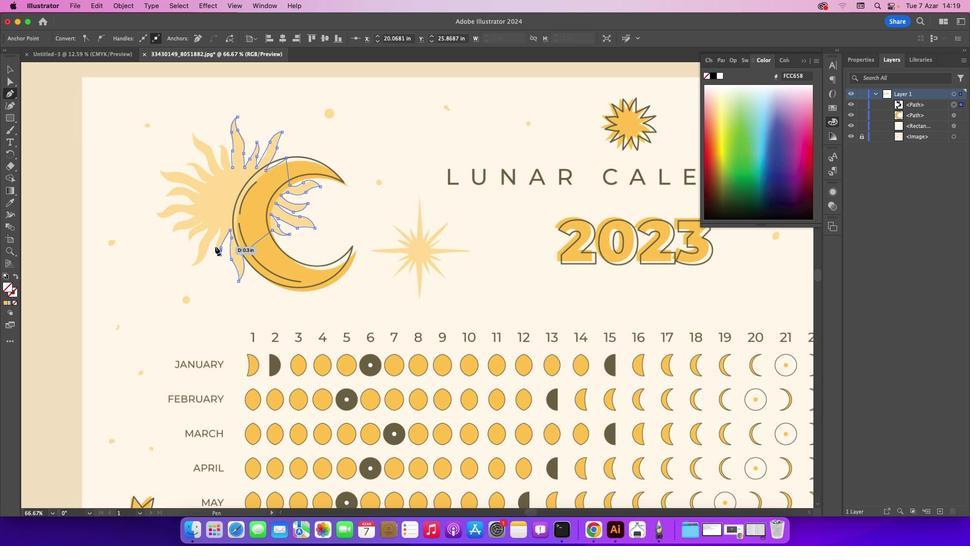 
Action: Mouse pressed left at (215, 246)
Screenshot: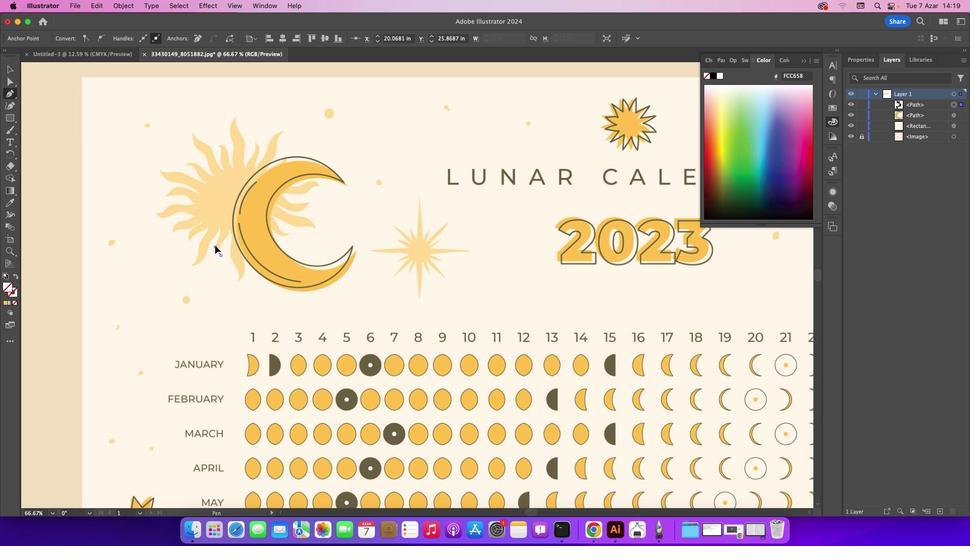 
Action: Mouse moved to (219, 228)
Screenshot: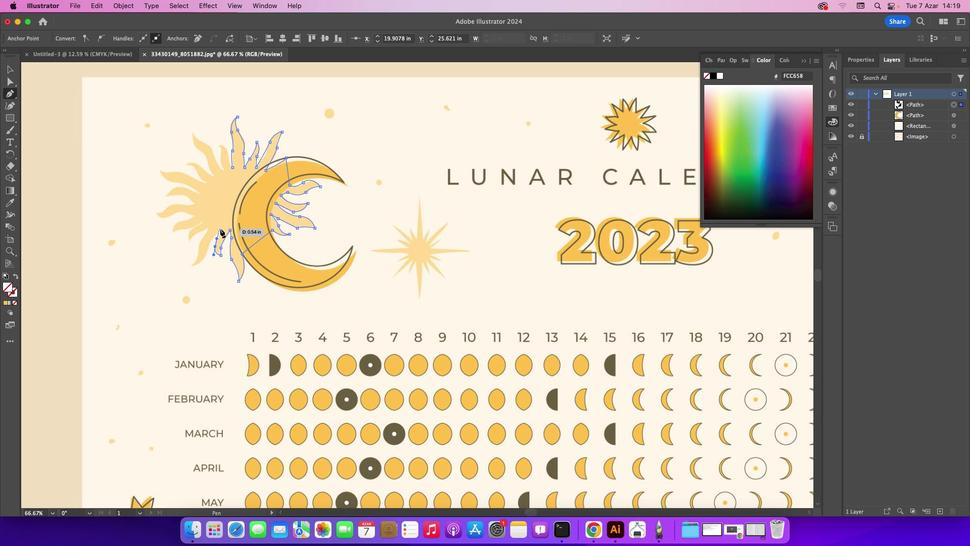 
Action: Mouse pressed left at (219, 228)
Screenshot: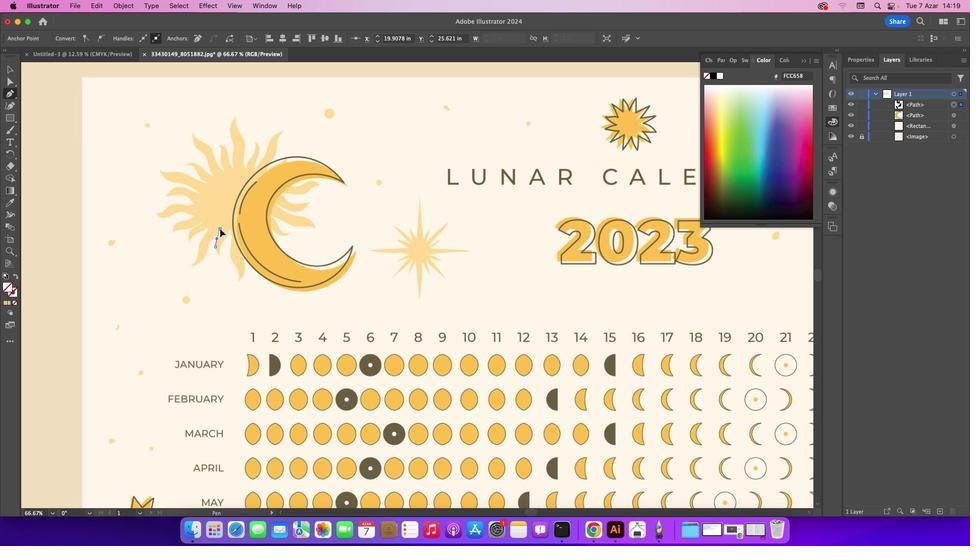 
Action: Mouse moved to (218, 228)
Screenshot: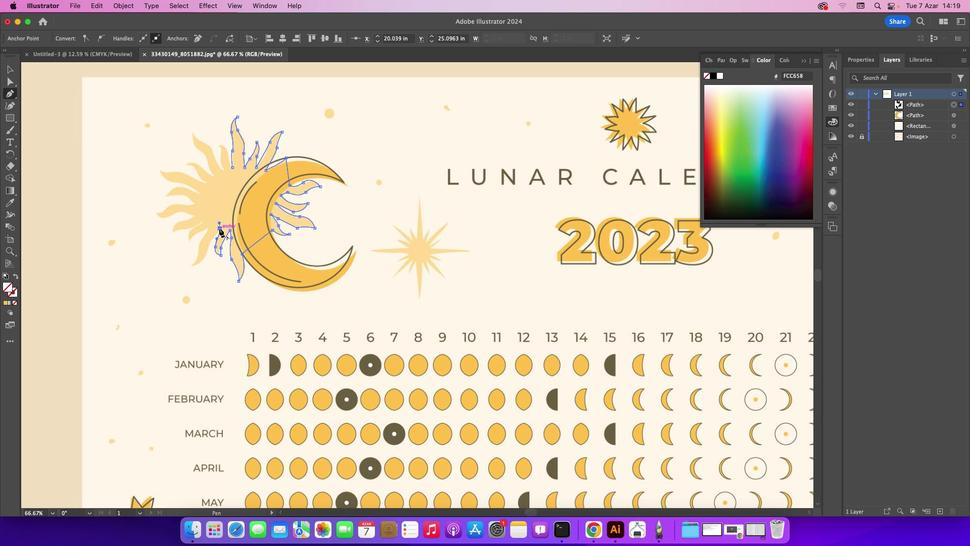 
Action: Mouse pressed left at (218, 228)
Screenshot: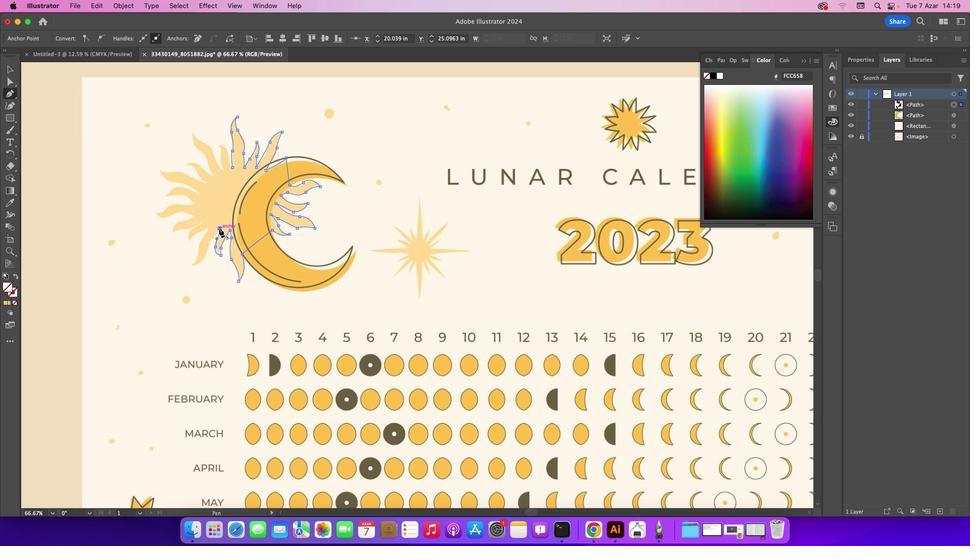 
Action: Mouse moved to (209, 243)
